 Task: Look for space in Herent, Belgium from 9th July, 2023 to 16th July, 2023 for 2 adults, 1 child in price range Rs.8000 to Rs.16000. Place can be entire place with 2 bedrooms having 2 beds and 1 bathroom. Property type can be house, flat, guest house. Amenities needed are: heating. Booking option can be shelf check-in. Required host language is English.
Action: Key pressed h<Key.caps_lock>ernet,<Key.space><Key.caps_lock>b<Key.caps_lock>elgium<Key.enter>
Screenshot: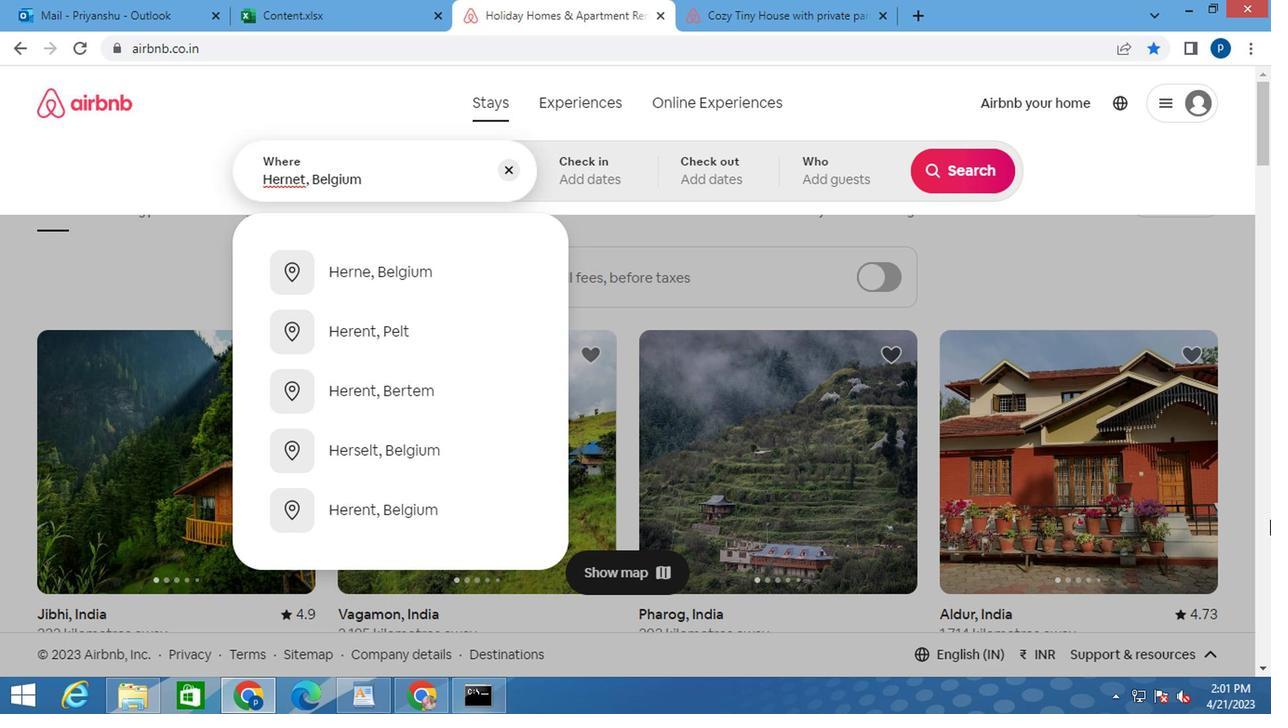 
Action: Mouse moved to (948, 322)
Screenshot: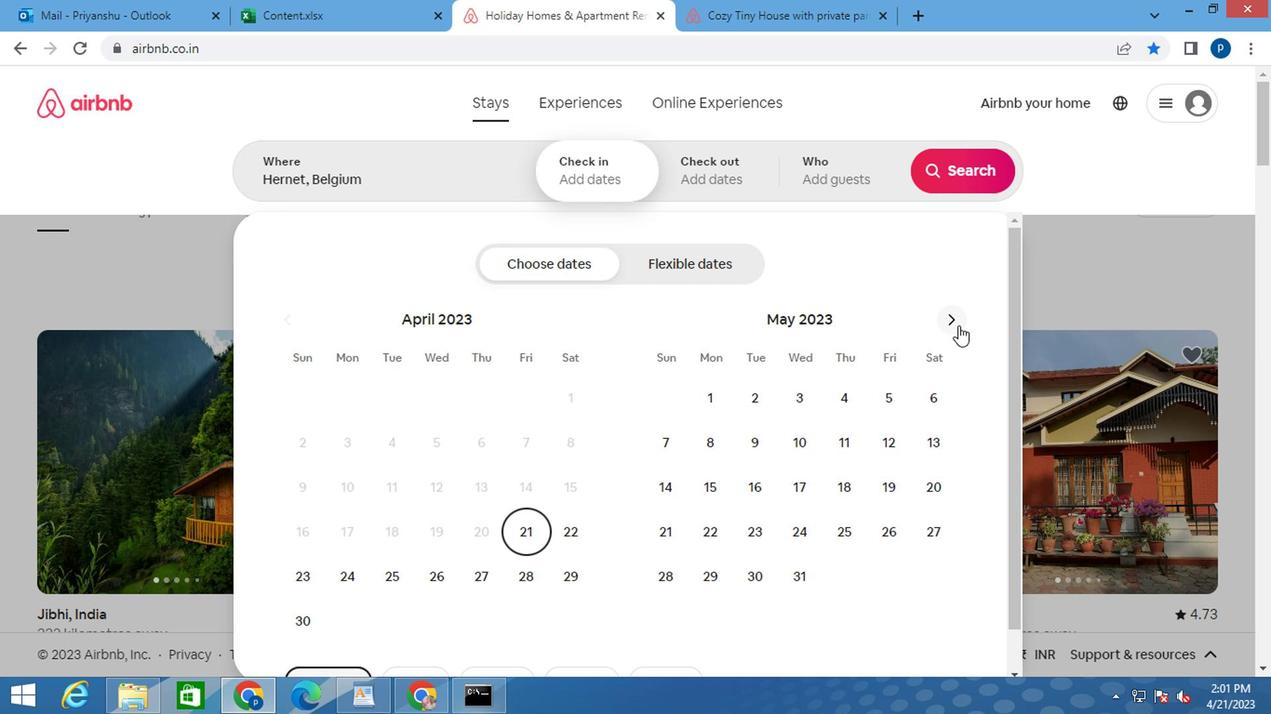 
Action: Mouse pressed left at (948, 322)
Screenshot: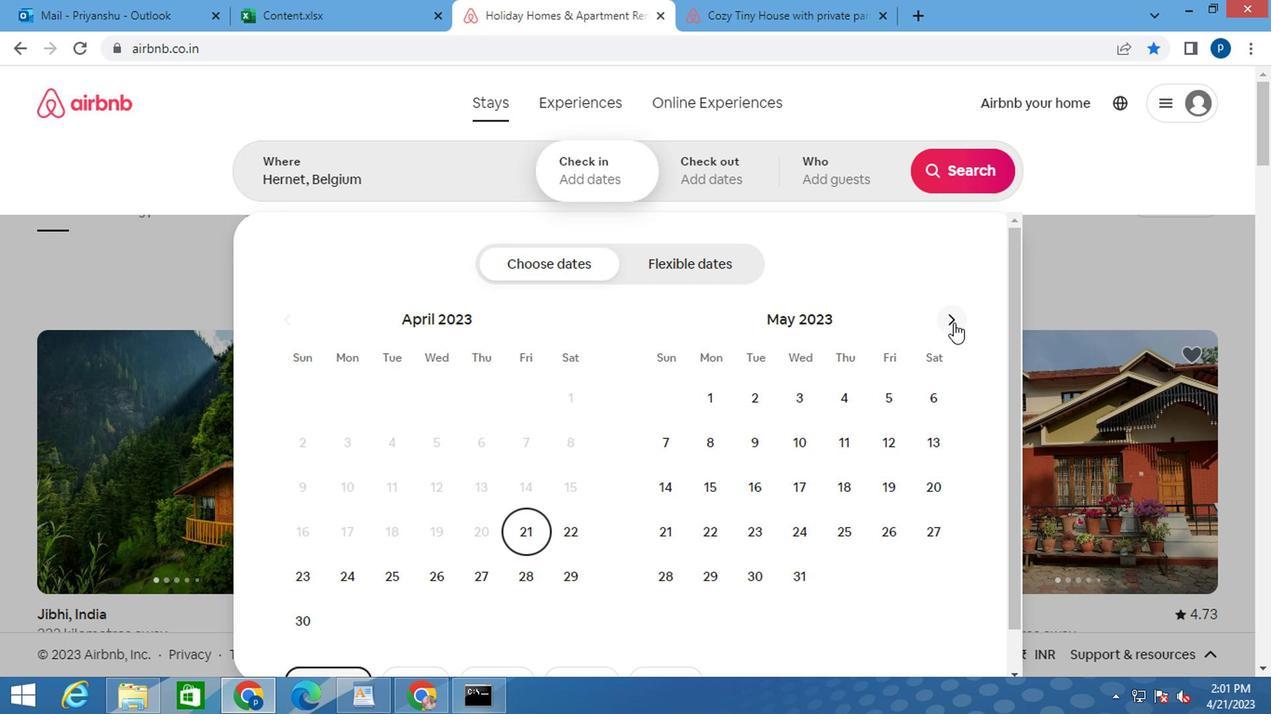 
Action: Mouse pressed left at (948, 322)
Screenshot: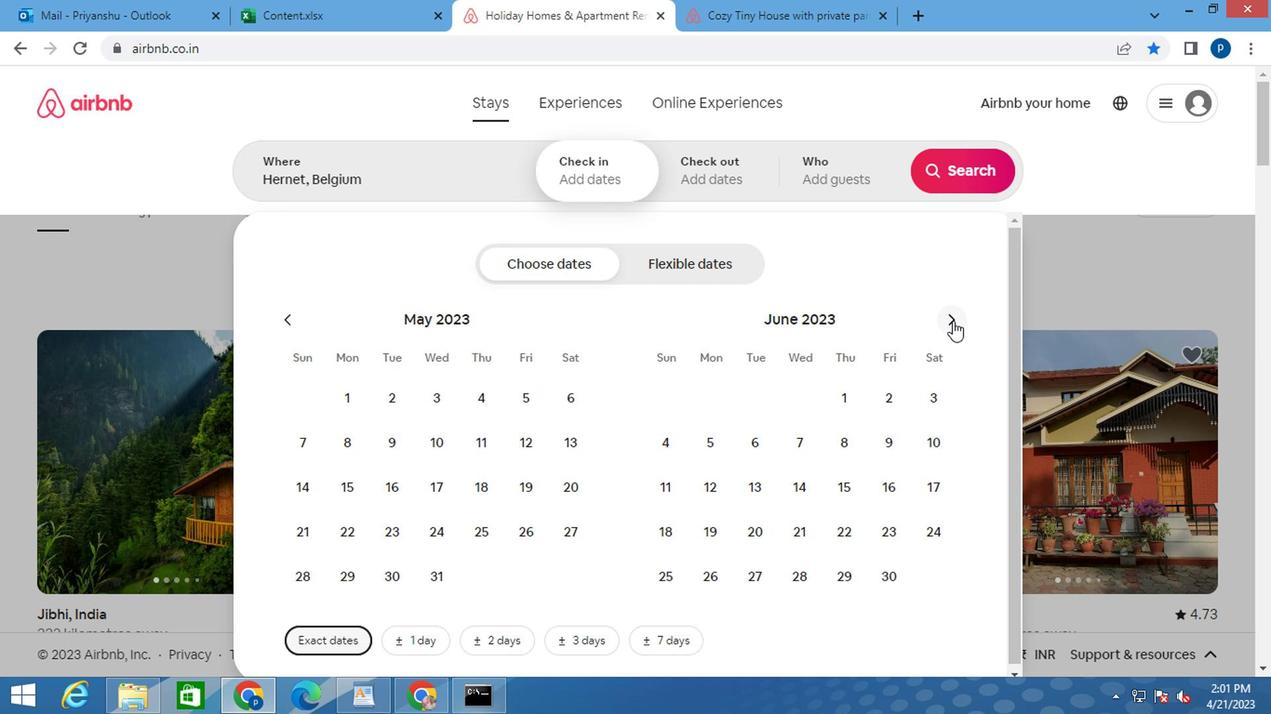 
Action: Mouse moved to (654, 487)
Screenshot: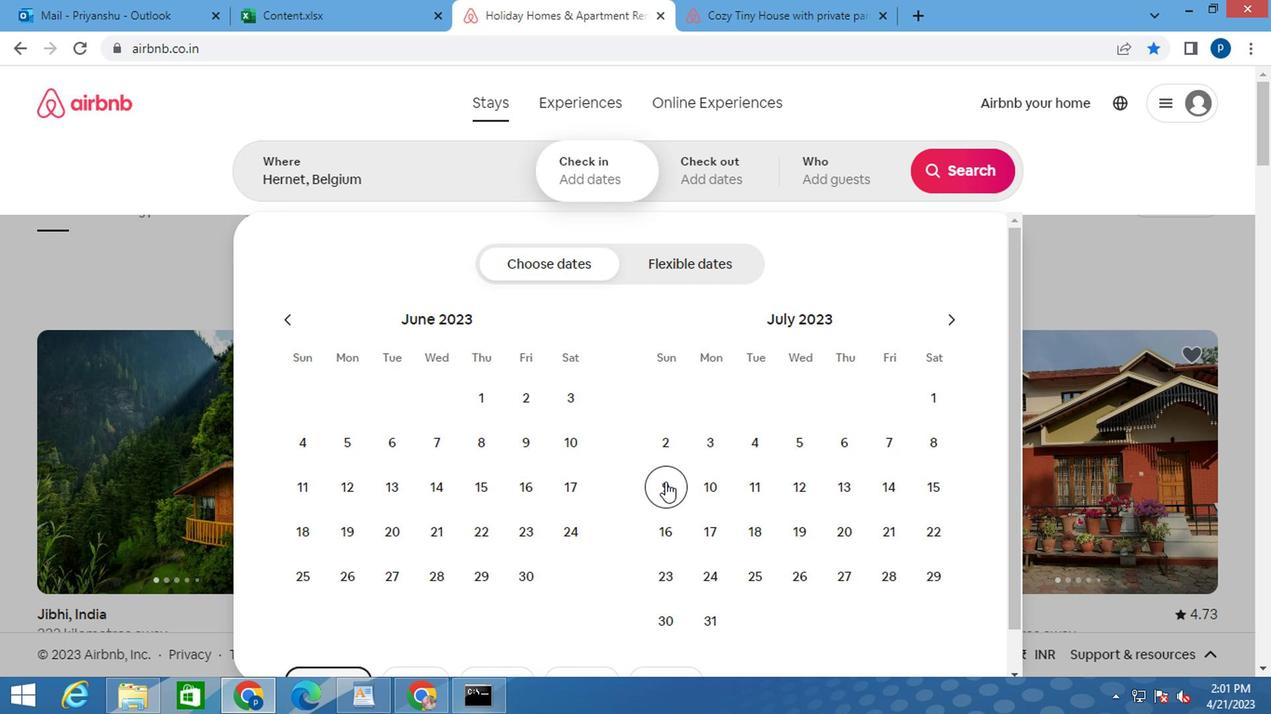 
Action: Mouse pressed left at (654, 487)
Screenshot: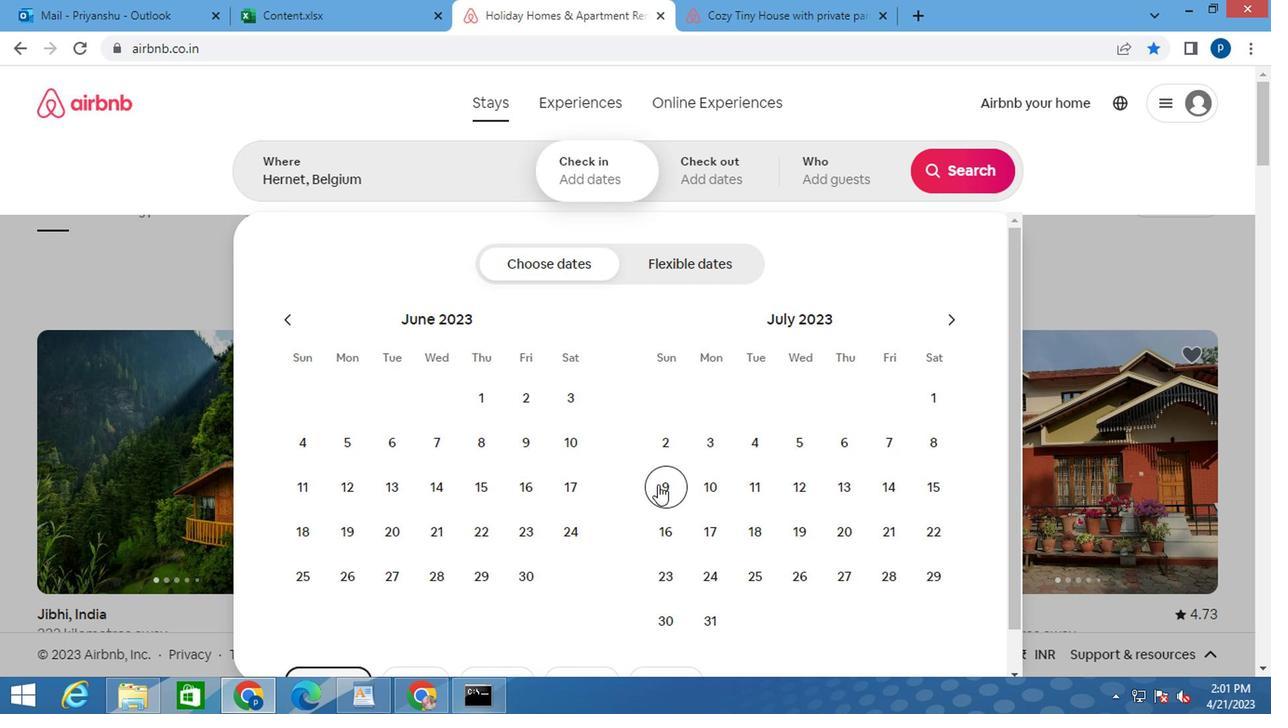 
Action: Mouse moved to (664, 531)
Screenshot: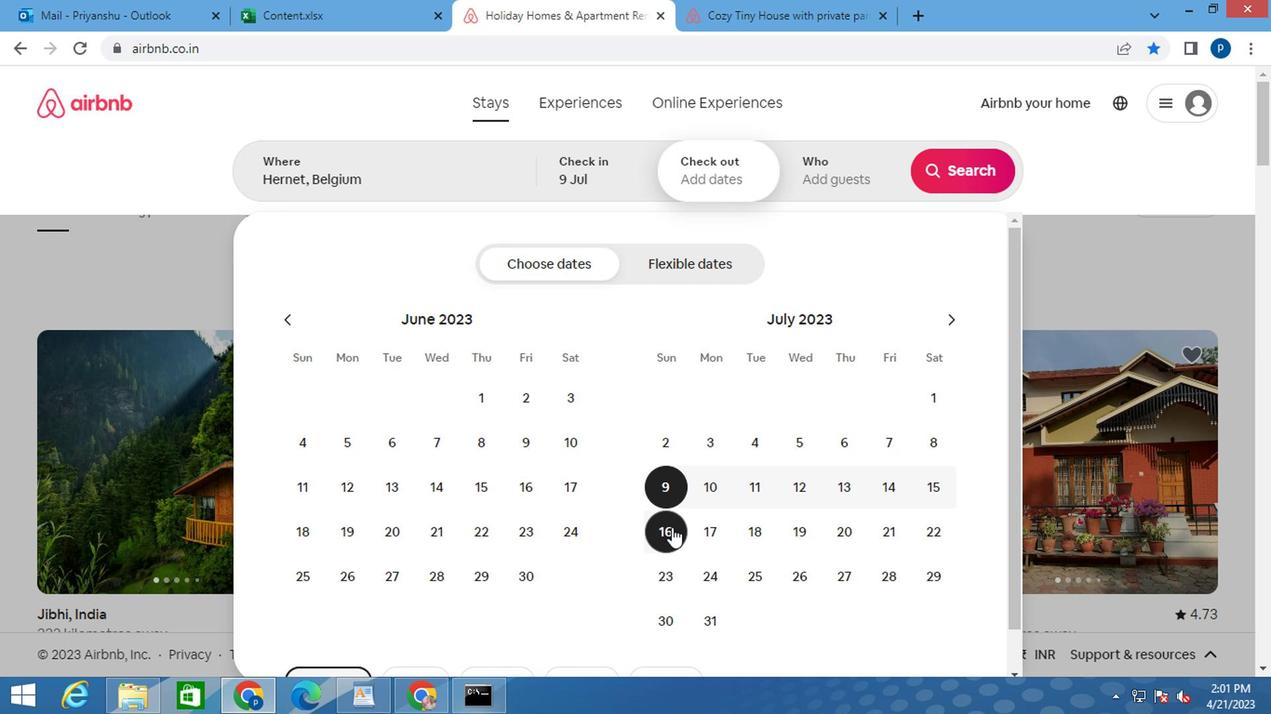 
Action: Mouse pressed left at (664, 531)
Screenshot: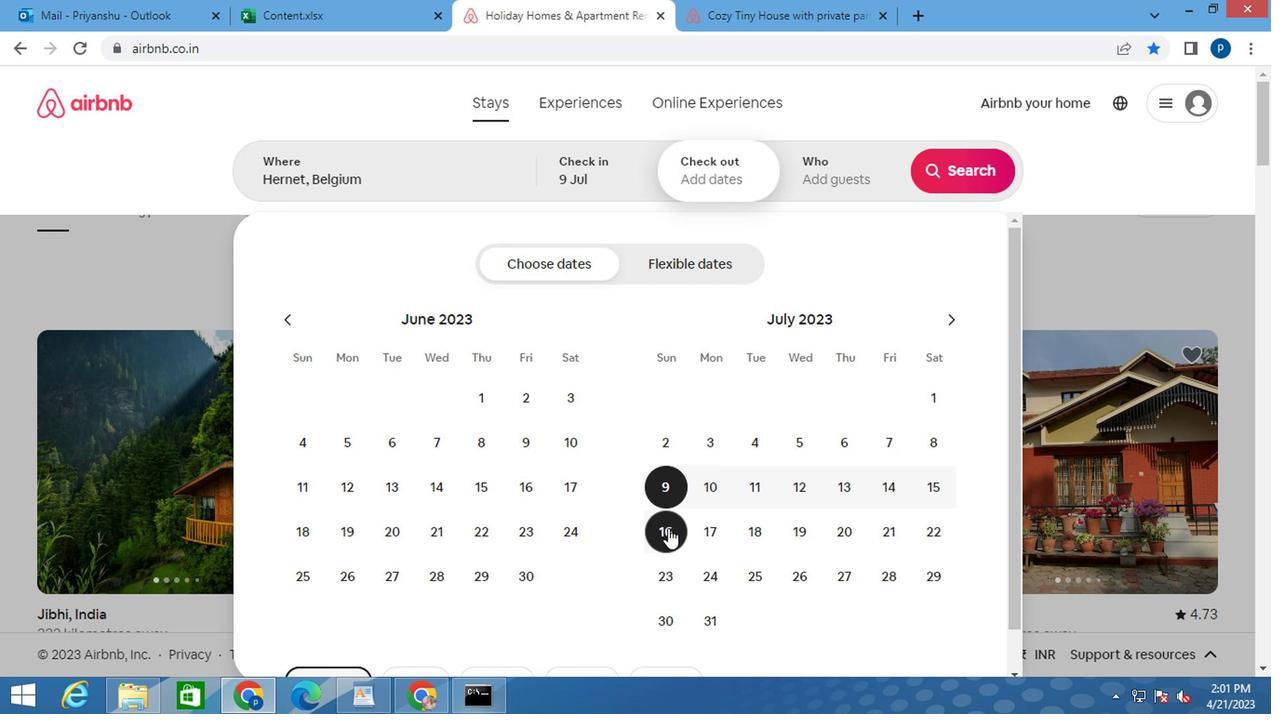 
Action: Mouse moved to (834, 180)
Screenshot: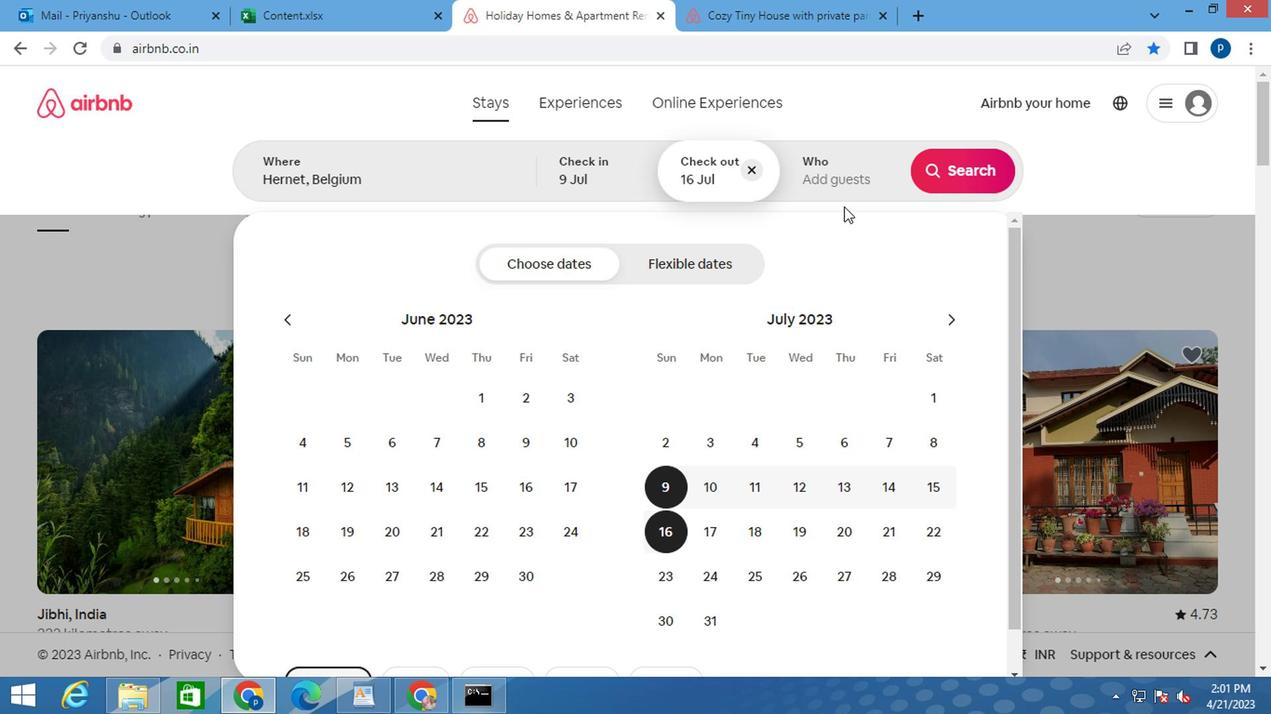 
Action: Mouse pressed left at (834, 180)
Screenshot: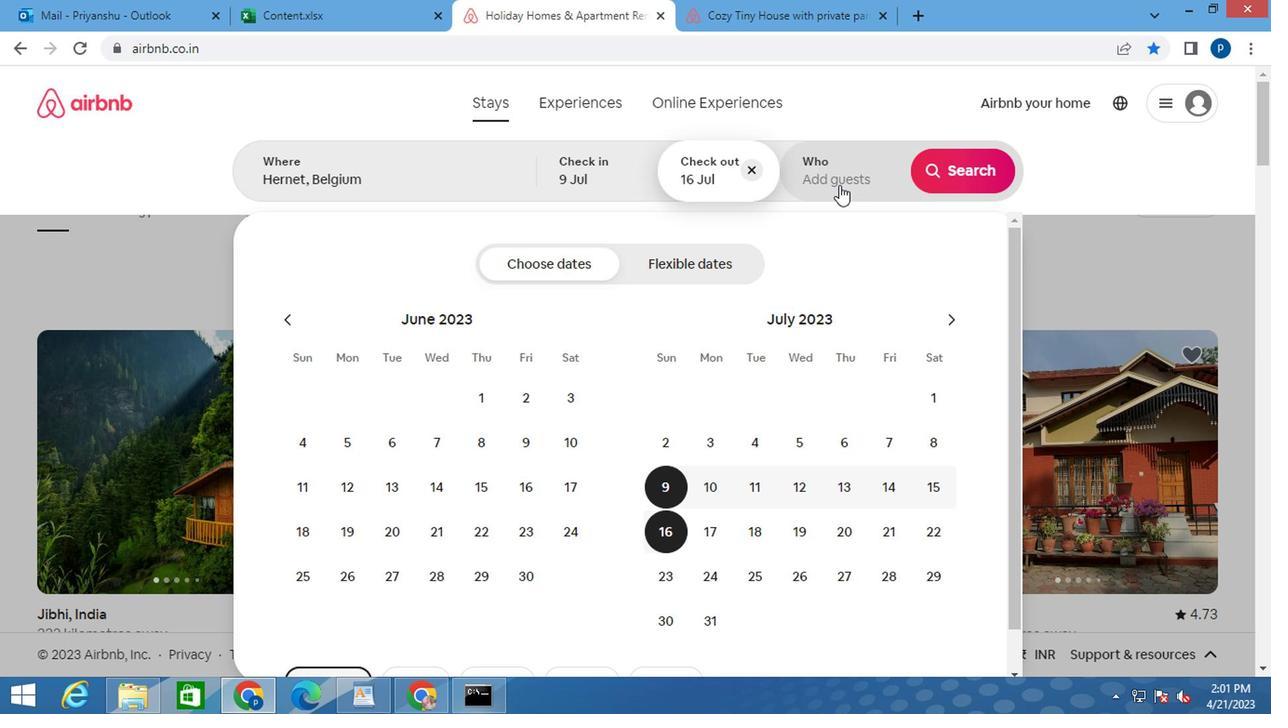 
Action: Mouse moved to (973, 272)
Screenshot: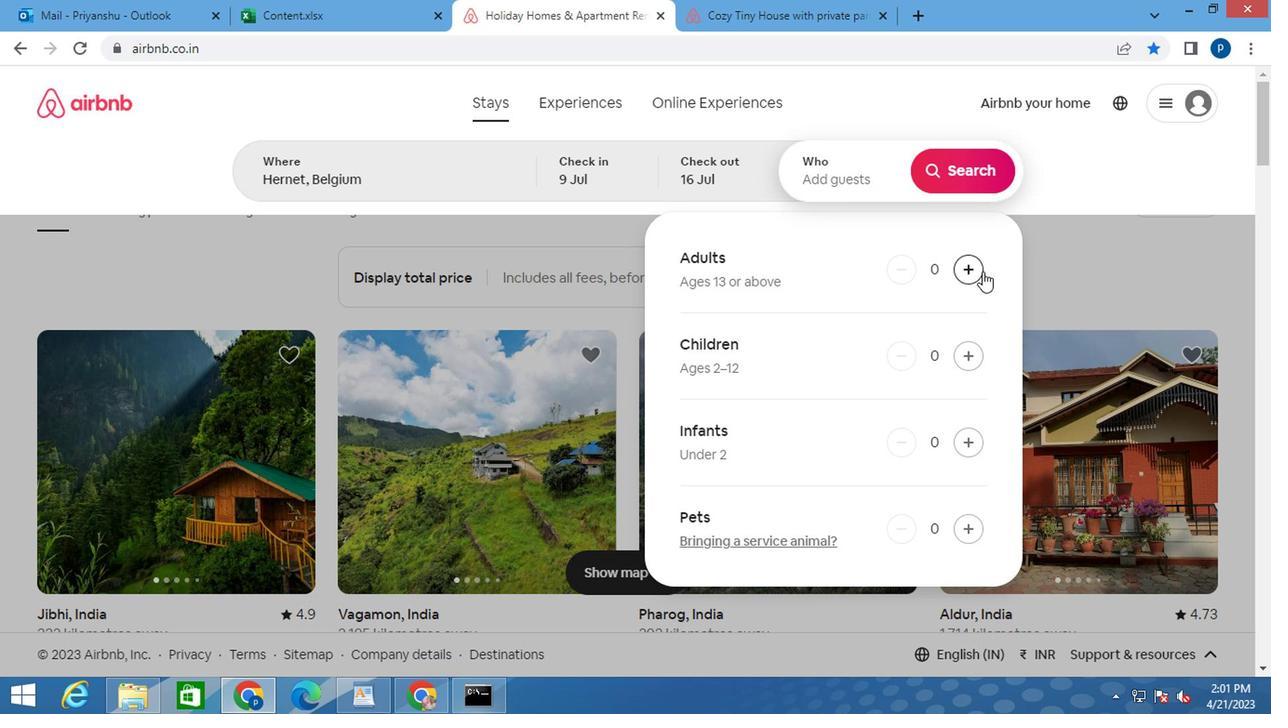 
Action: Mouse pressed left at (973, 272)
Screenshot: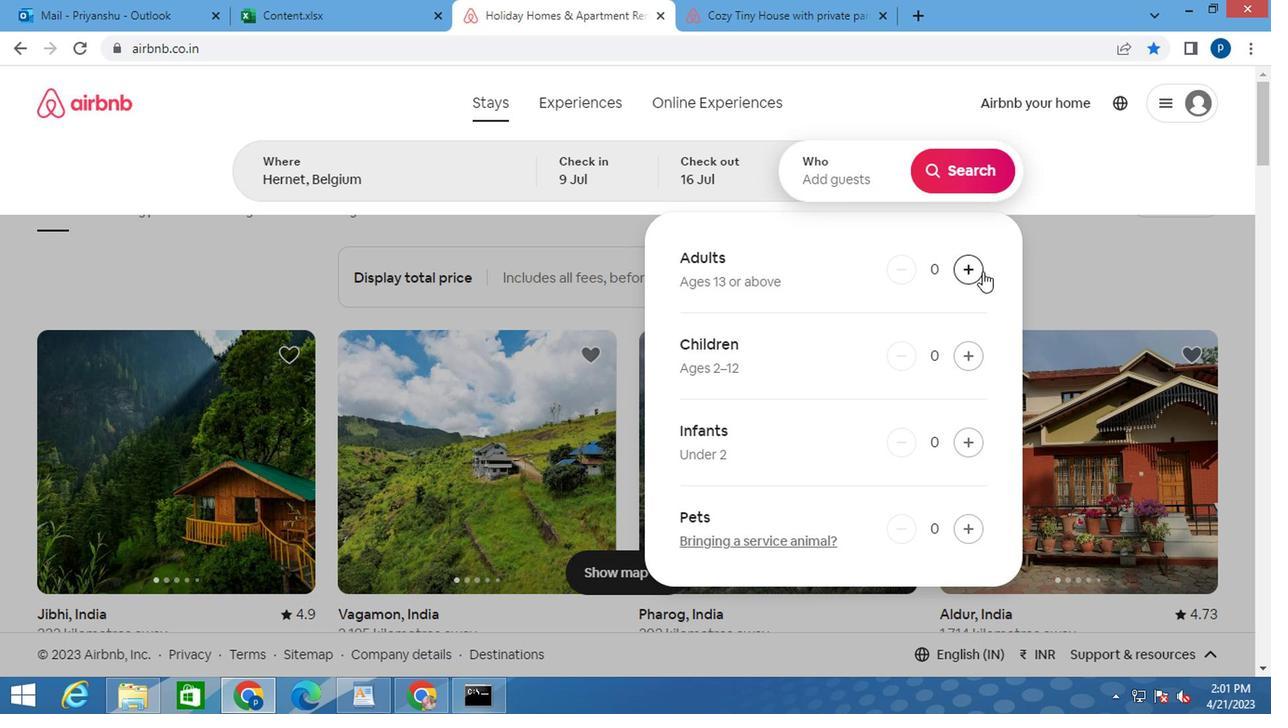 
Action: Mouse pressed left at (973, 272)
Screenshot: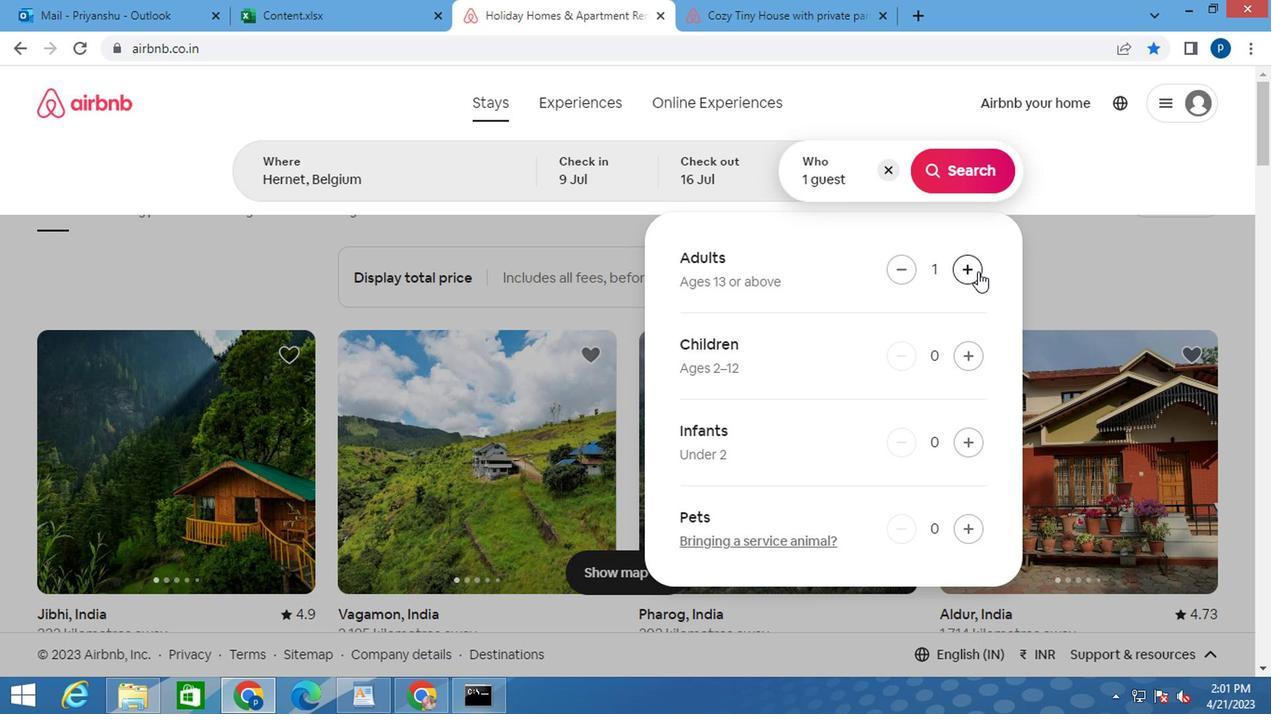 
Action: Mouse moved to (959, 353)
Screenshot: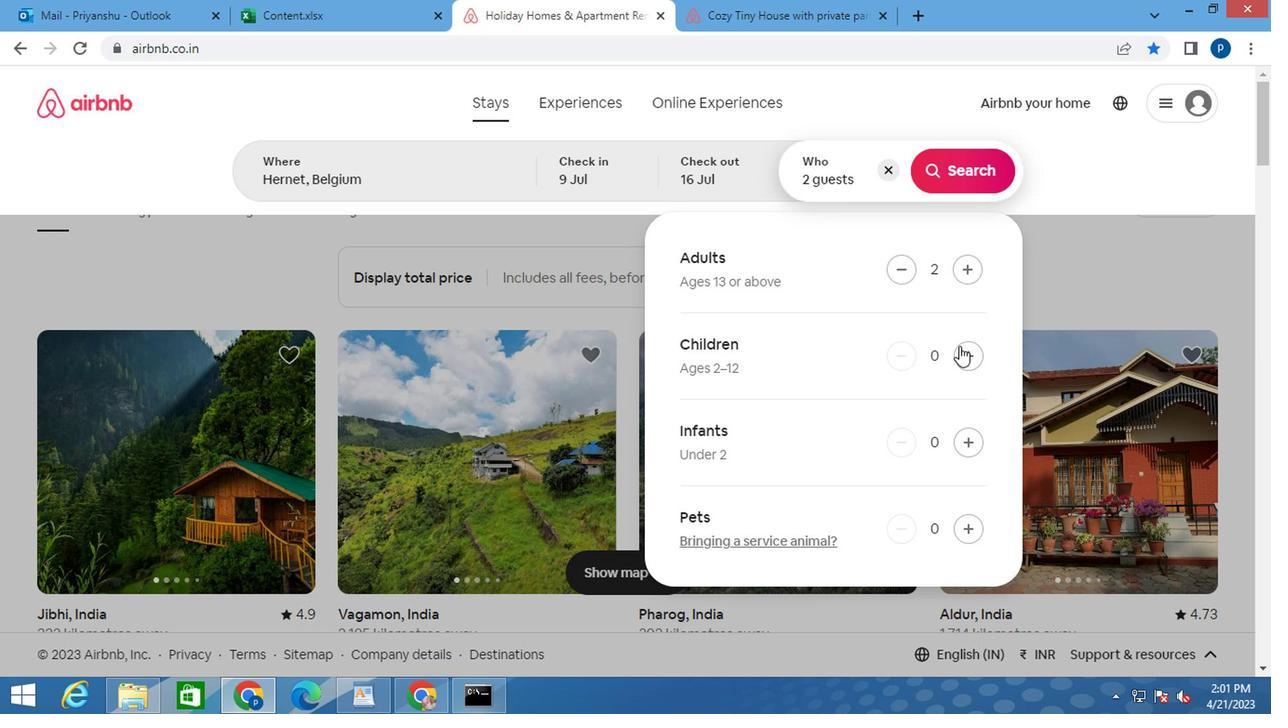 
Action: Mouse pressed left at (959, 353)
Screenshot: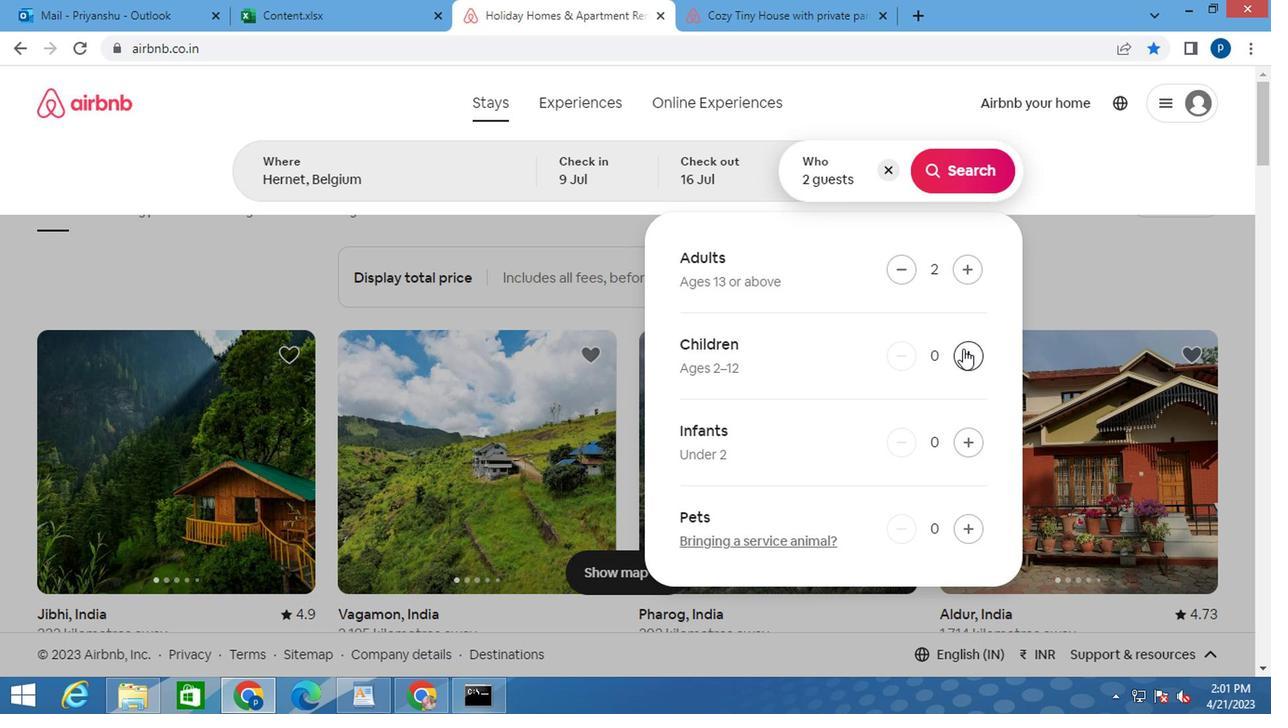 
Action: Mouse moved to (948, 174)
Screenshot: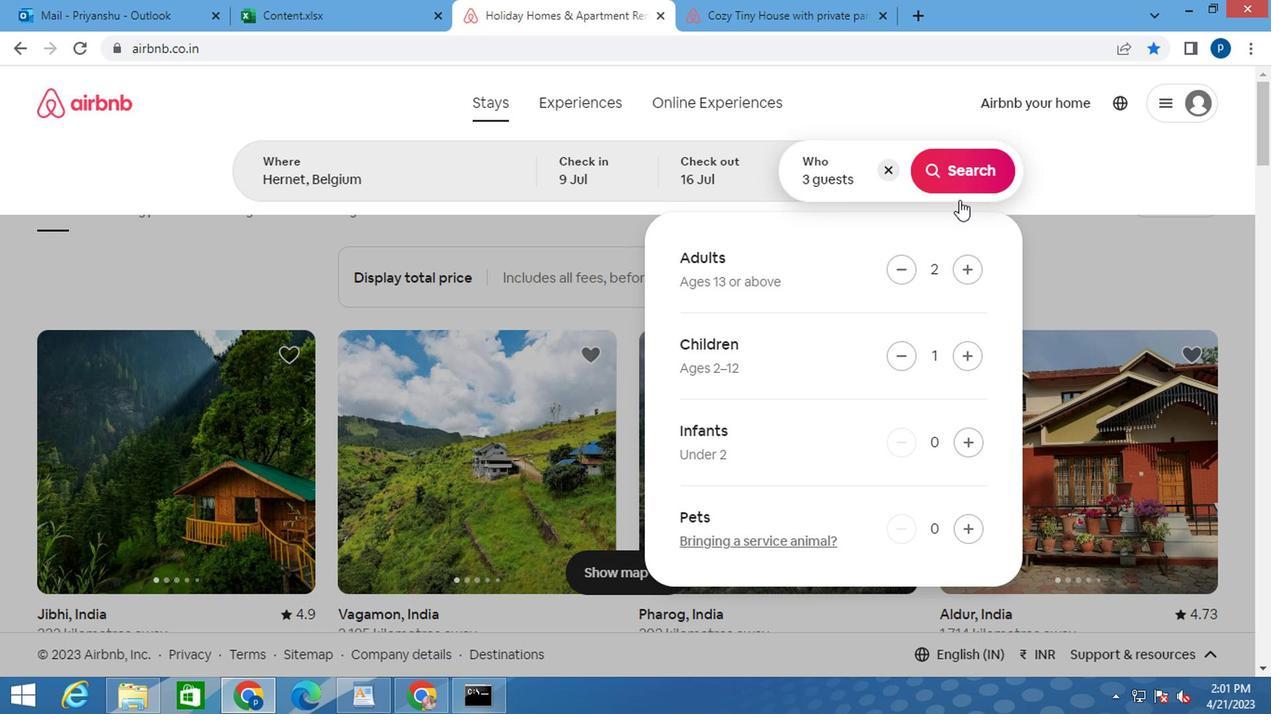 
Action: Mouse pressed left at (948, 174)
Screenshot: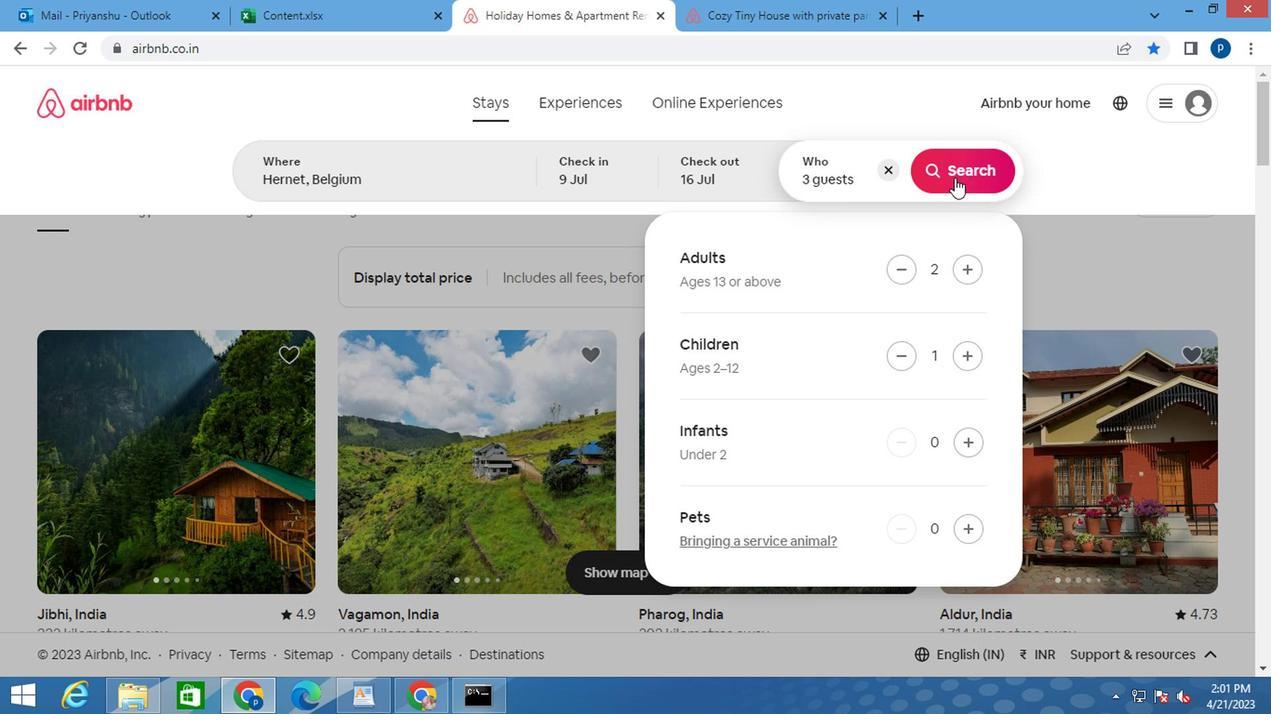 
Action: Mouse moved to (1165, 174)
Screenshot: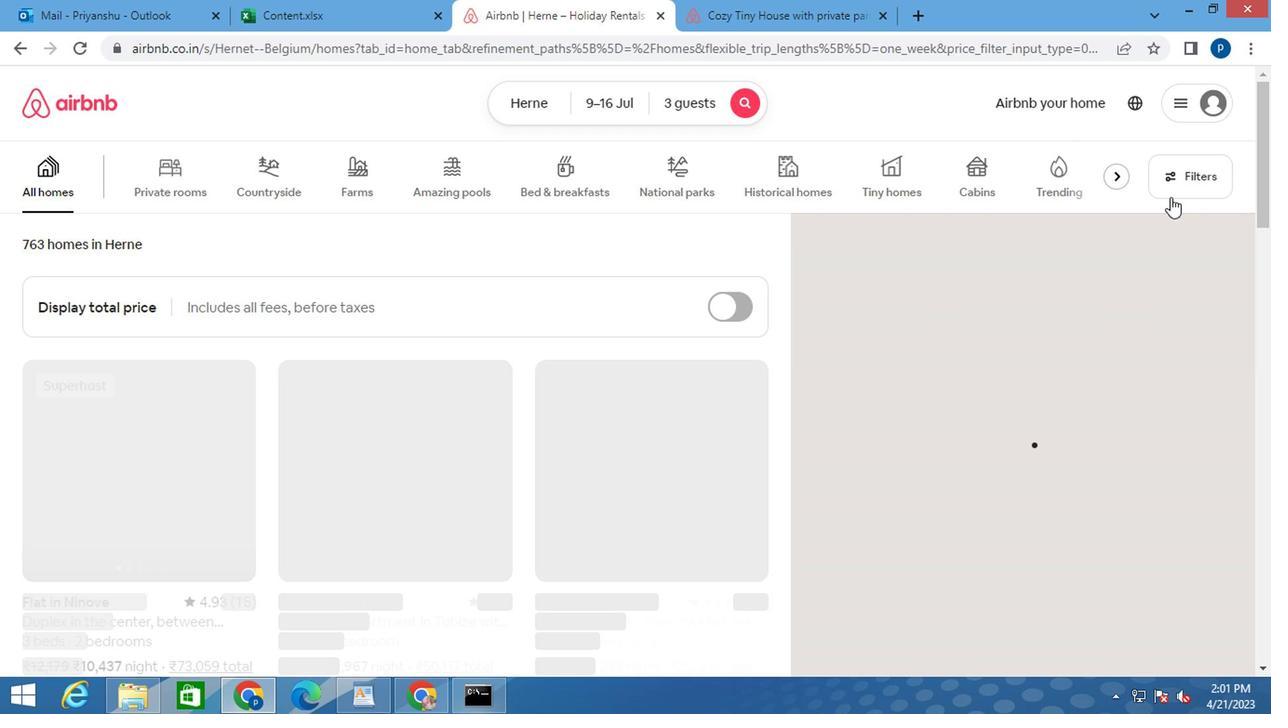 
Action: Mouse pressed left at (1165, 174)
Screenshot: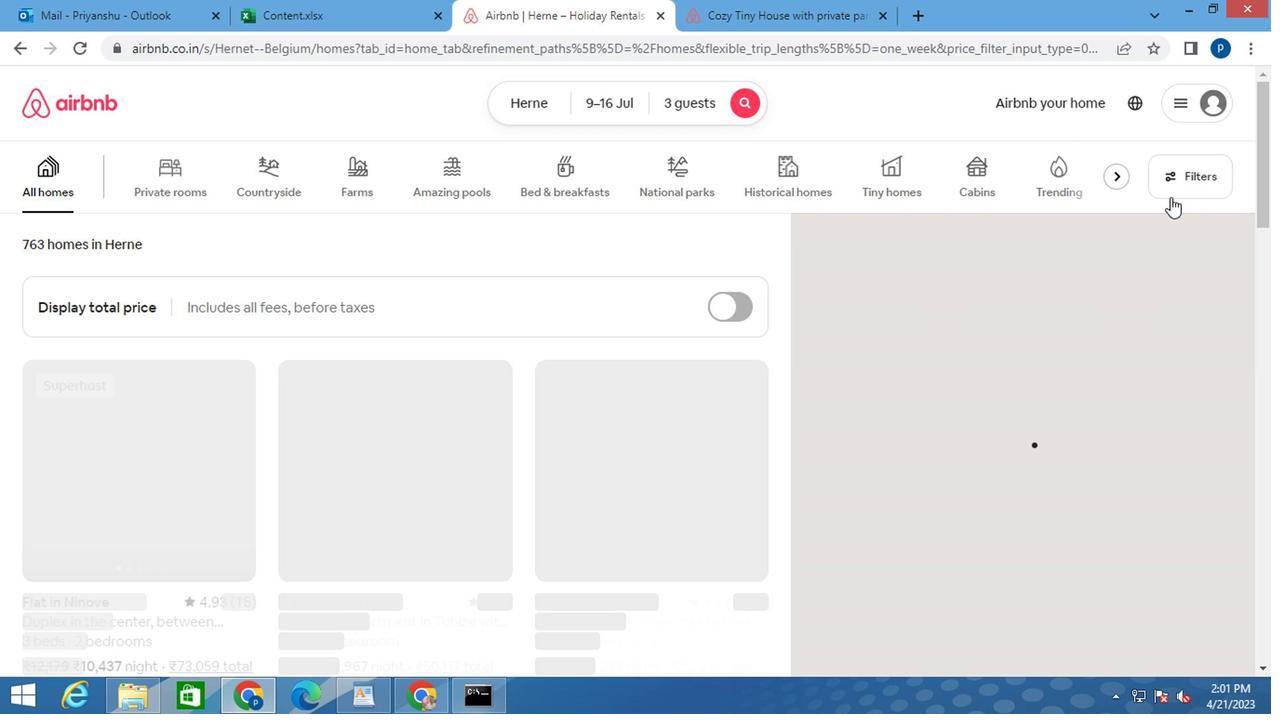 
Action: Mouse moved to (364, 414)
Screenshot: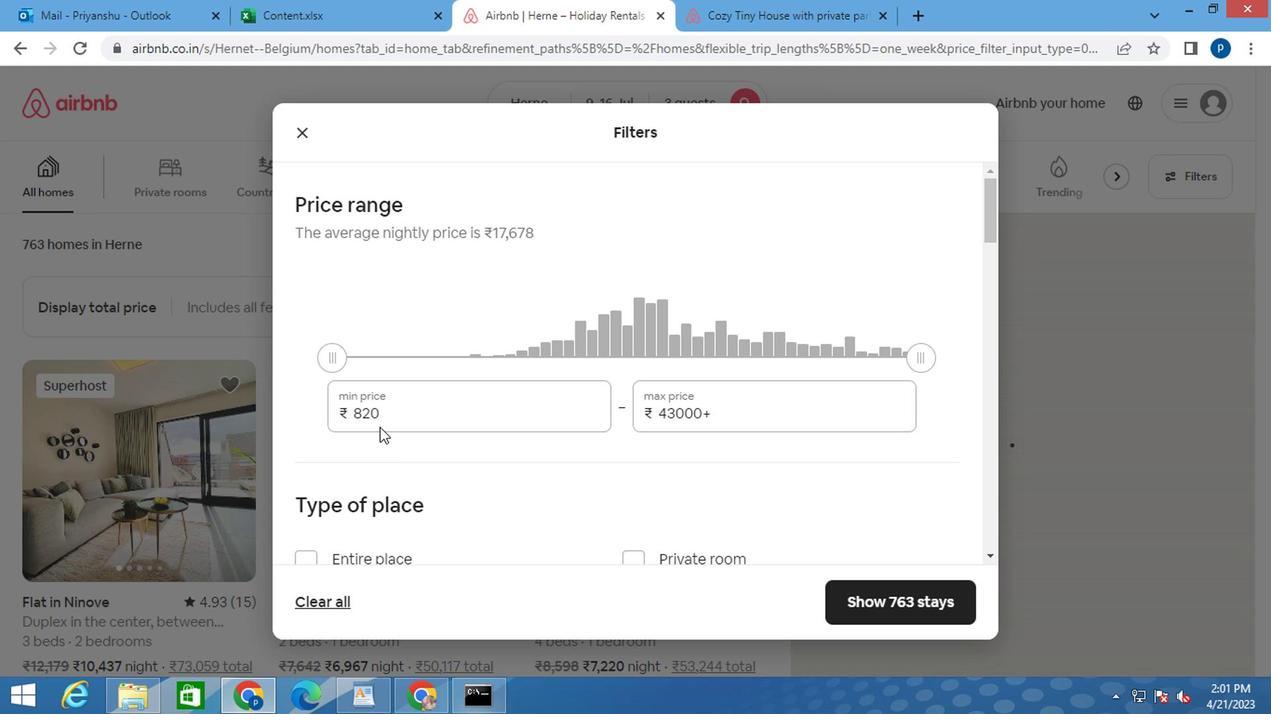 
Action: Mouse pressed left at (364, 414)
Screenshot: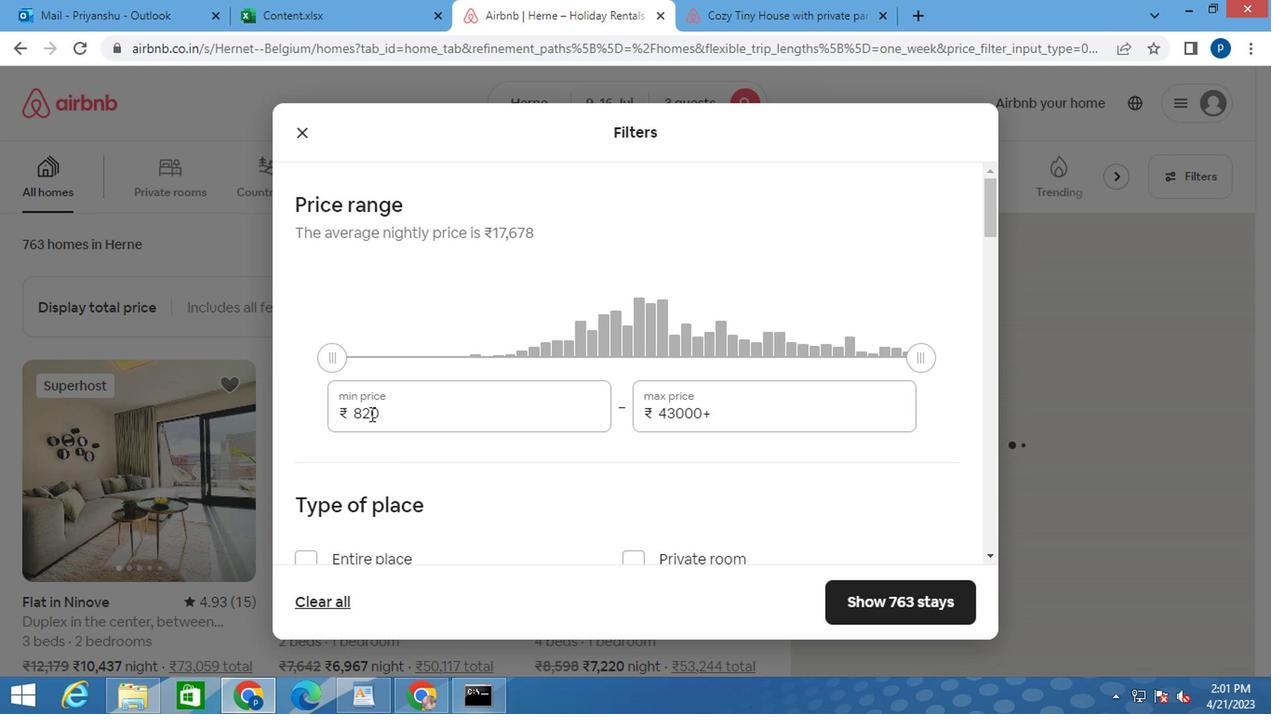 
Action: Mouse pressed left at (364, 414)
Screenshot: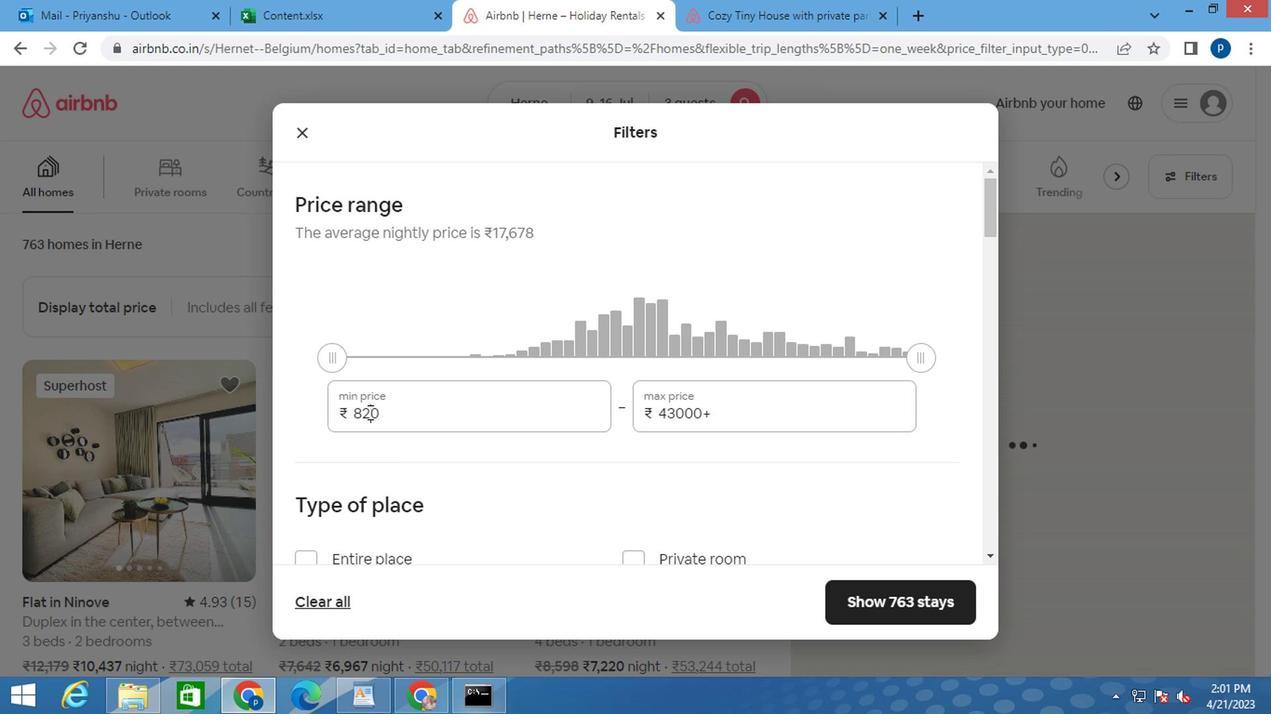 
Action: Key pressed 8000<Key.tab>16000
Screenshot: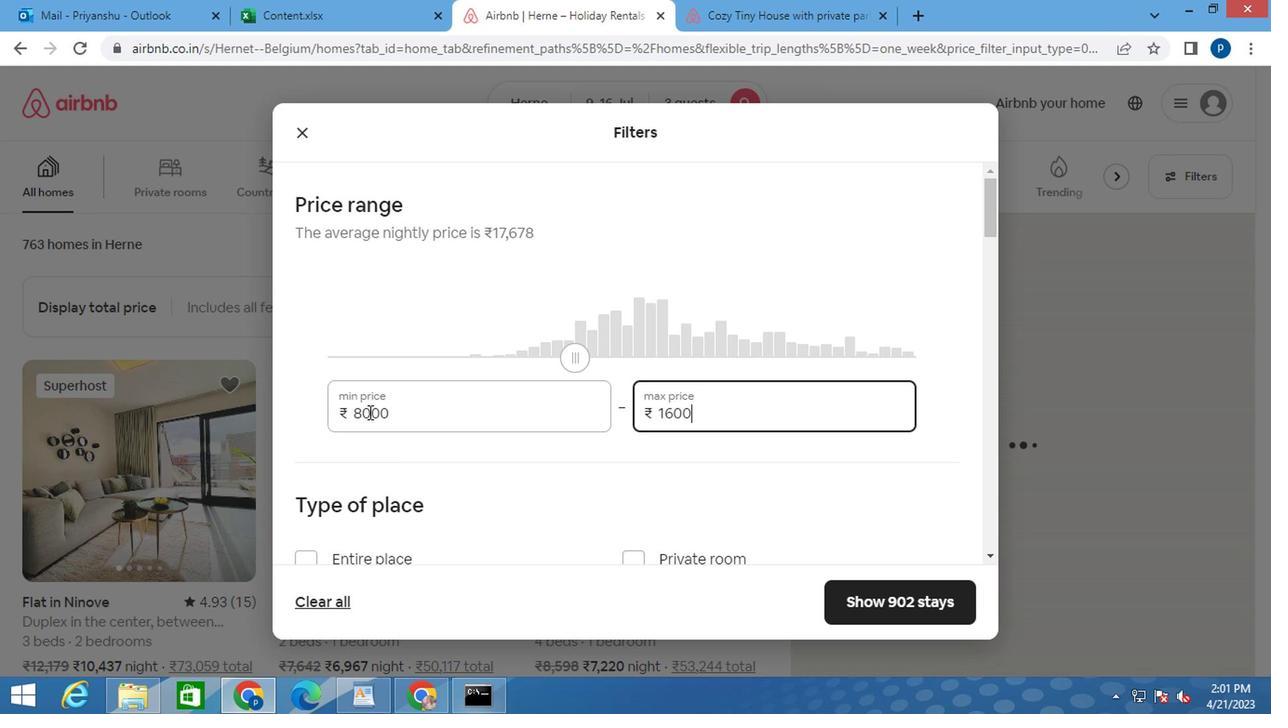 
Action: Mouse moved to (440, 481)
Screenshot: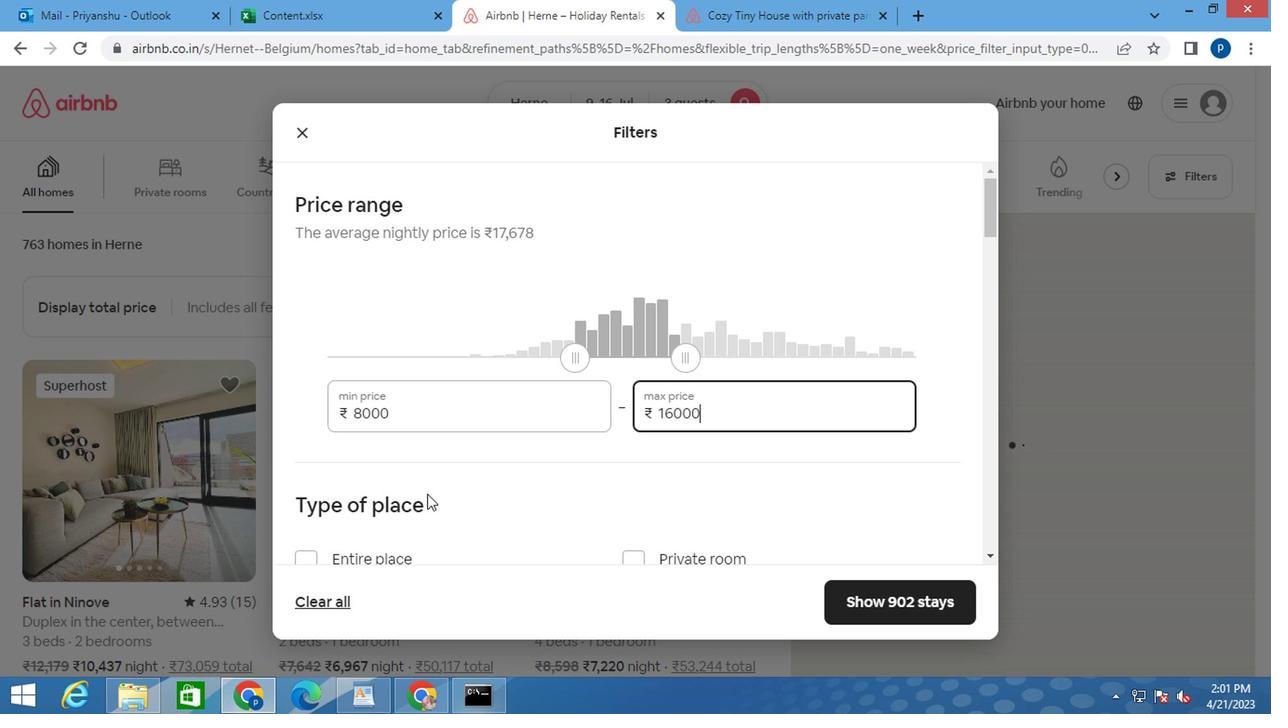 
Action: Mouse scrolled (440, 479) with delta (0, -1)
Screenshot: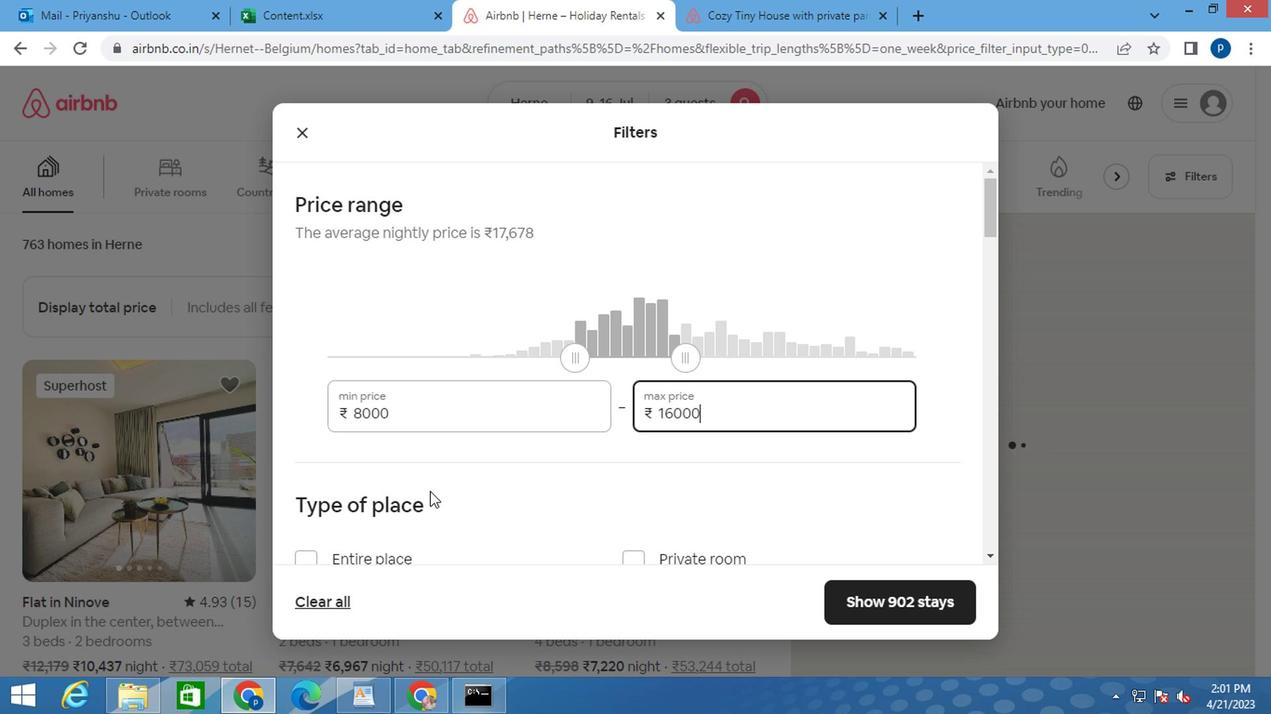 
Action: Mouse moved to (444, 477)
Screenshot: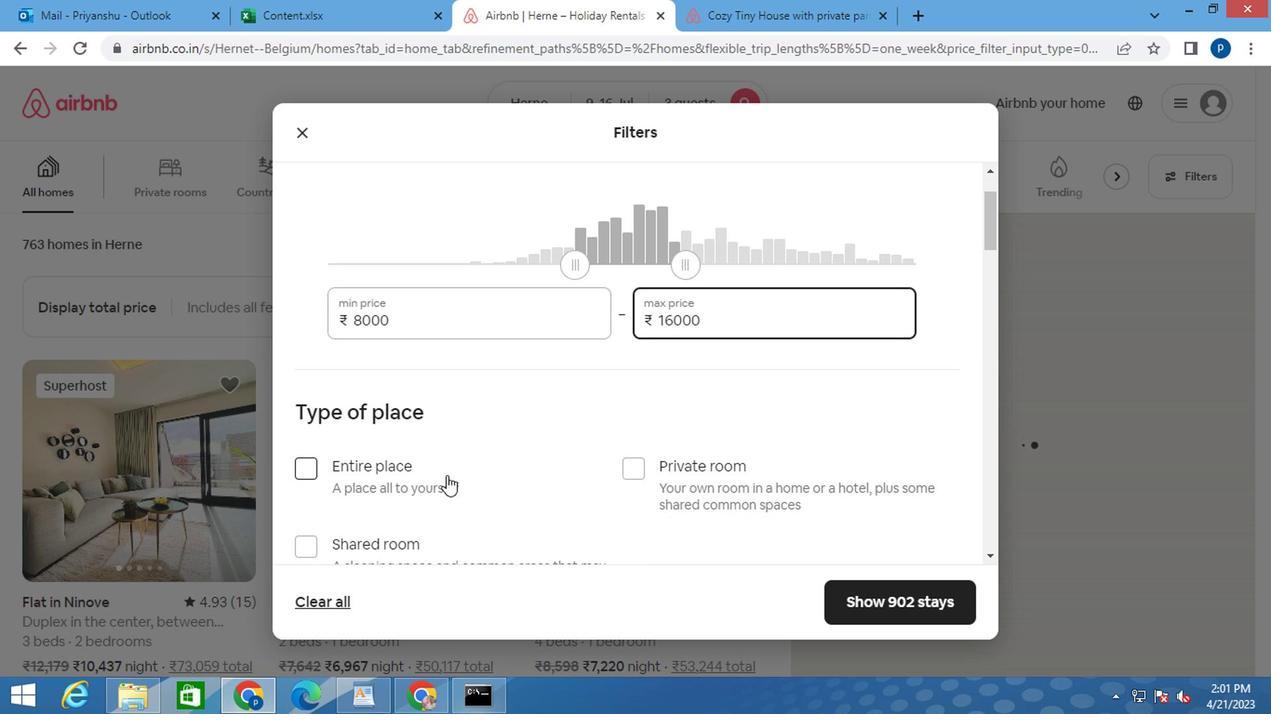
Action: Mouse scrolled (444, 477) with delta (0, 0)
Screenshot: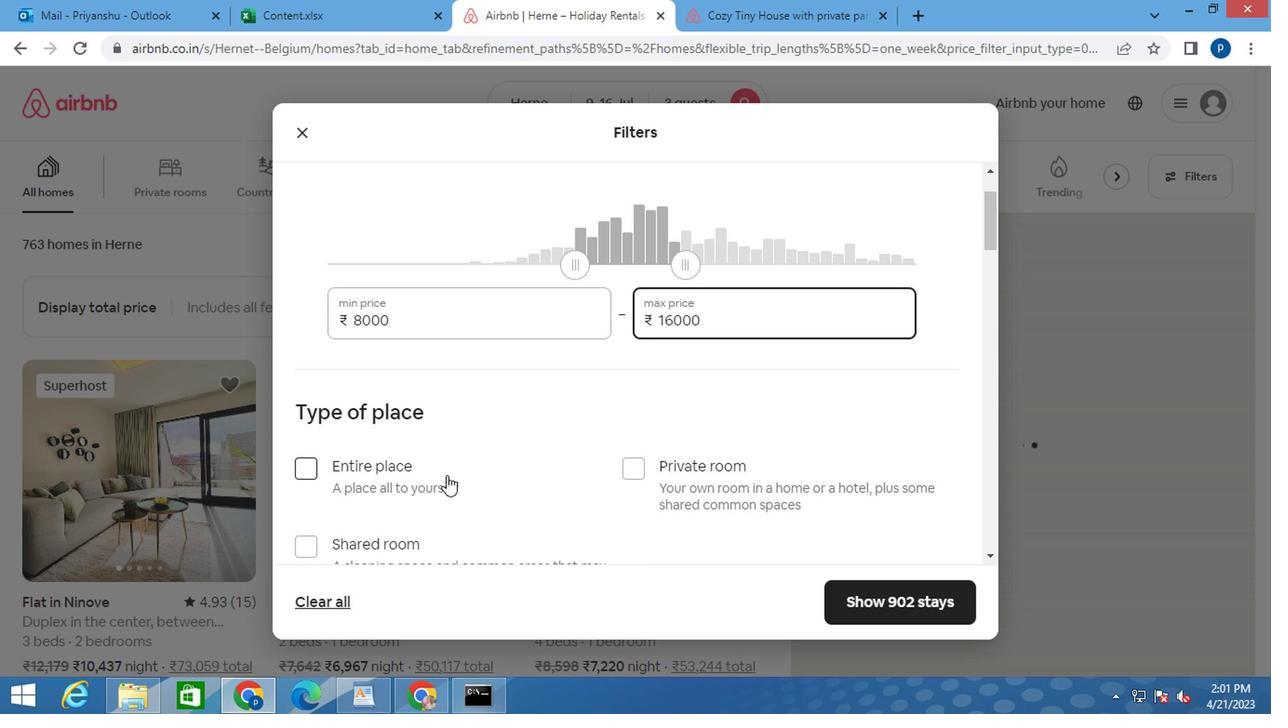 
Action: Mouse moved to (445, 477)
Screenshot: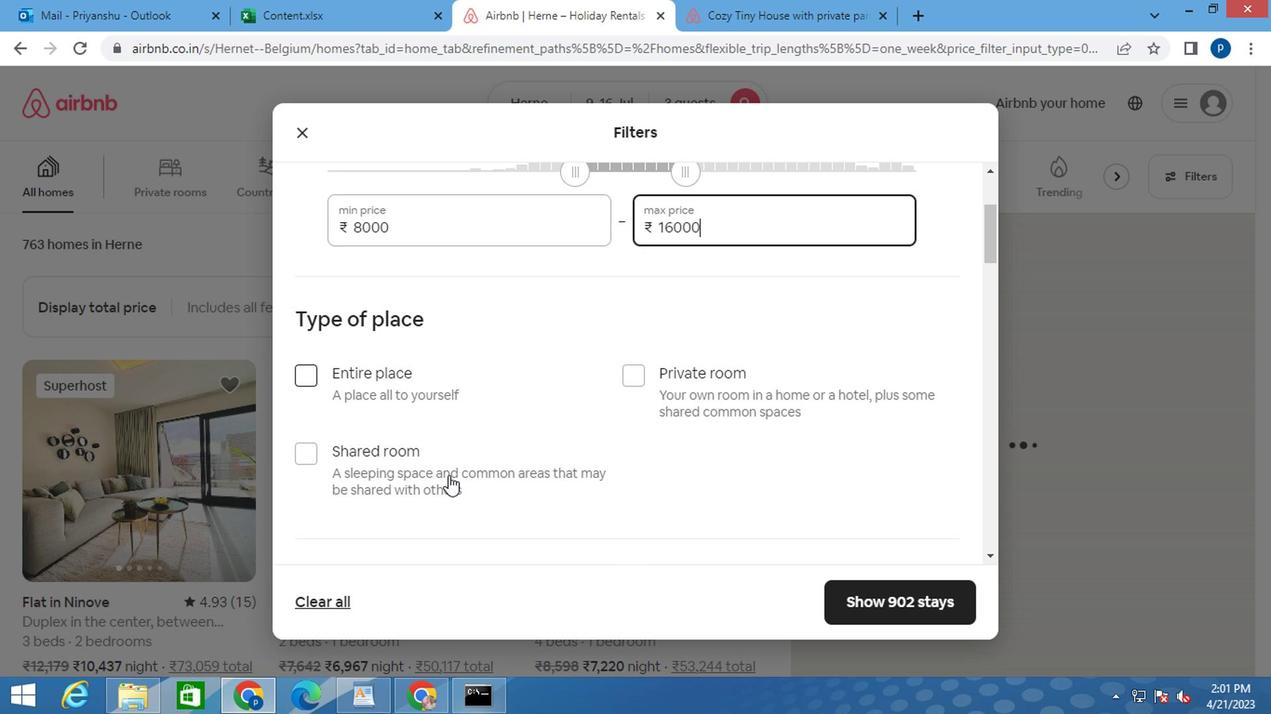 
Action: Mouse scrolled (445, 477) with delta (0, 0)
Screenshot: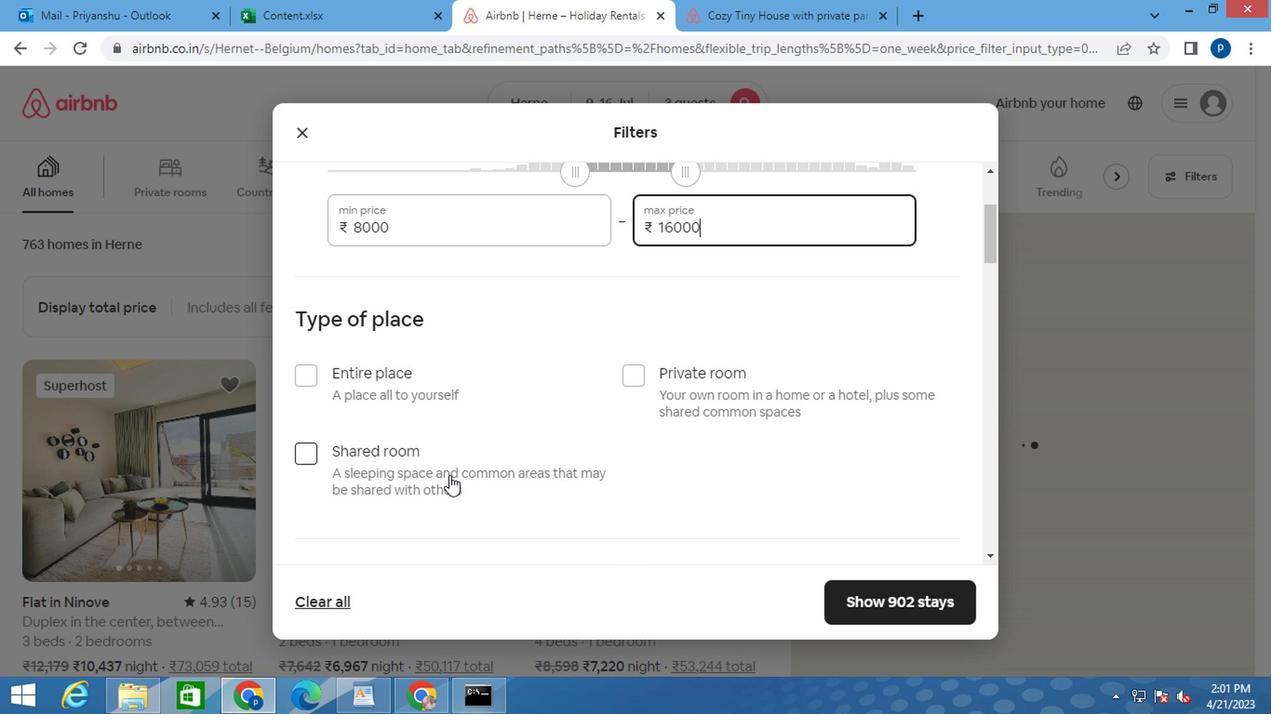 
Action: Mouse moved to (307, 282)
Screenshot: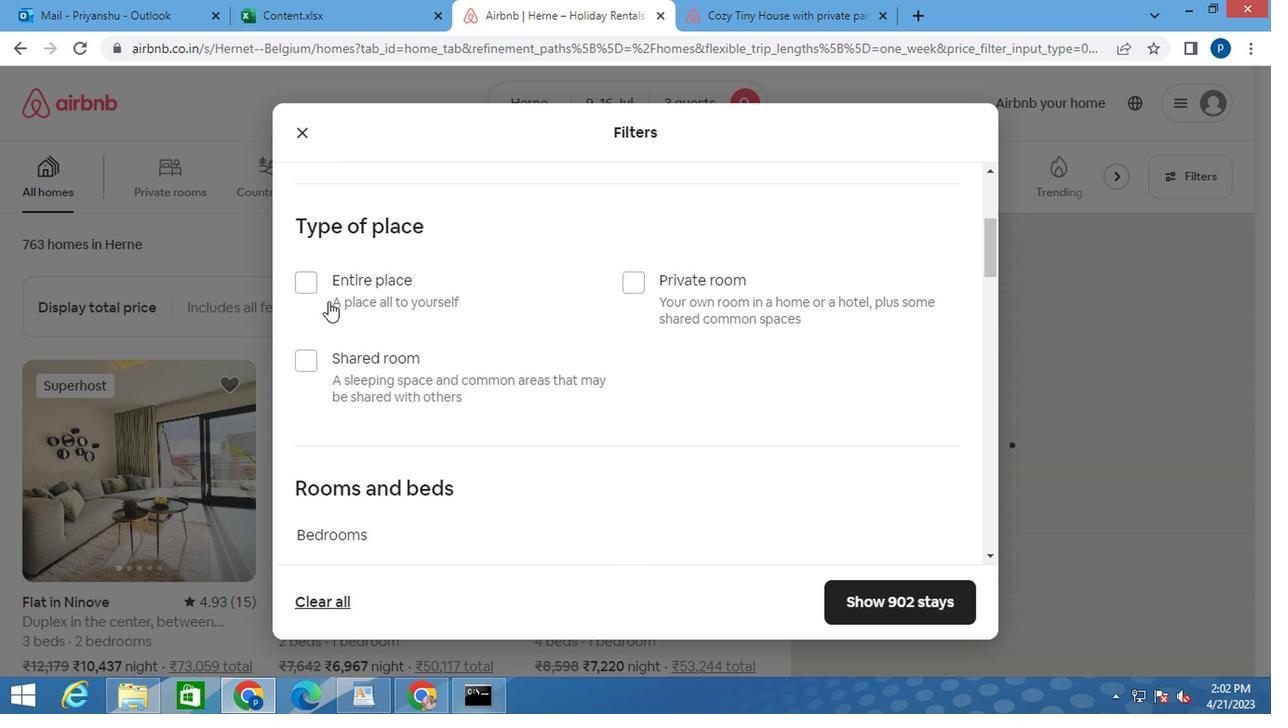 
Action: Mouse pressed left at (307, 282)
Screenshot: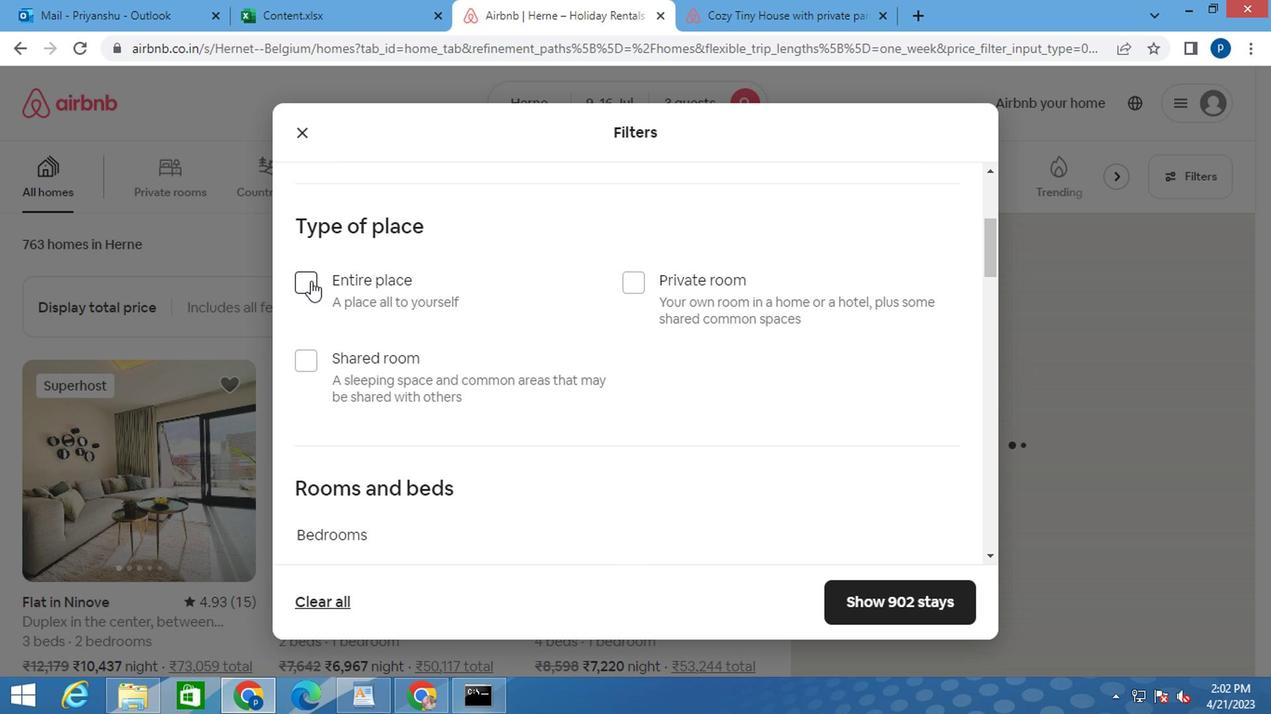 
Action: Mouse moved to (552, 409)
Screenshot: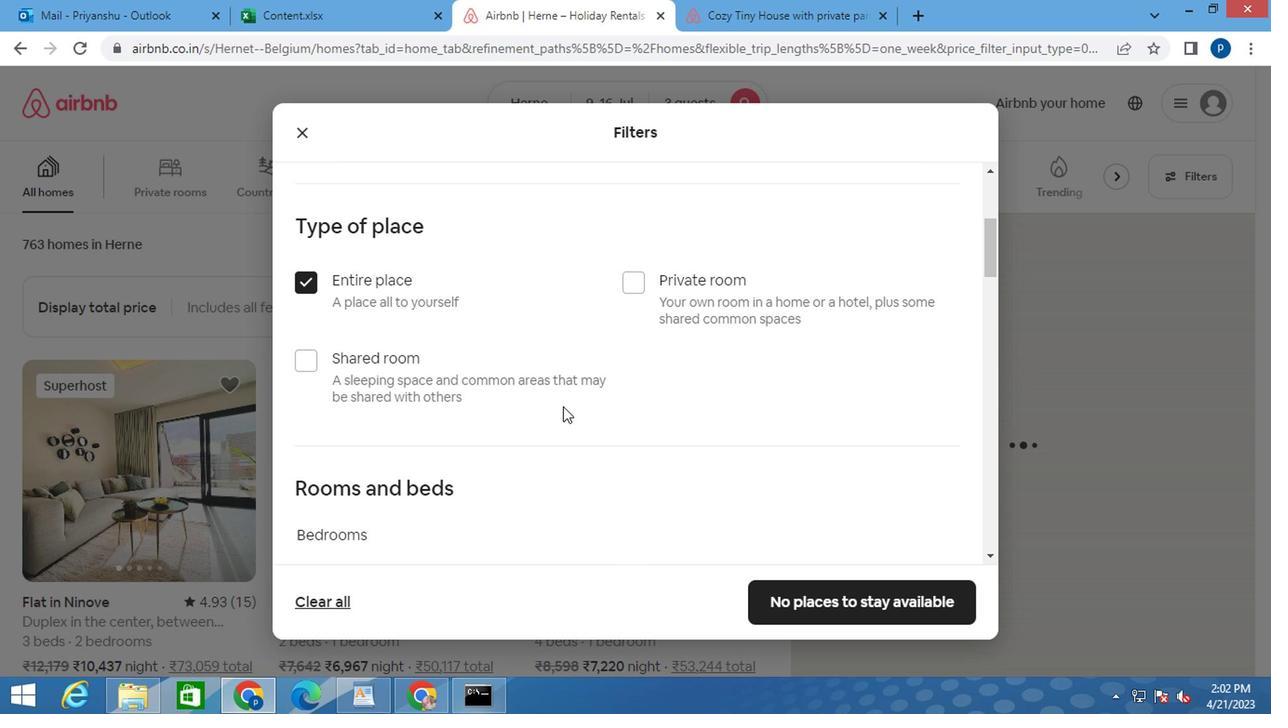 
Action: Mouse scrolled (552, 407) with delta (0, -1)
Screenshot: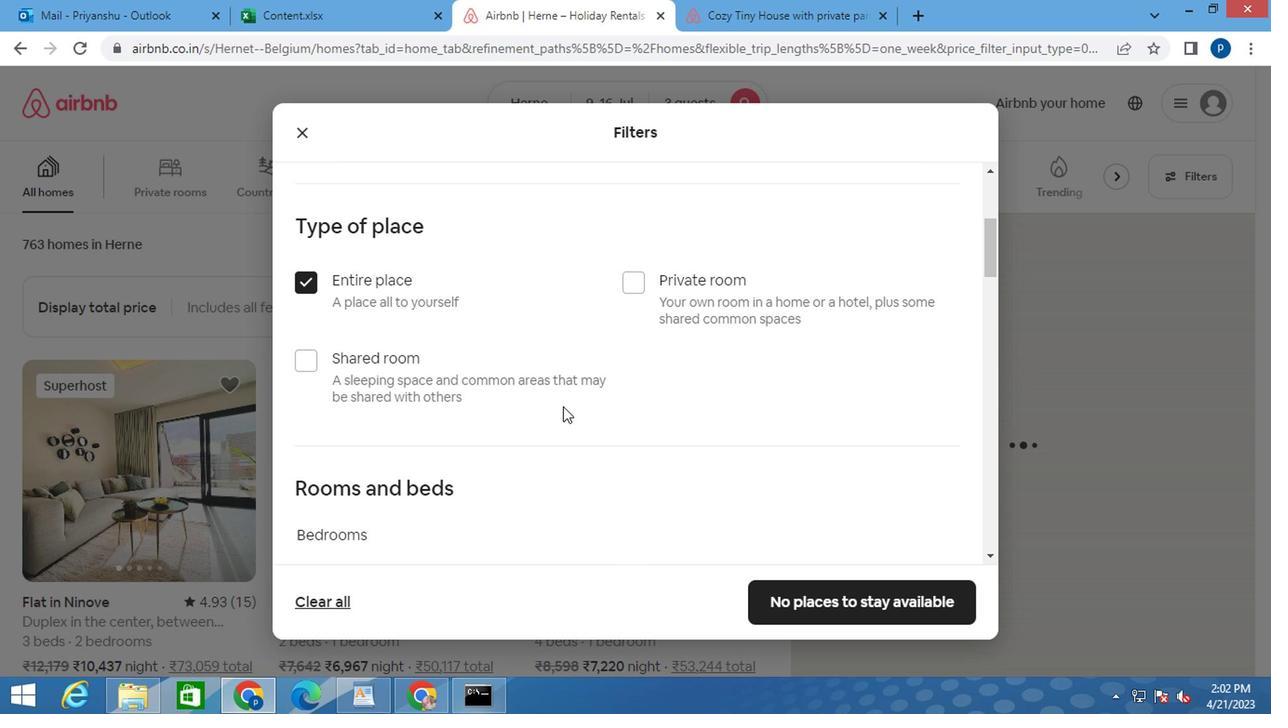 
Action: Mouse moved to (537, 405)
Screenshot: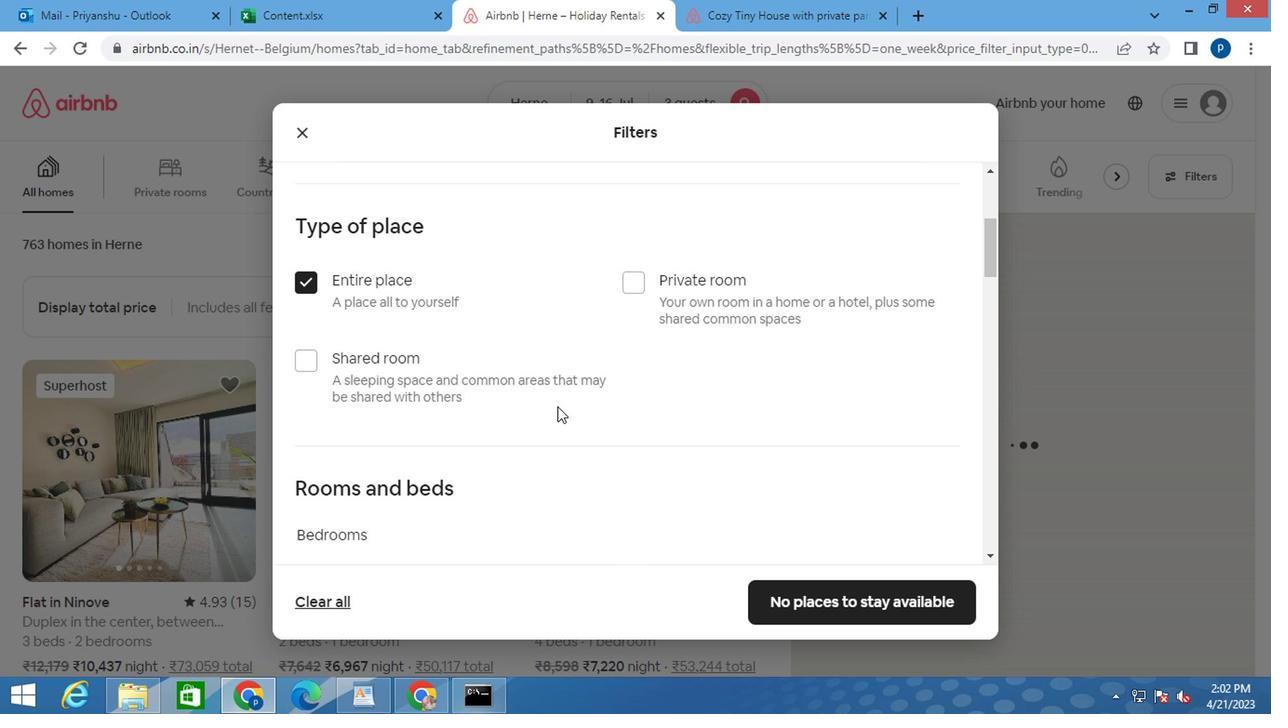 
Action: Mouse scrolled (537, 405) with delta (0, 0)
Screenshot: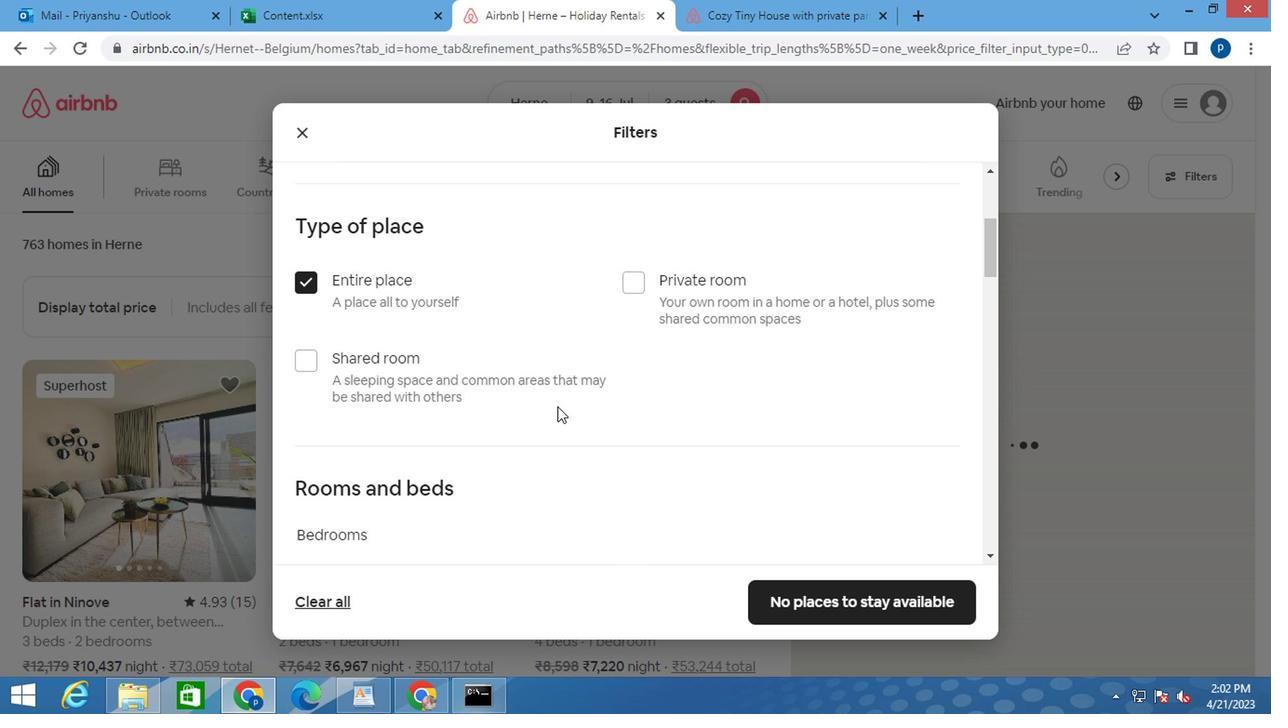 
Action: Mouse moved to (465, 391)
Screenshot: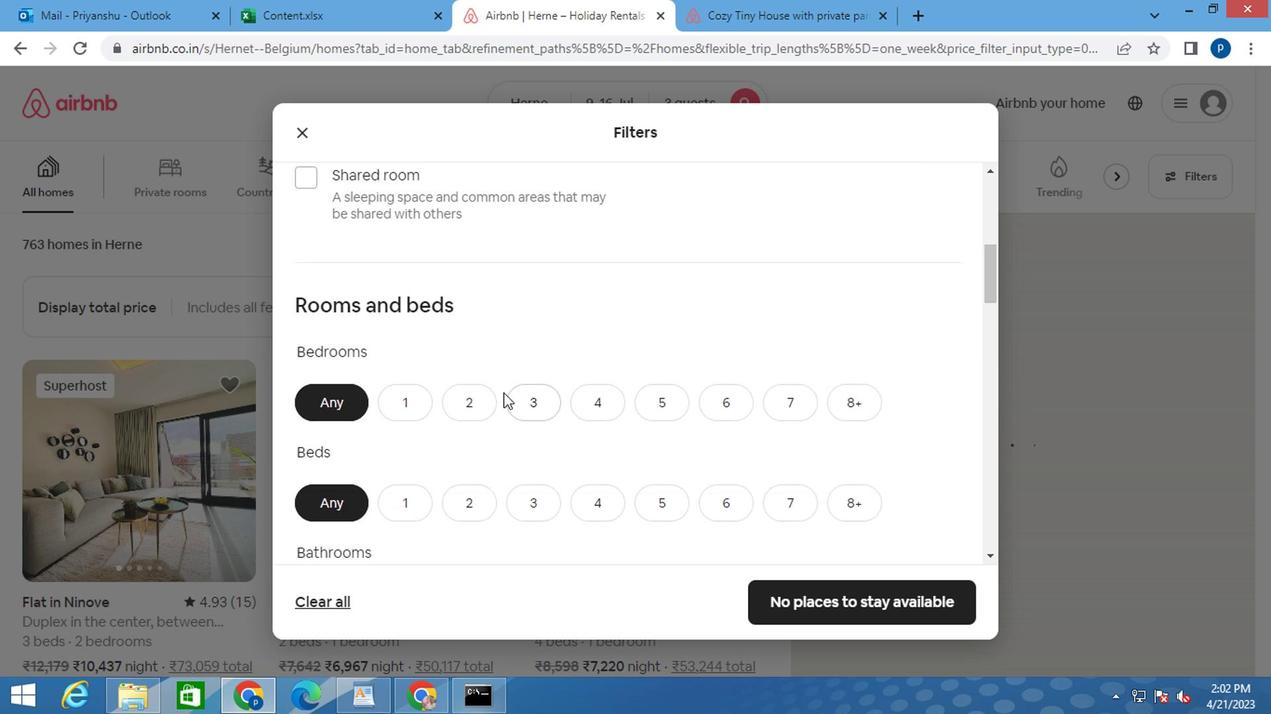 
Action: Mouse scrolled (465, 389) with delta (0, -1)
Screenshot: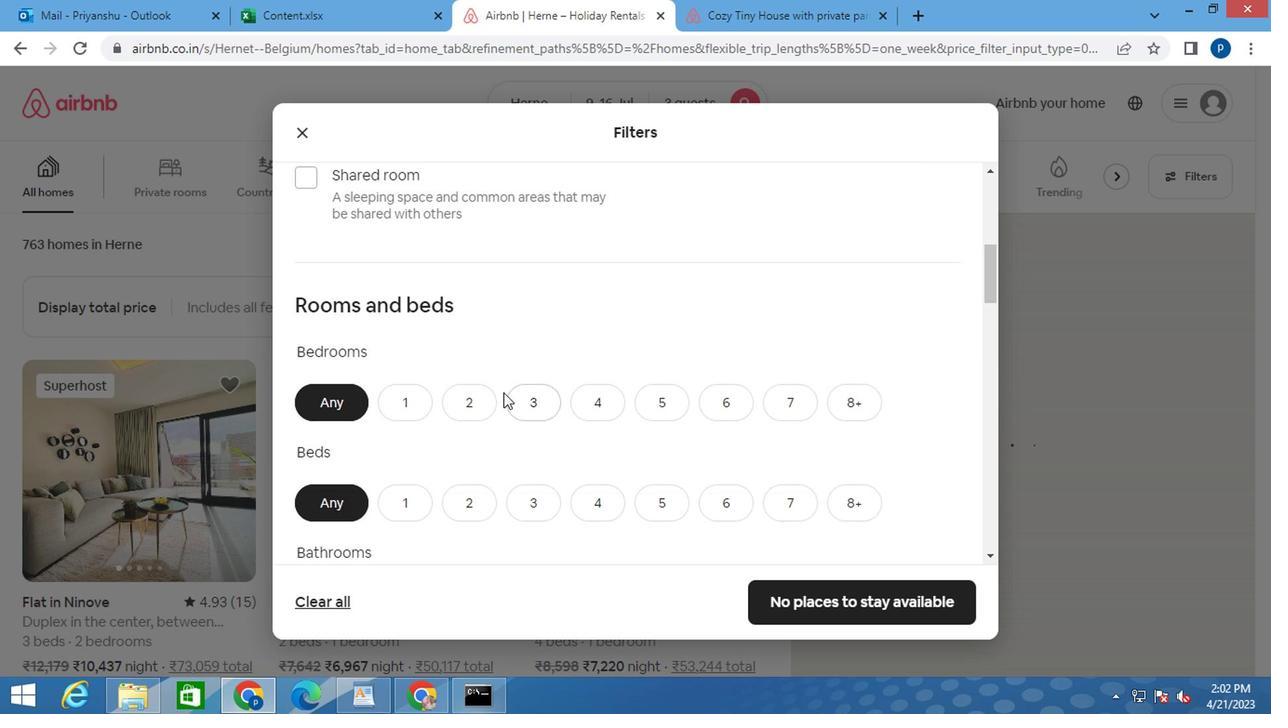 
Action: Mouse moved to (464, 391)
Screenshot: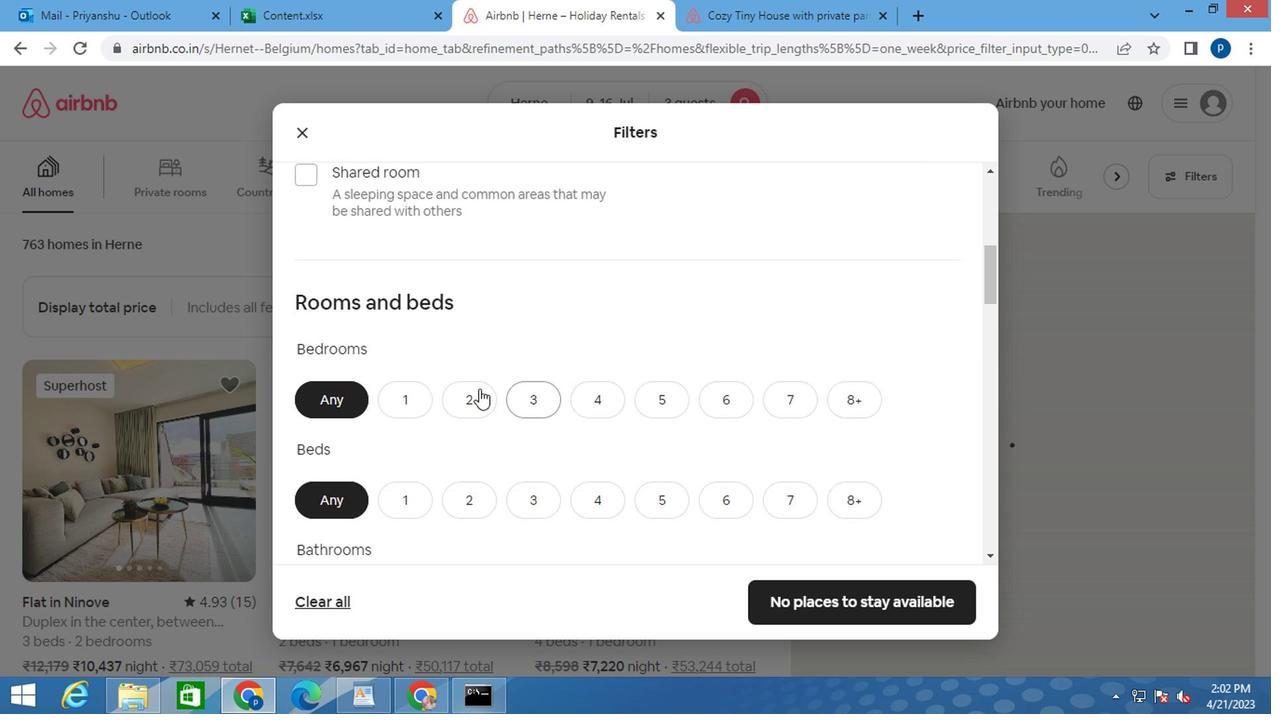 
Action: Mouse scrolled (464, 391) with delta (0, 0)
Screenshot: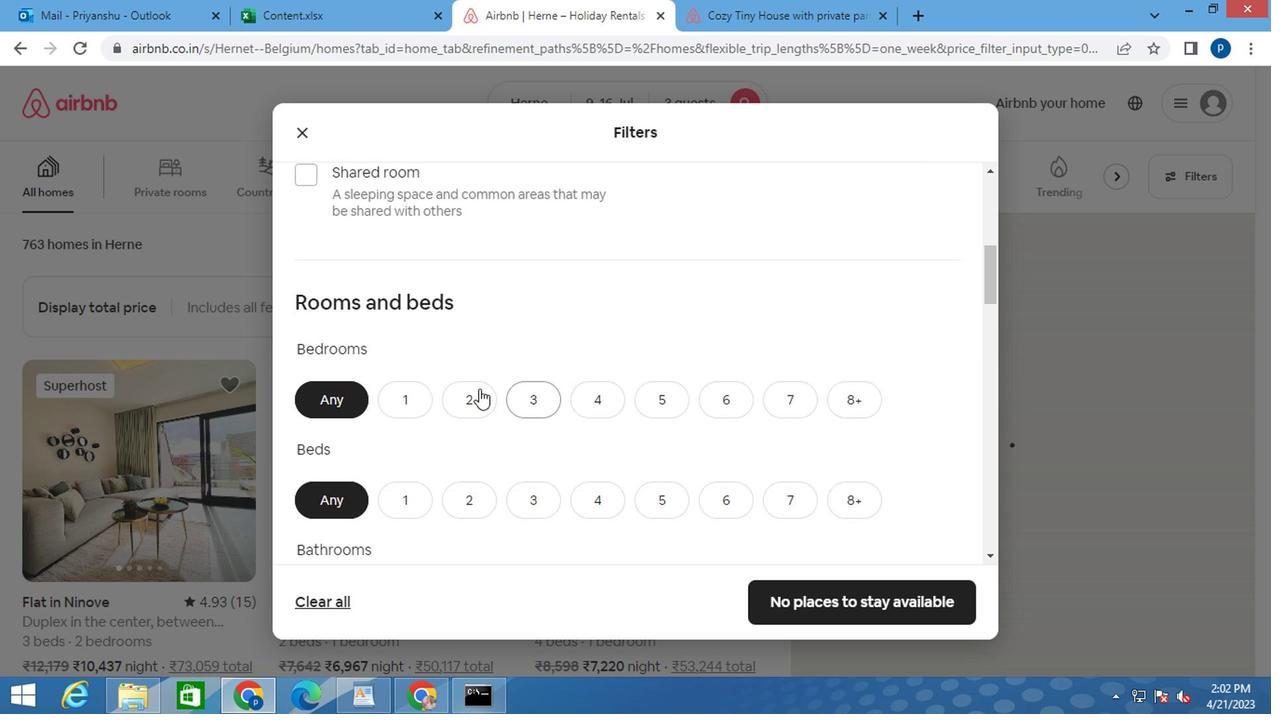 
Action: Mouse moved to (453, 220)
Screenshot: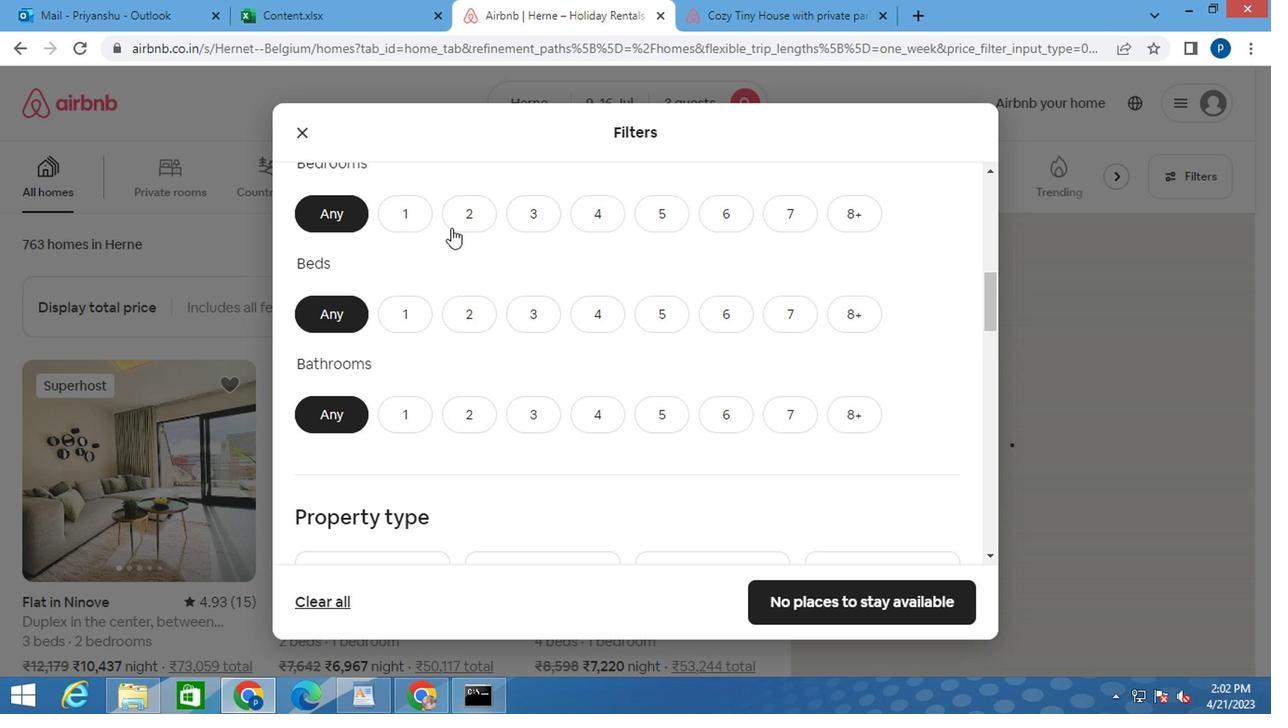 
Action: Mouse pressed left at (453, 220)
Screenshot: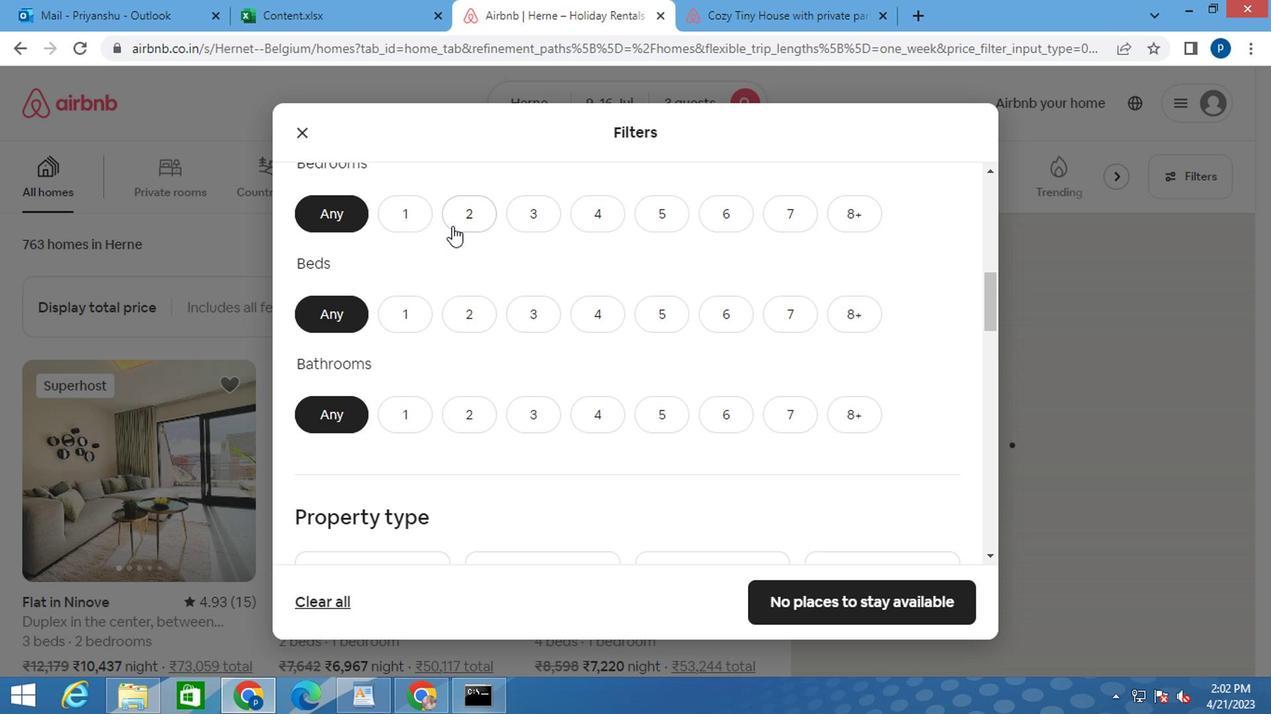 
Action: Mouse moved to (467, 317)
Screenshot: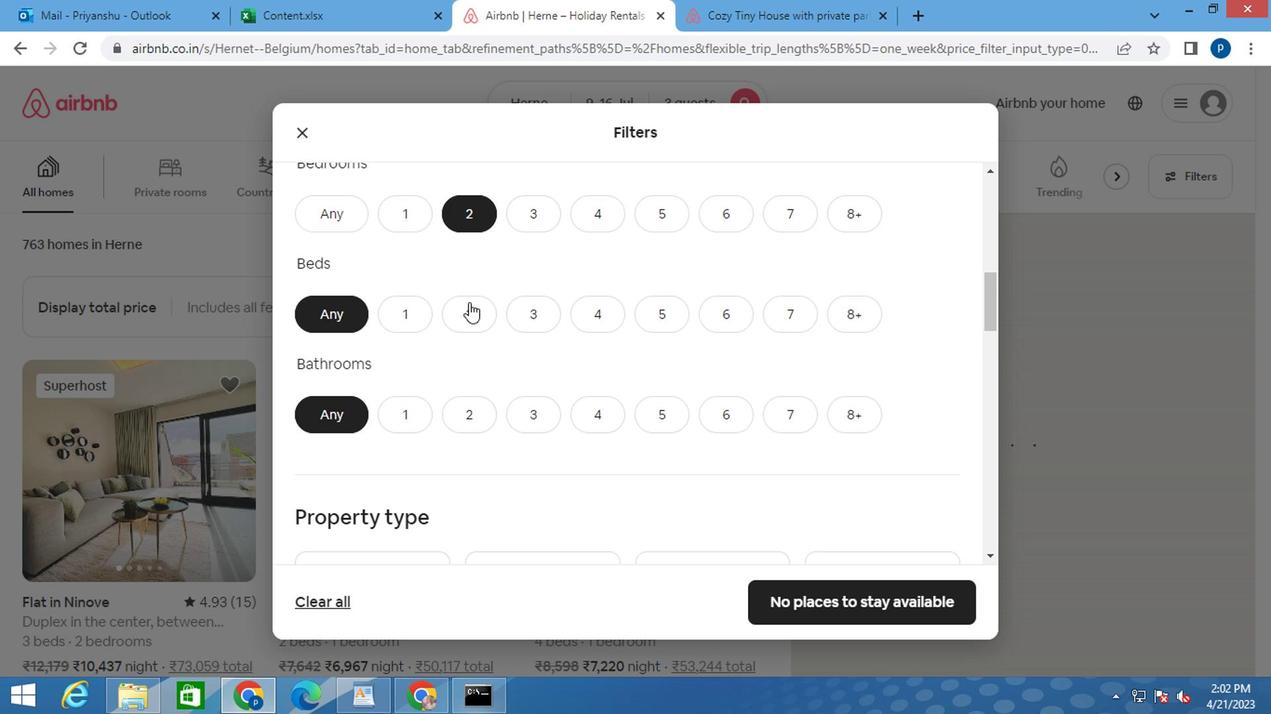 
Action: Mouse pressed left at (467, 317)
Screenshot: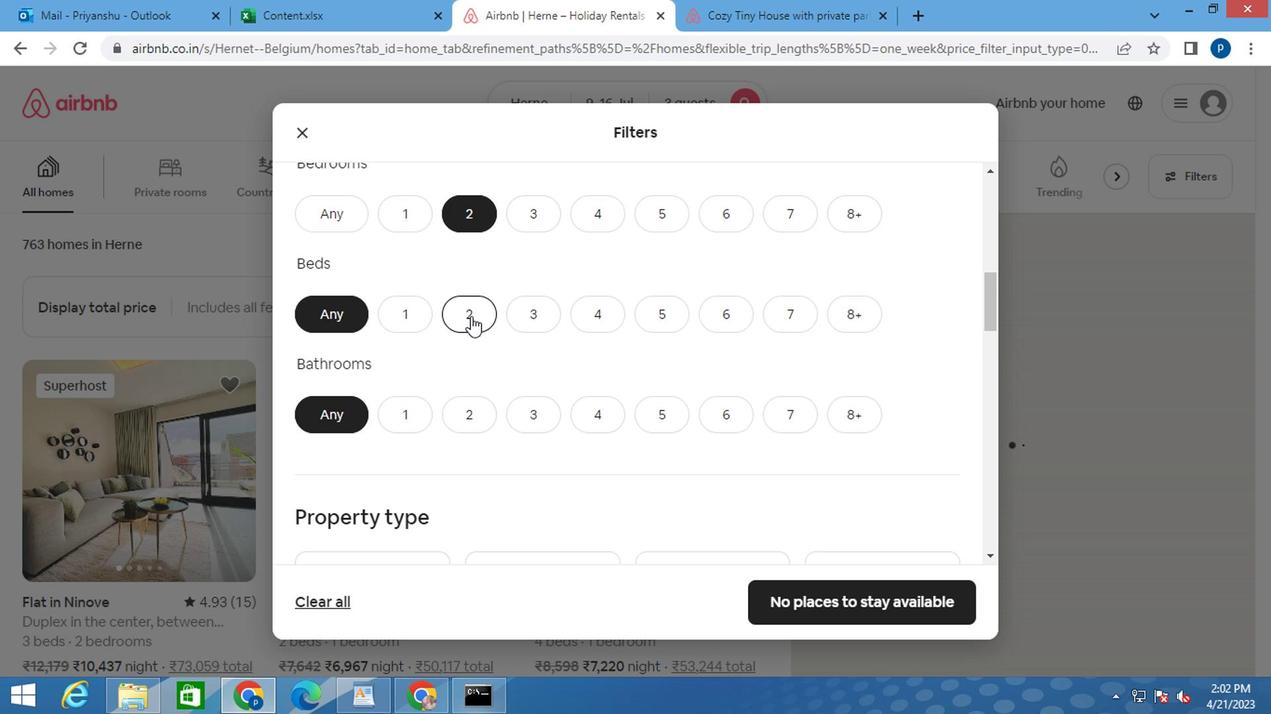 
Action: Mouse moved to (402, 410)
Screenshot: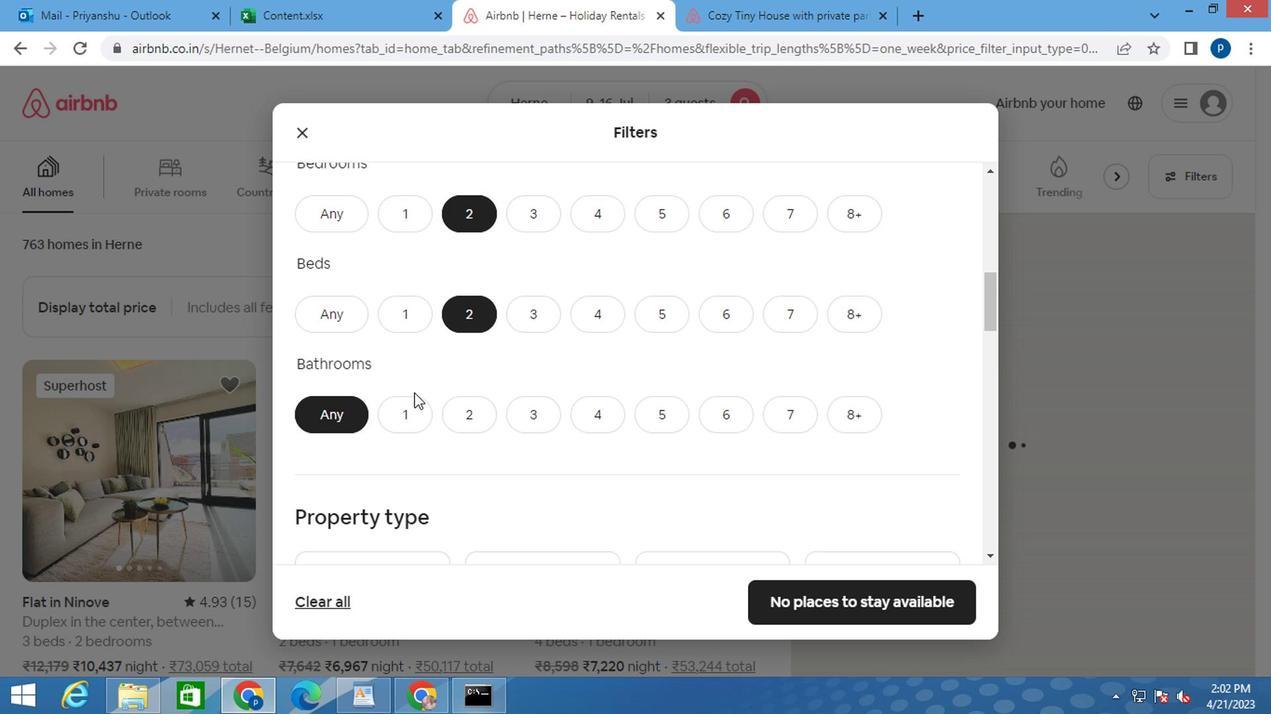
Action: Mouse pressed left at (402, 410)
Screenshot: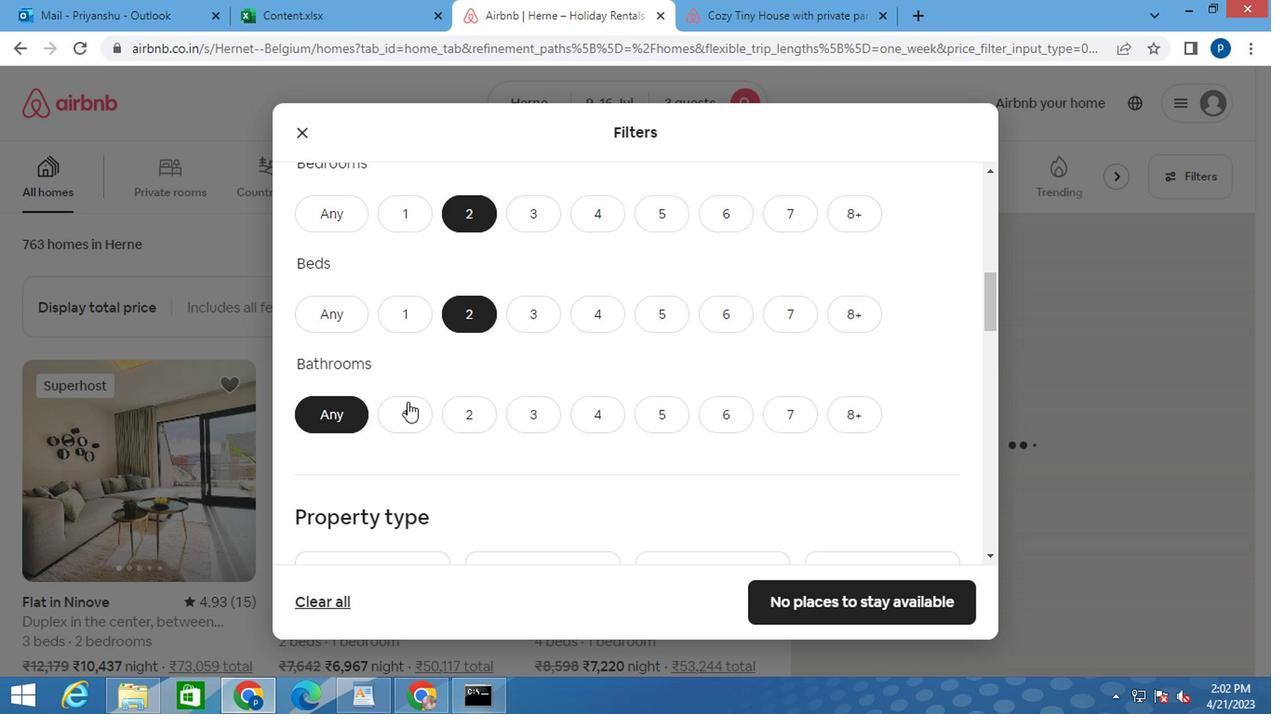 
Action: Mouse moved to (508, 409)
Screenshot: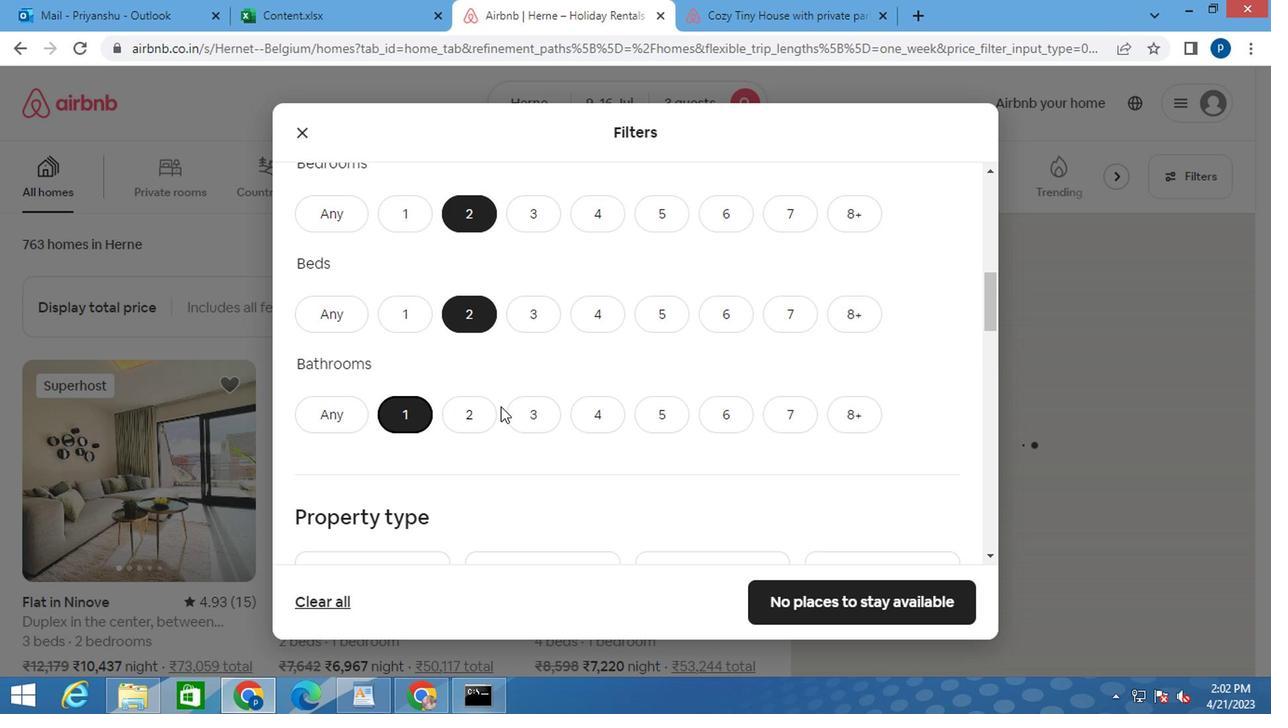 
Action: Mouse scrolled (508, 409) with delta (0, 0)
Screenshot: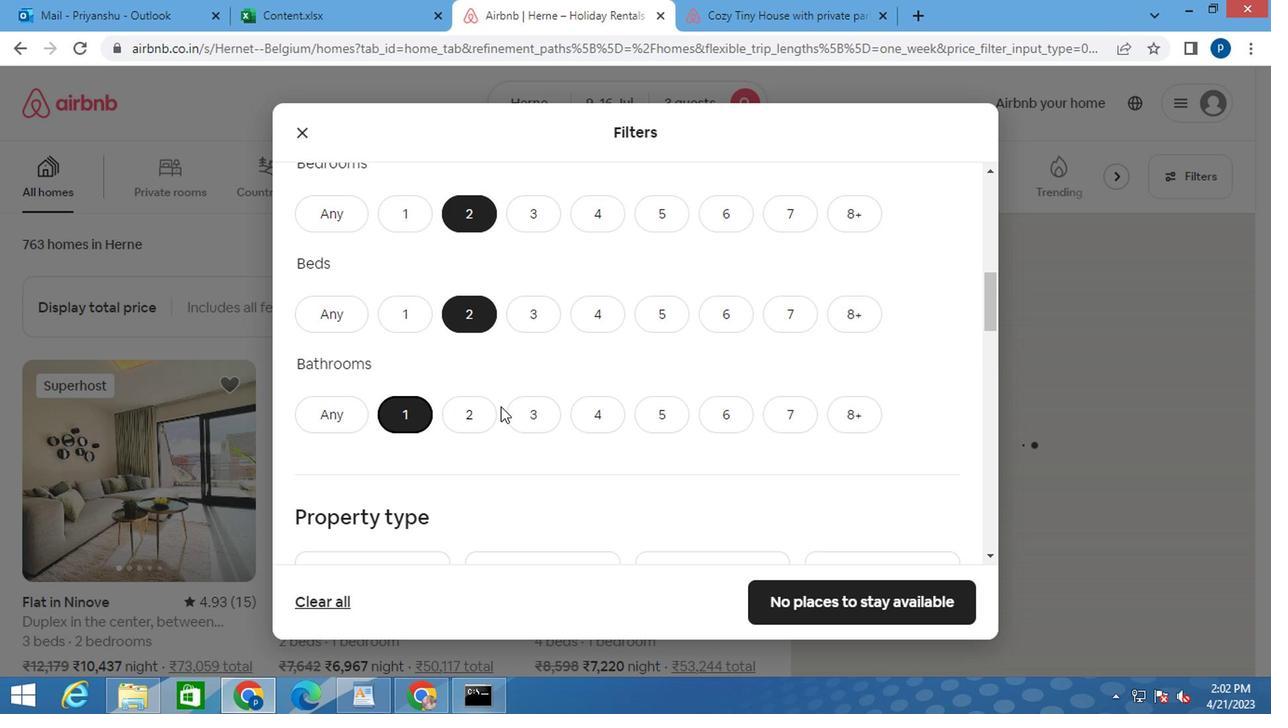 
Action: Mouse moved to (550, 401)
Screenshot: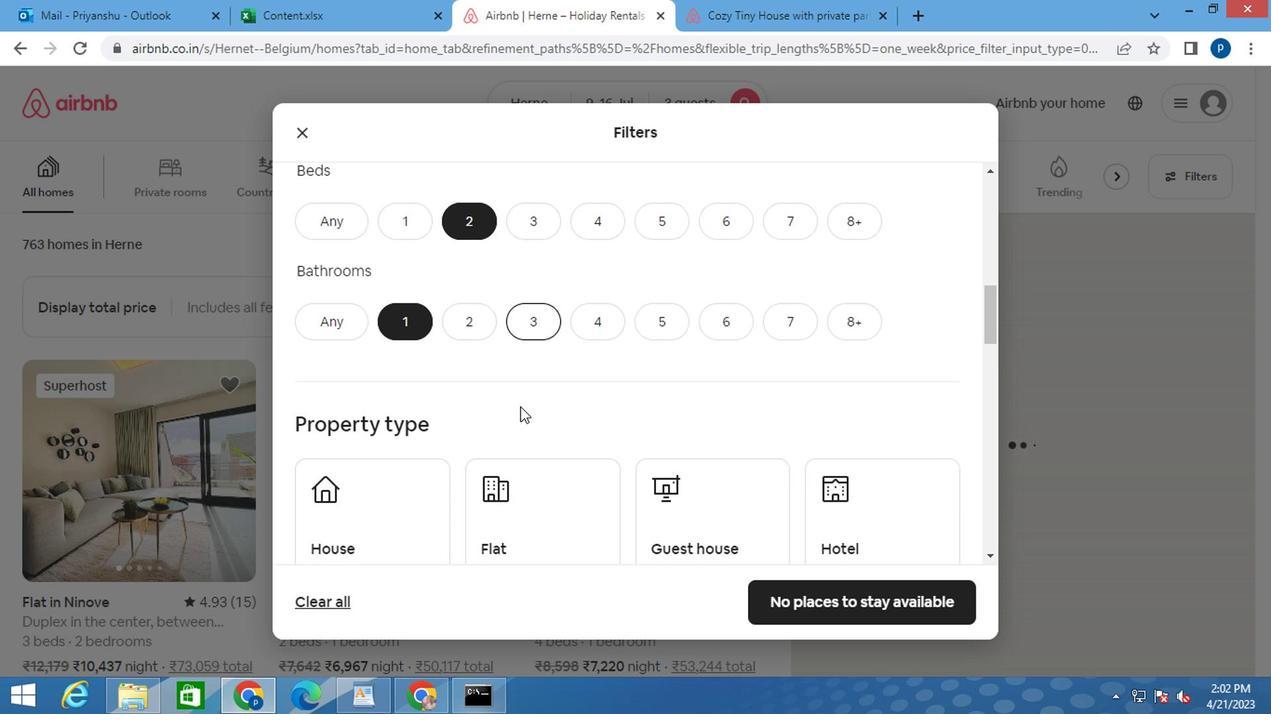 
Action: Mouse scrolled (550, 400) with delta (0, 0)
Screenshot: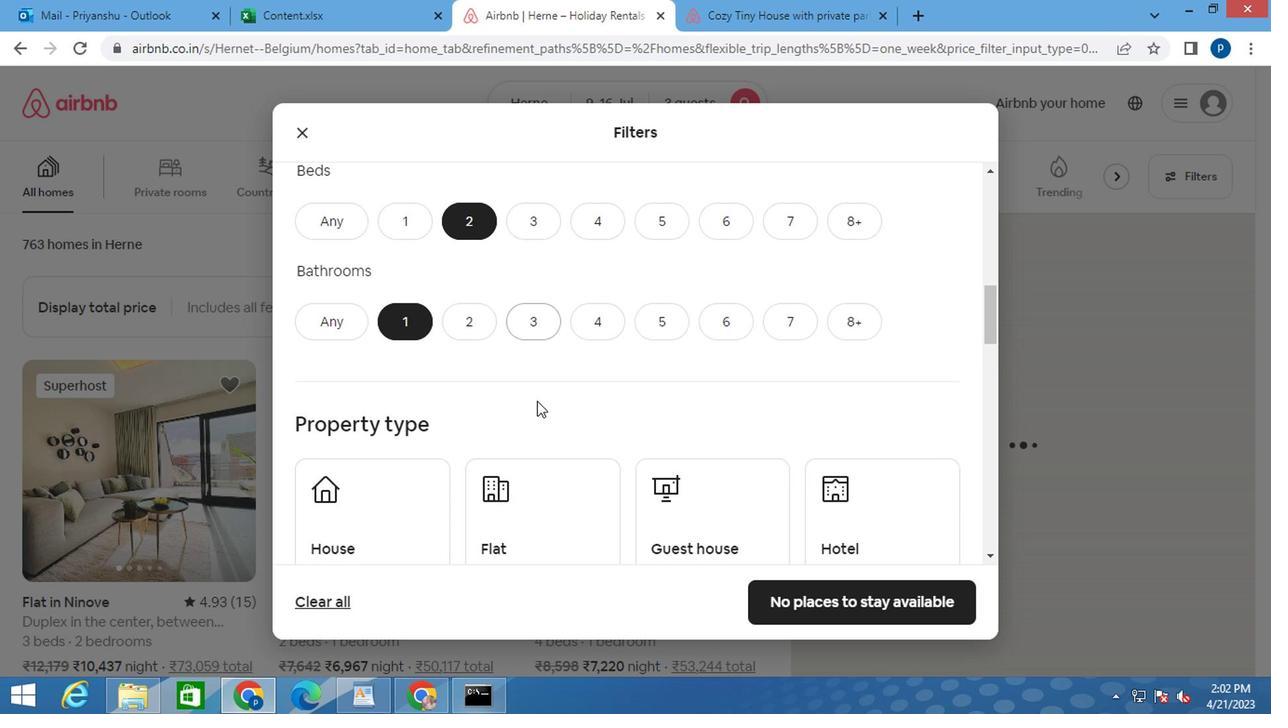
Action: Mouse moved to (399, 414)
Screenshot: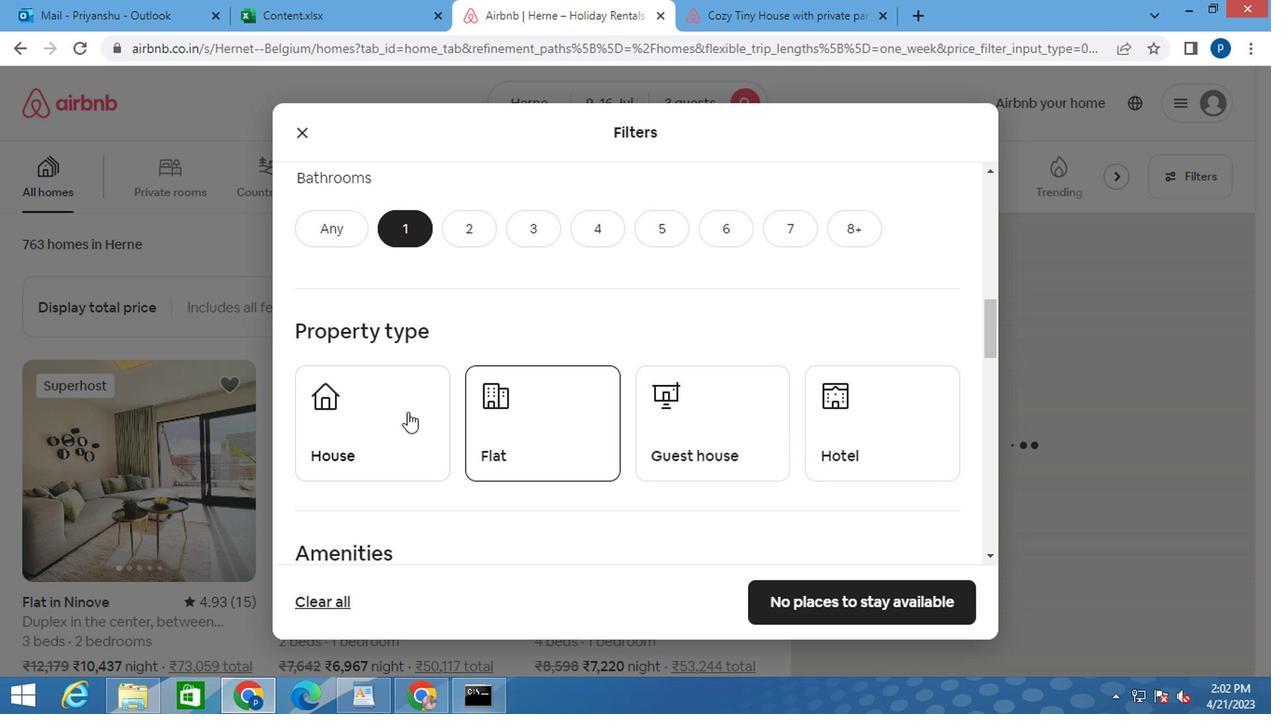 
Action: Mouse pressed left at (399, 414)
Screenshot: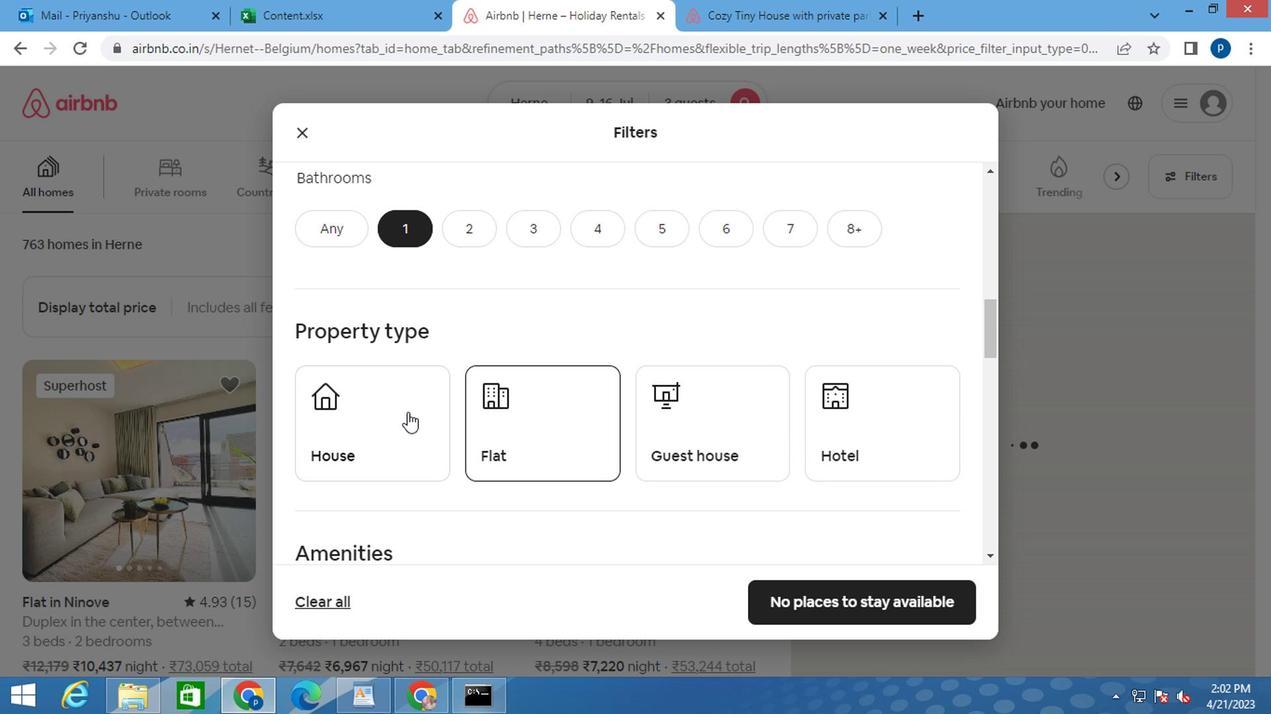 
Action: Mouse moved to (550, 427)
Screenshot: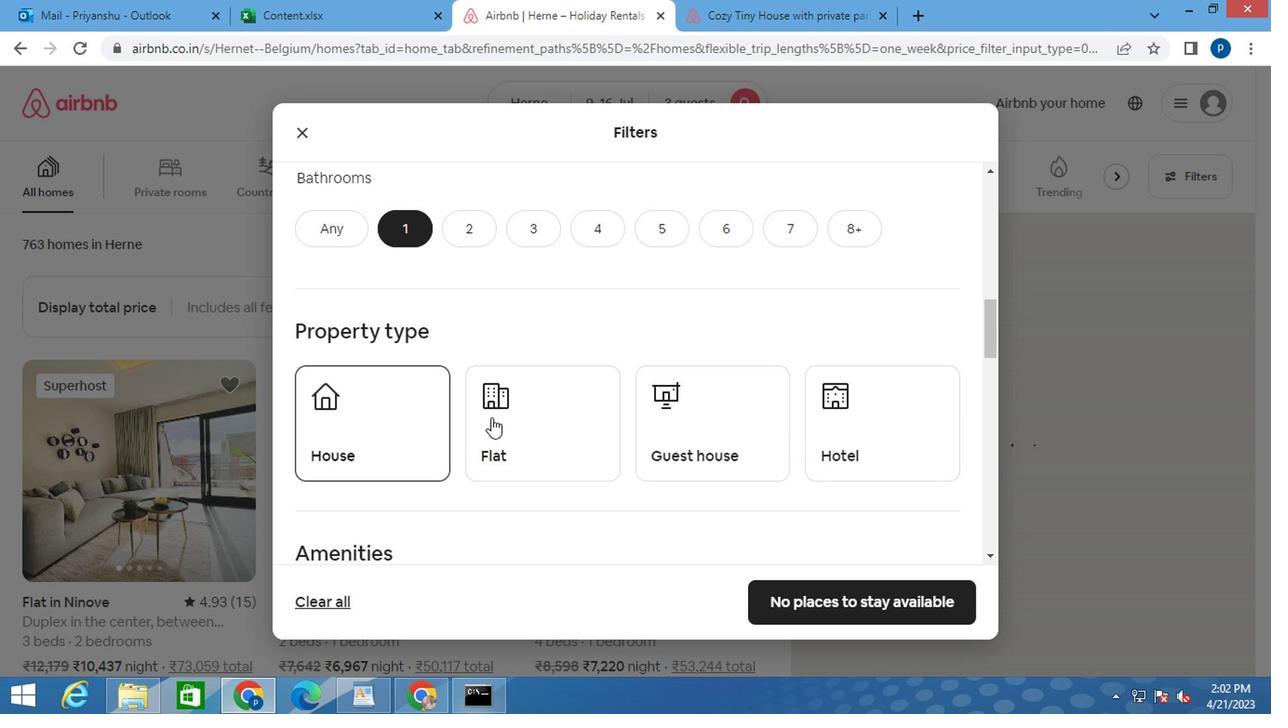 
Action: Mouse pressed left at (550, 427)
Screenshot: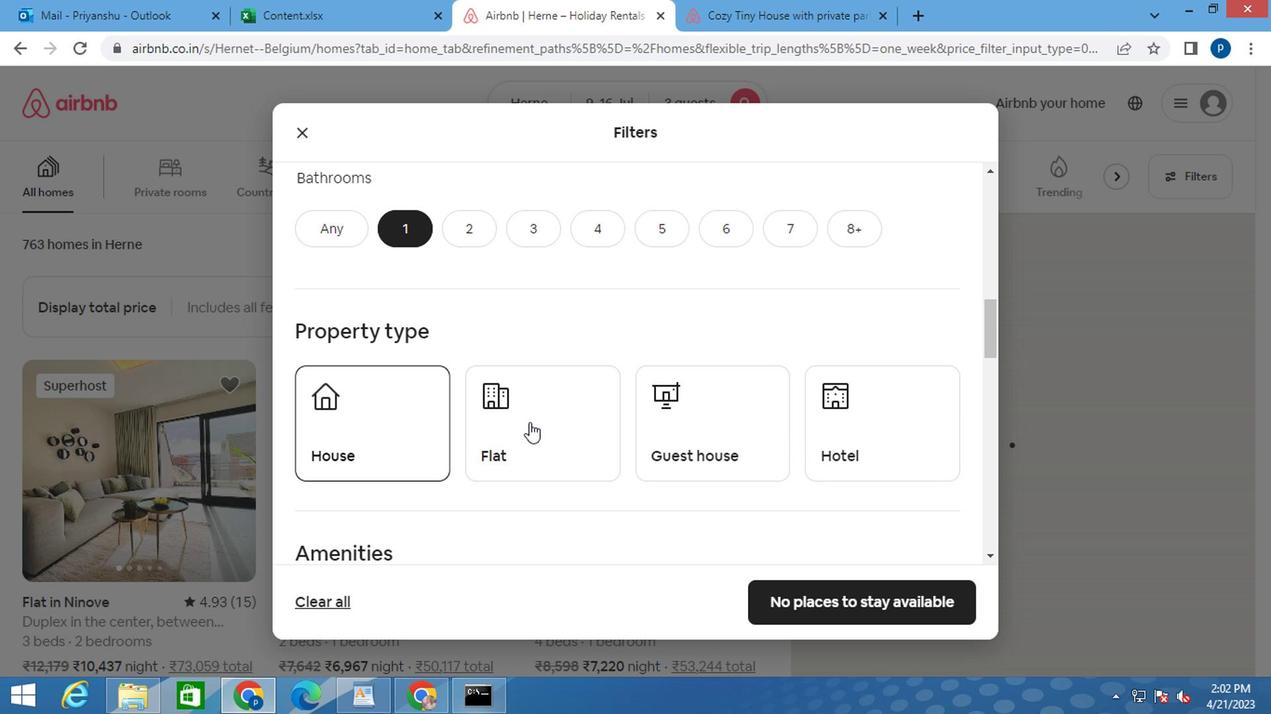 
Action: Mouse moved to (702, 432)
Screenshot: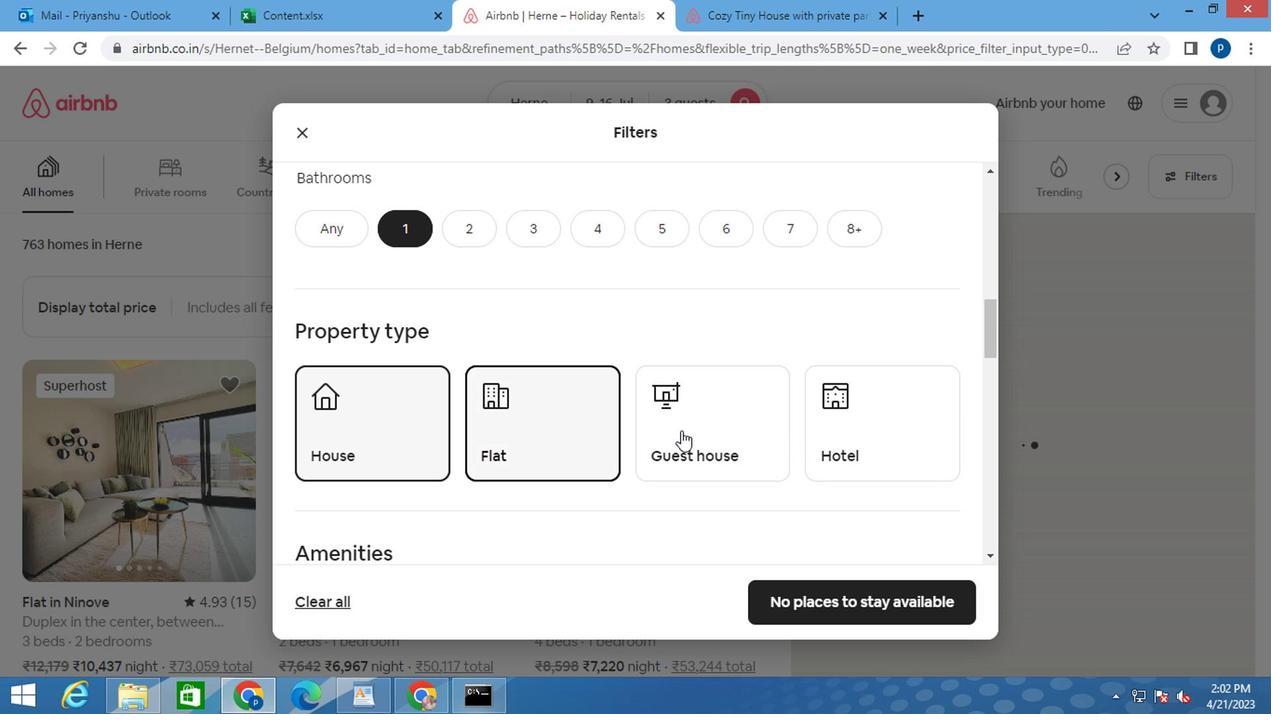 
Action: Mouse pressed left at (702, 432)
Screenshot: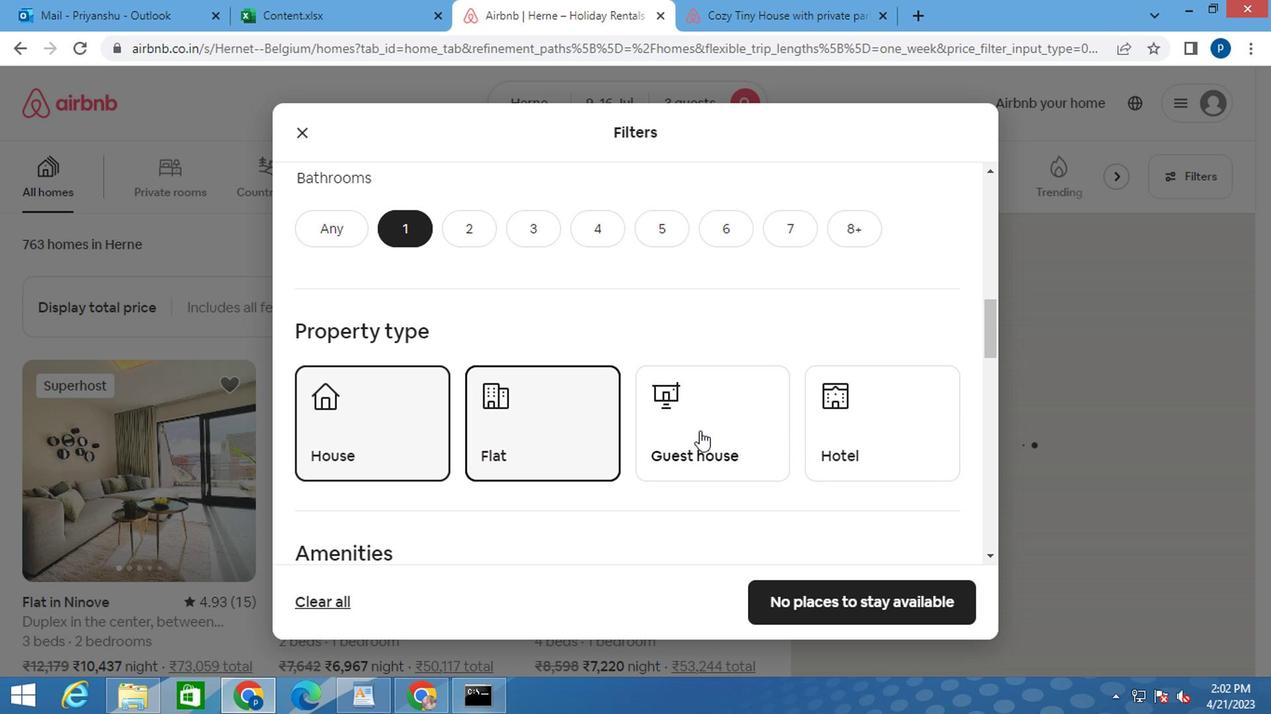 
Action: Mouse moved to (673, 428)
Screenshot: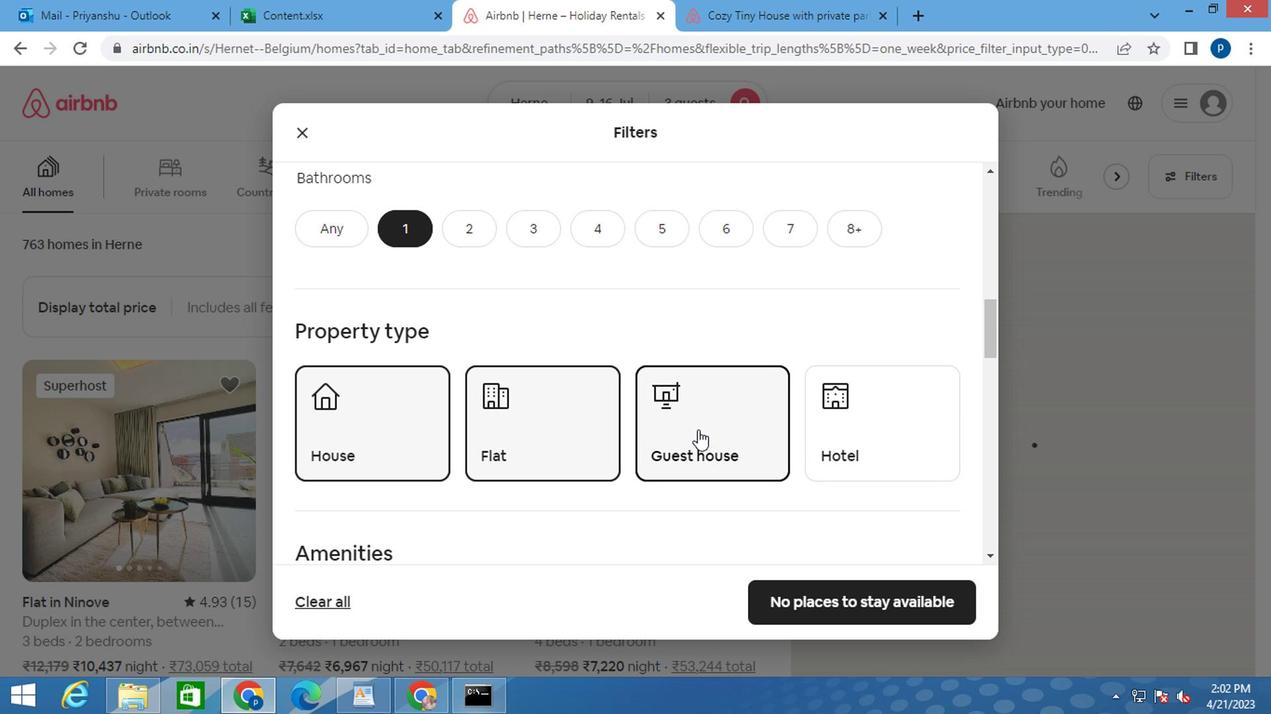 
Action: Mouse scrolled (675, 428) with delta (0, -1)
Screenshot: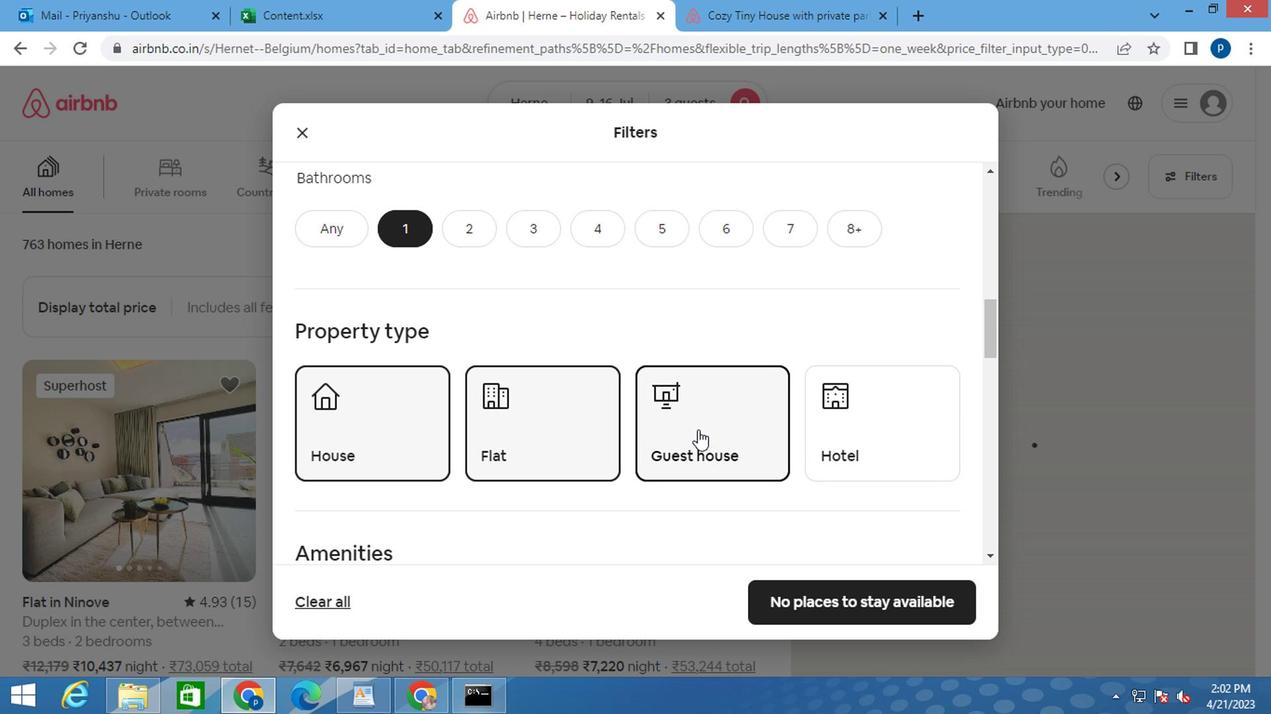 
Action: Mouse moved to (667, 427)
Screenshot: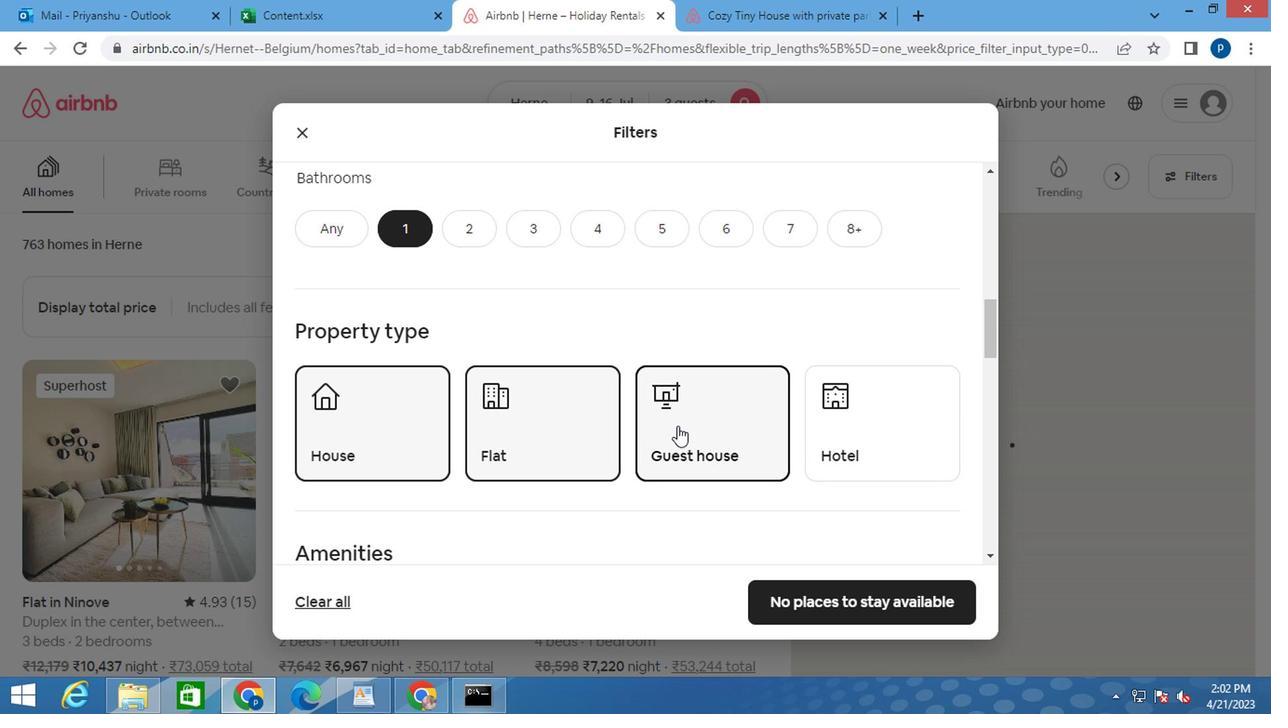 
Action: Mouse scrolled (667, 427) with delta (0, 0)
Screenshot: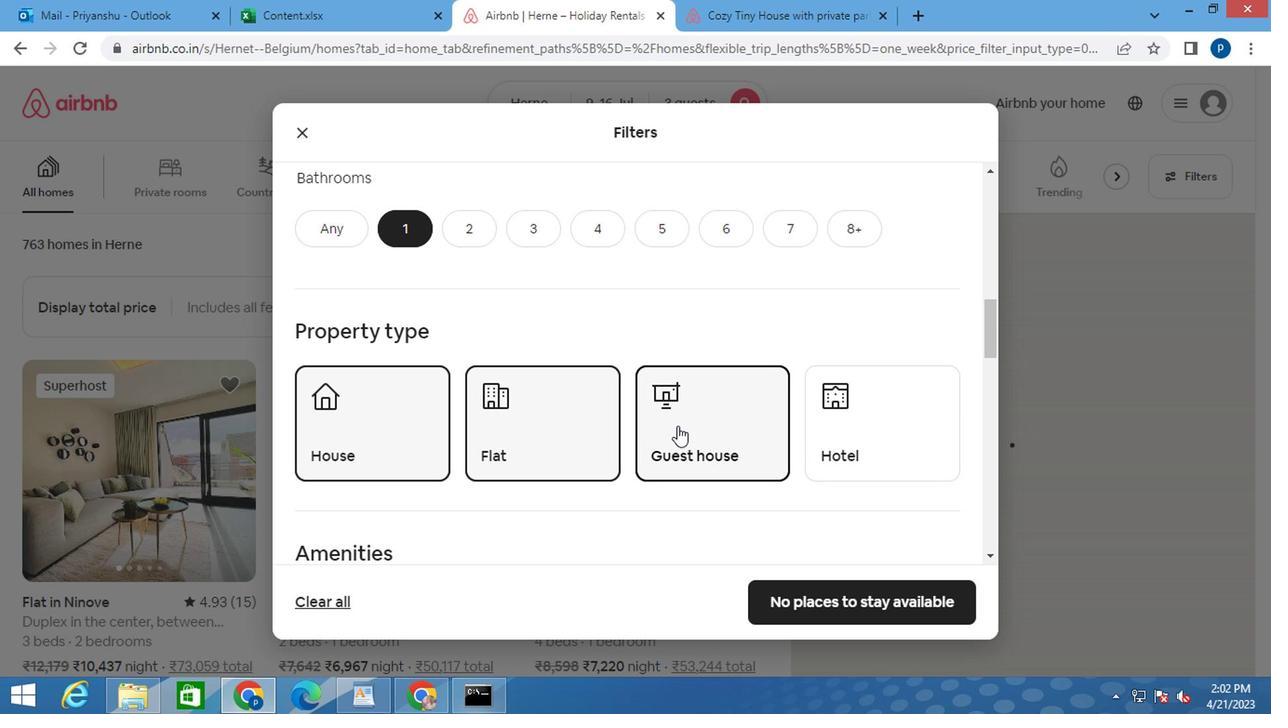 
Action: Mouse moved to (634, 412)
Screenshot: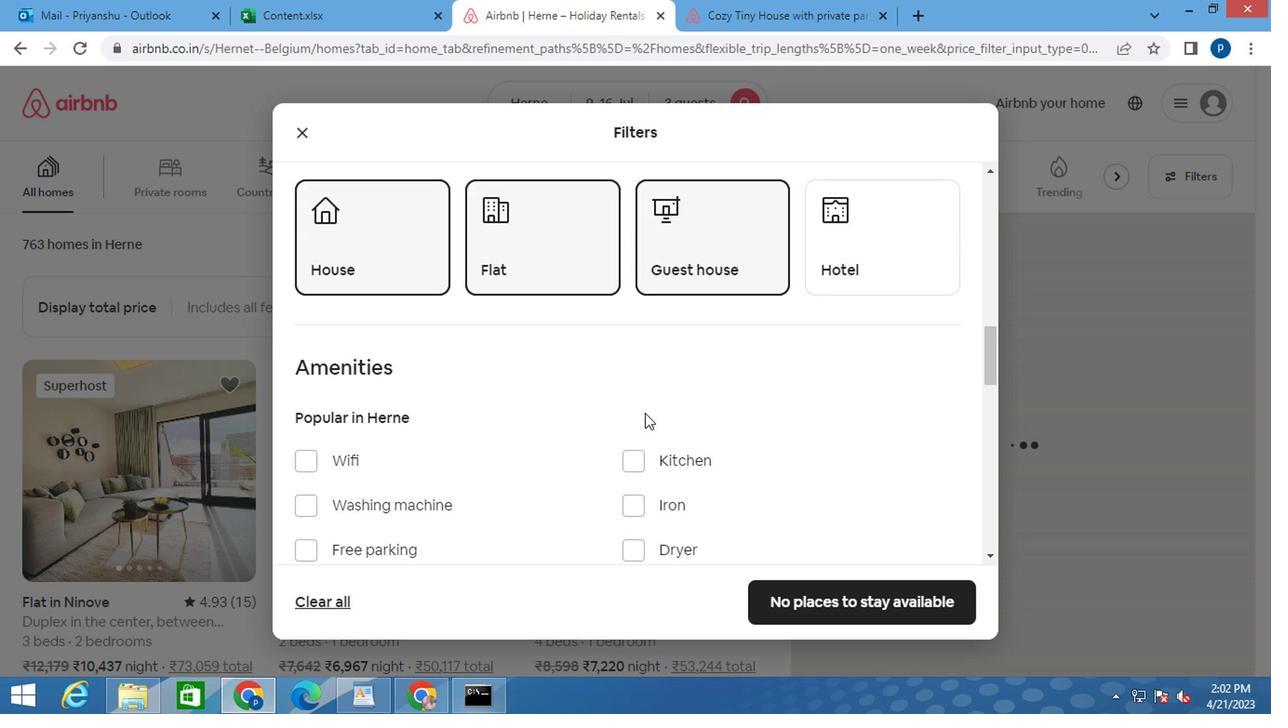 
Action: Mouse scrolled (634, 411) with delta (0, 0)
Screenshot: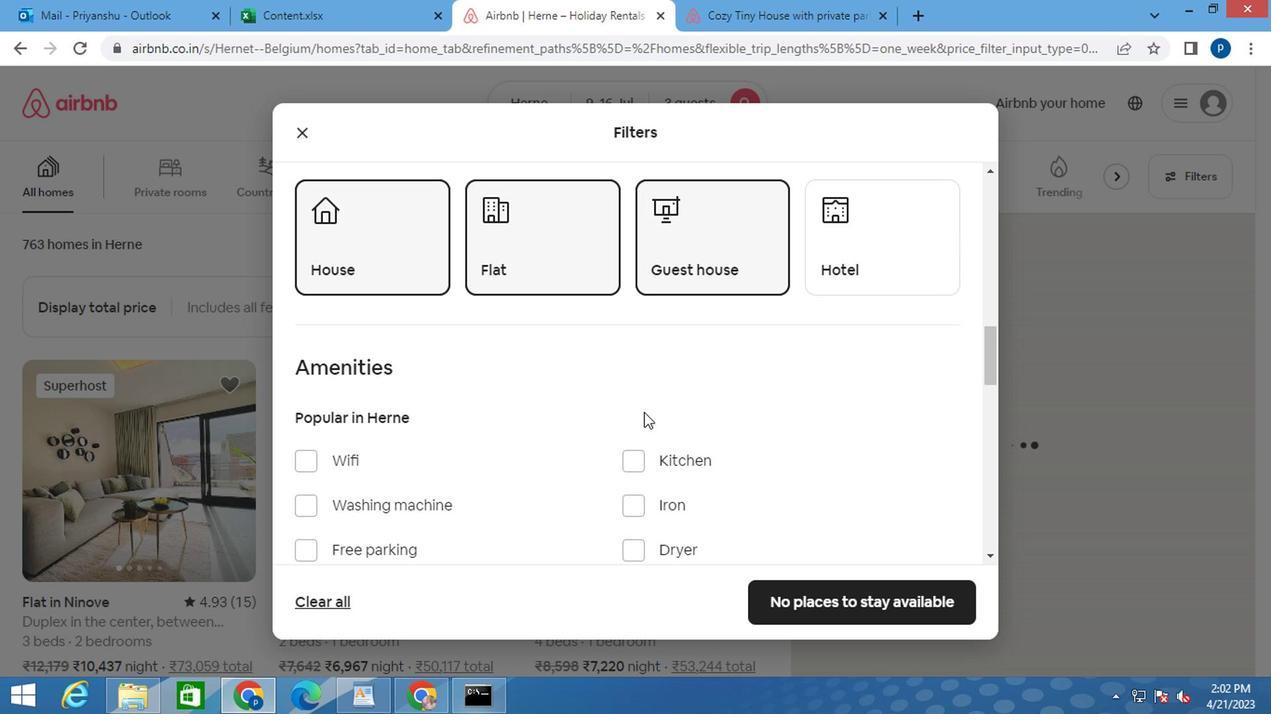 
Action: Mouse scrolled (634, 411) with delta (0, 0)
Screenshot: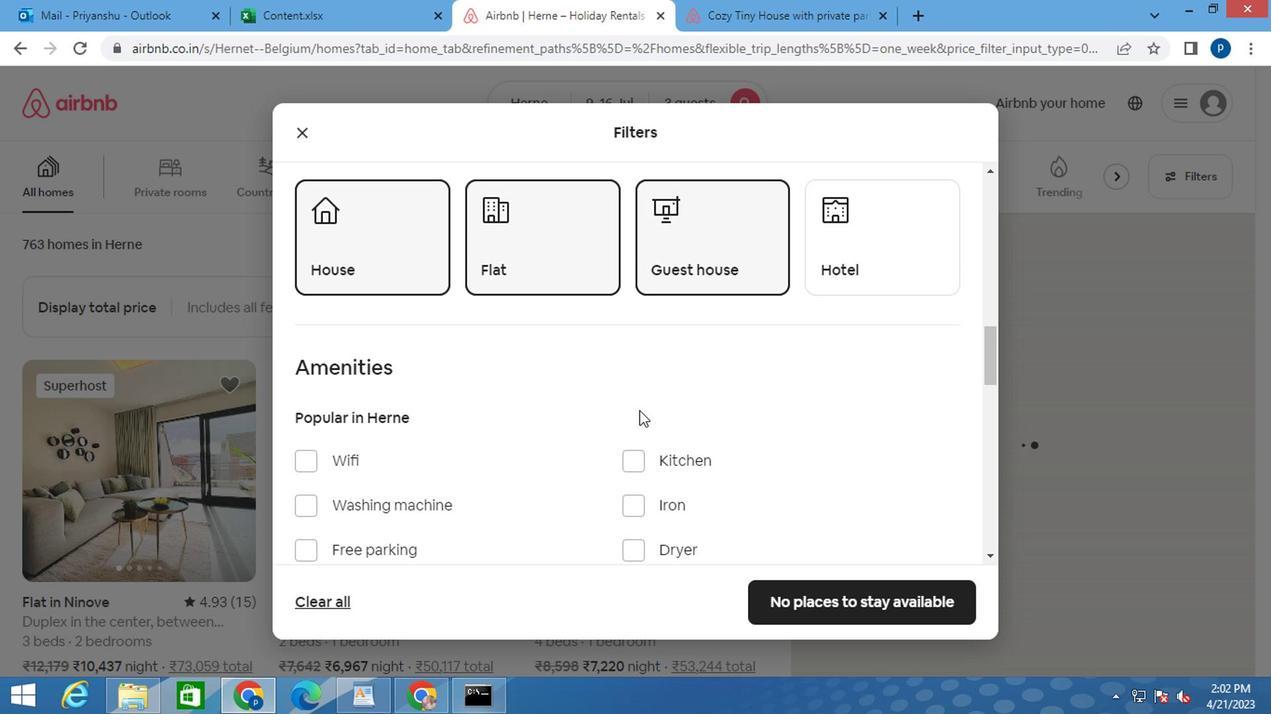 
Action: Mouse moved to (532, 407)
Screenshot: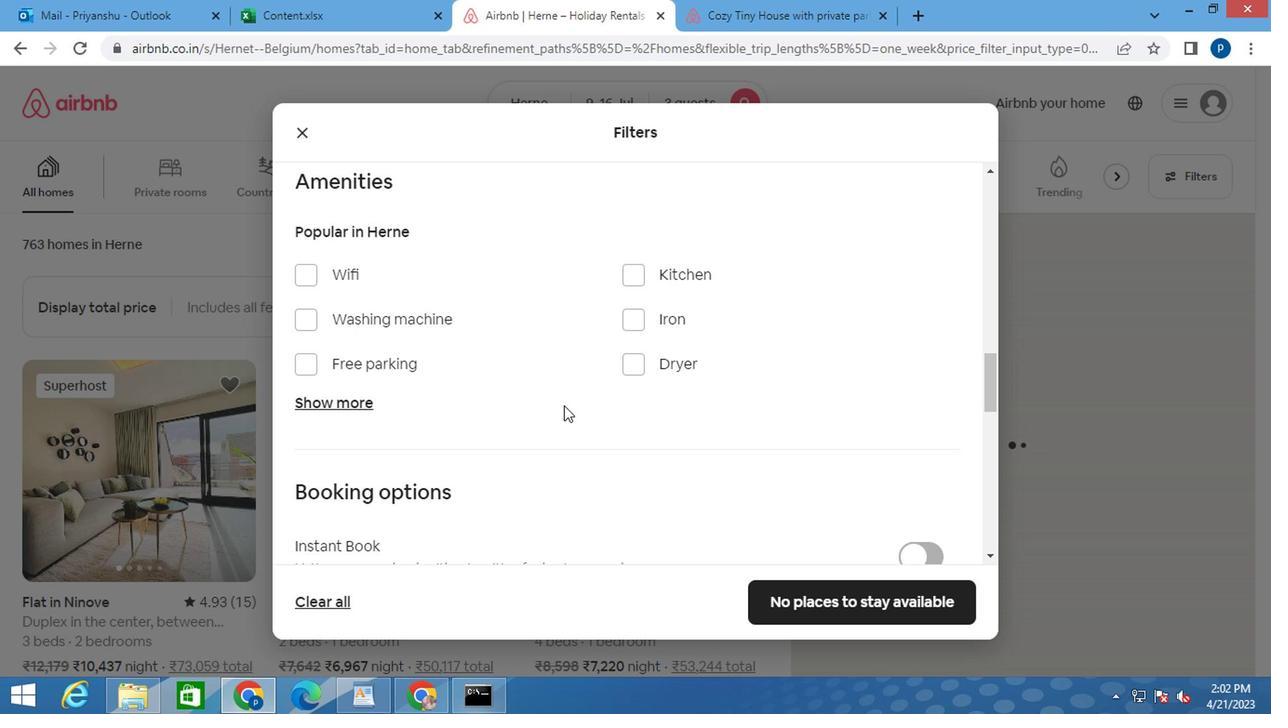 
Action: Mouse scrolled (532, 407) with delta (0, 0)
Screenshot: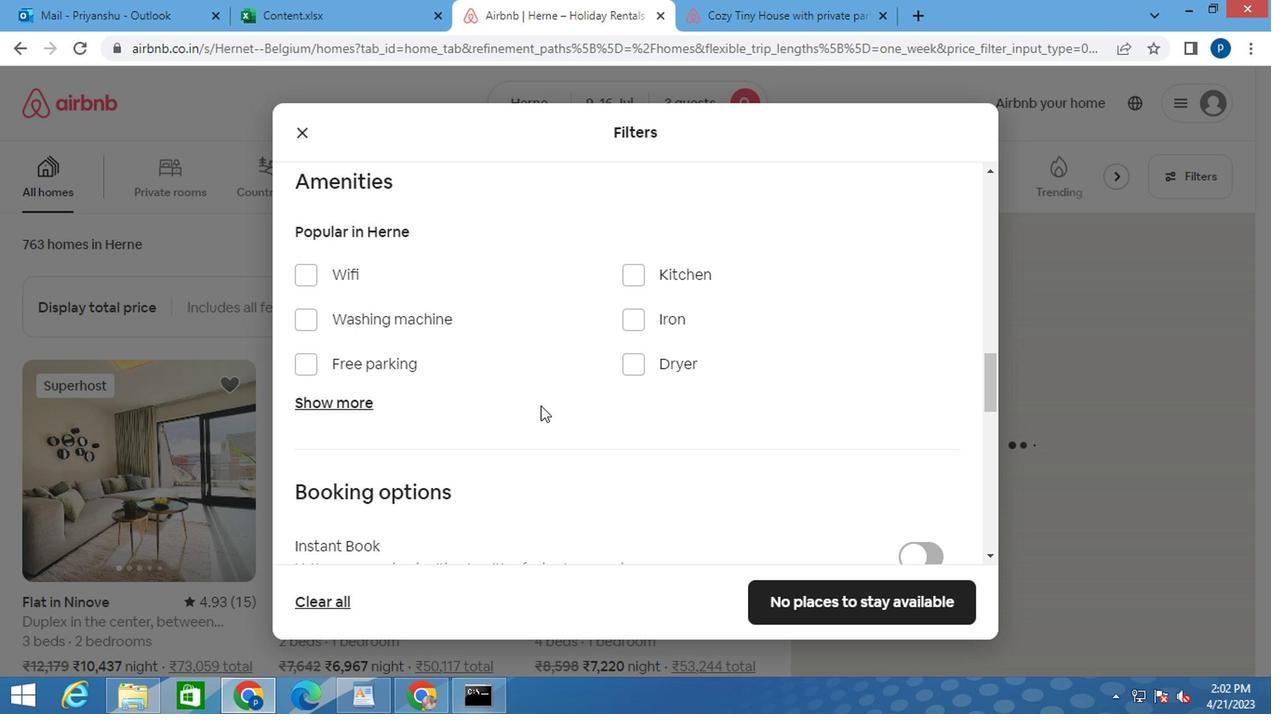 
Action: Mouse moved to (320, 307)
Screenshot: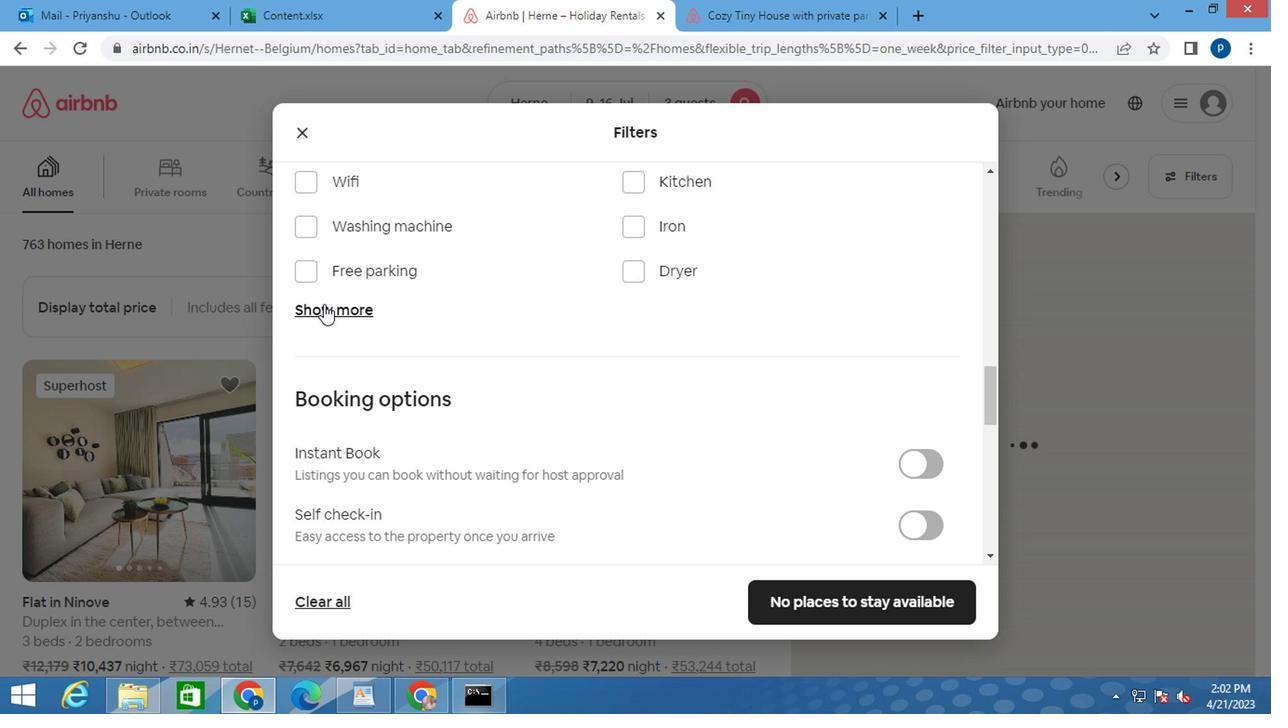 
Action: Mouse pressed left at (320, 307)
Screenshot: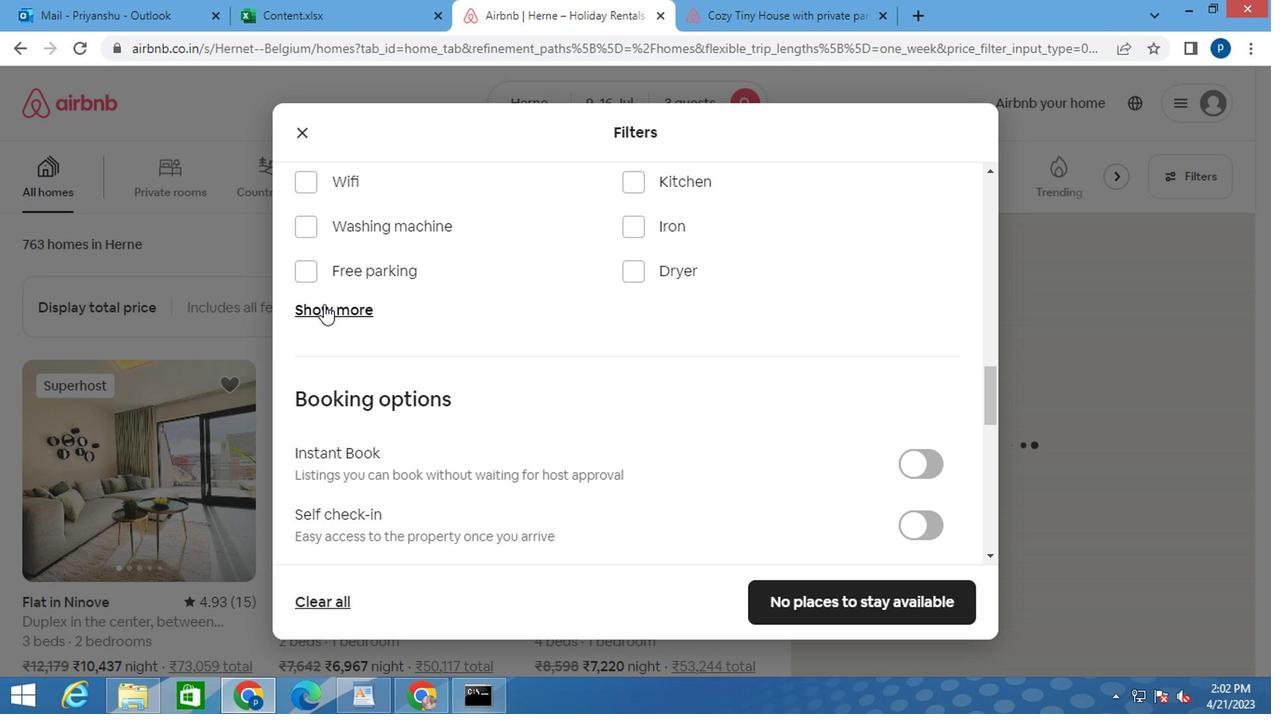 
Action: Mouse moved to (624, 384)
Screenshot: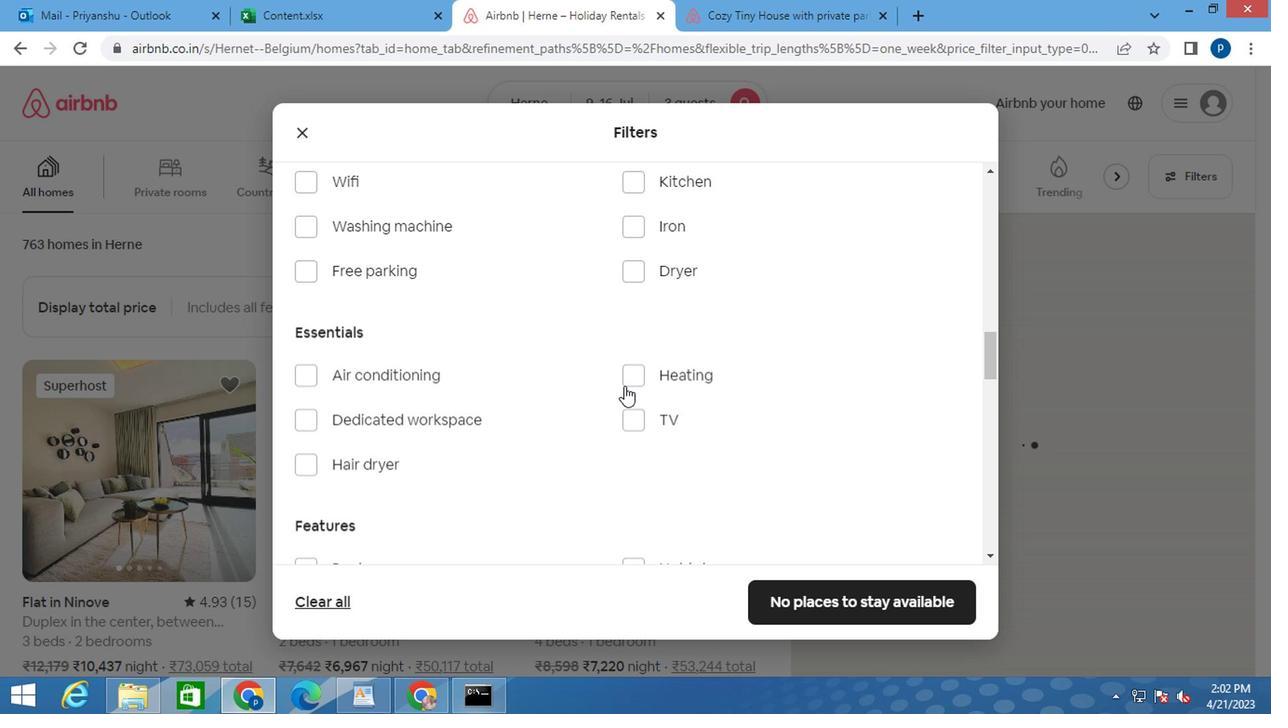 
Action: Mouse pressed left at (624, 384)
Screenshot: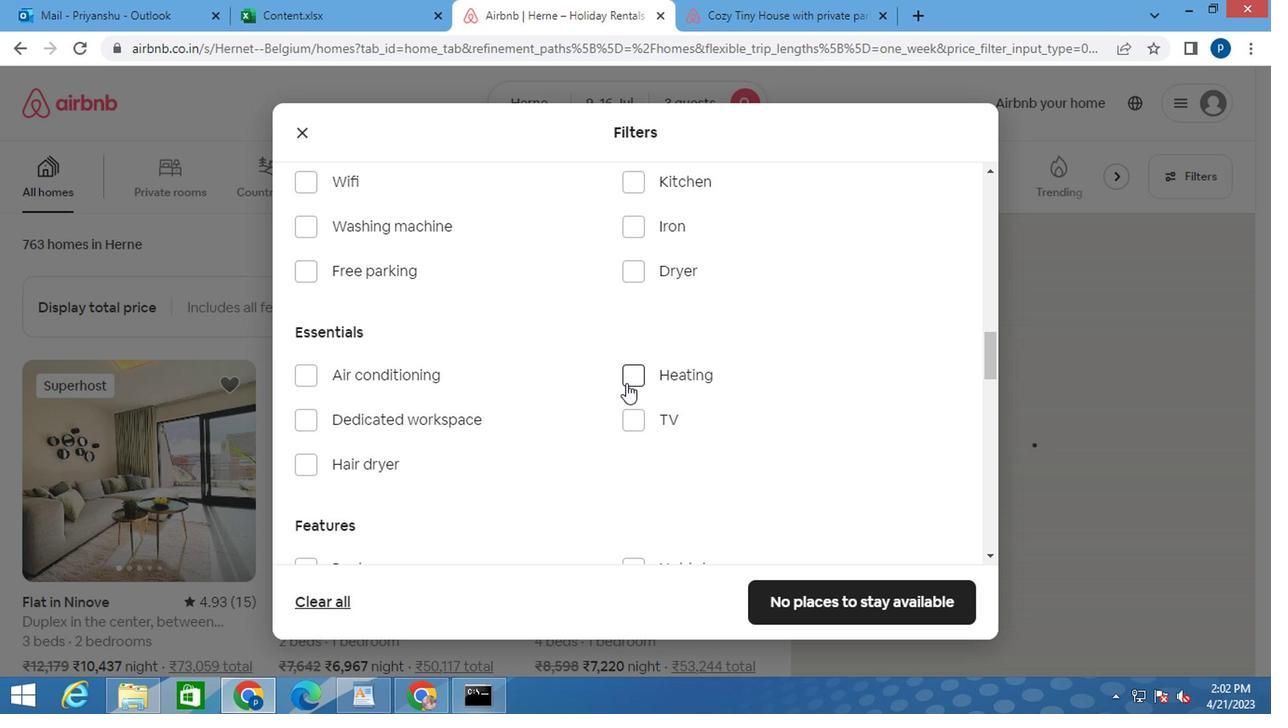
Action: Mouse moved to (624, 385)
Screenshot: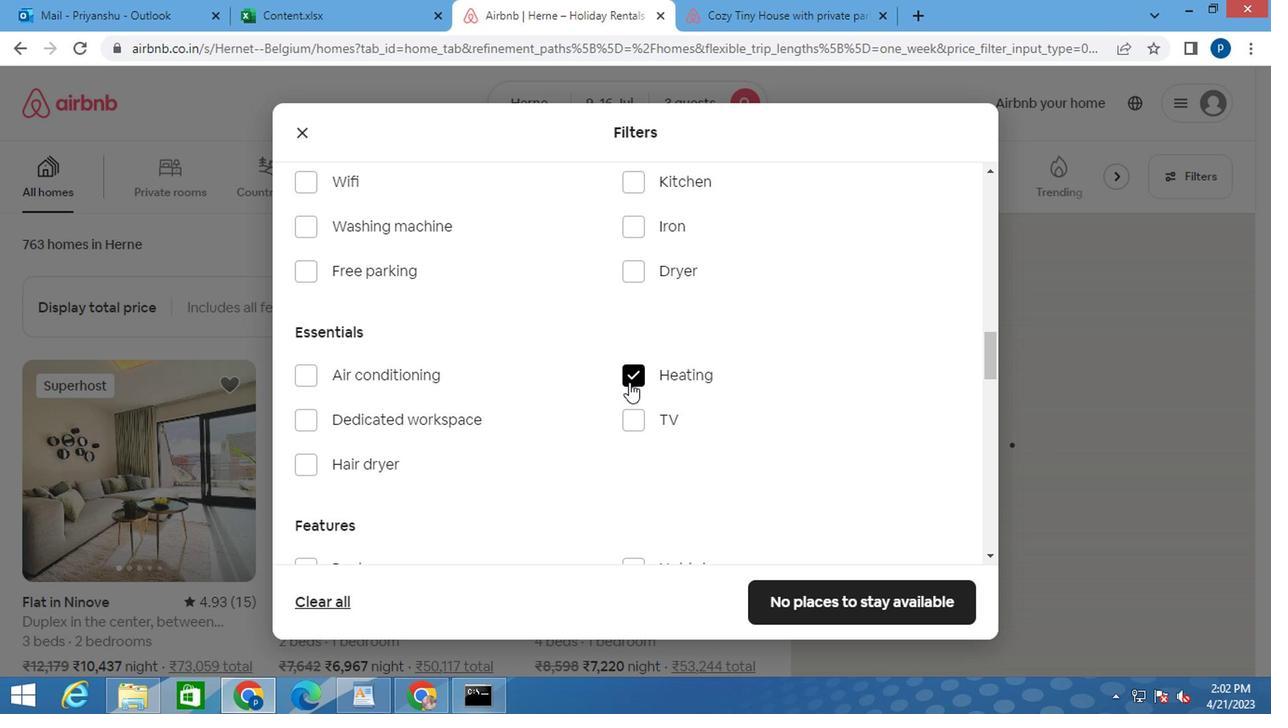 
Action: Mouse scrolled (624, 384) with delta (0, 0)
Screenshot: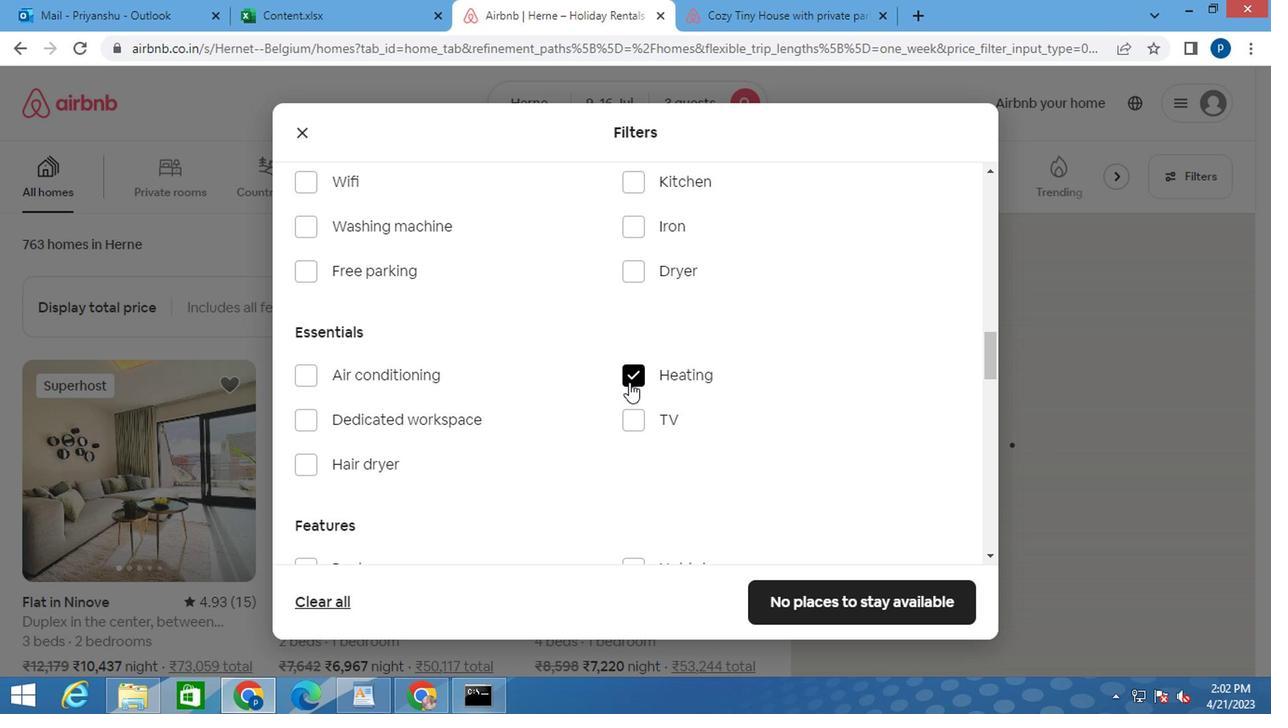 
Action: Mouse moved to (624, 385)
Screenshot: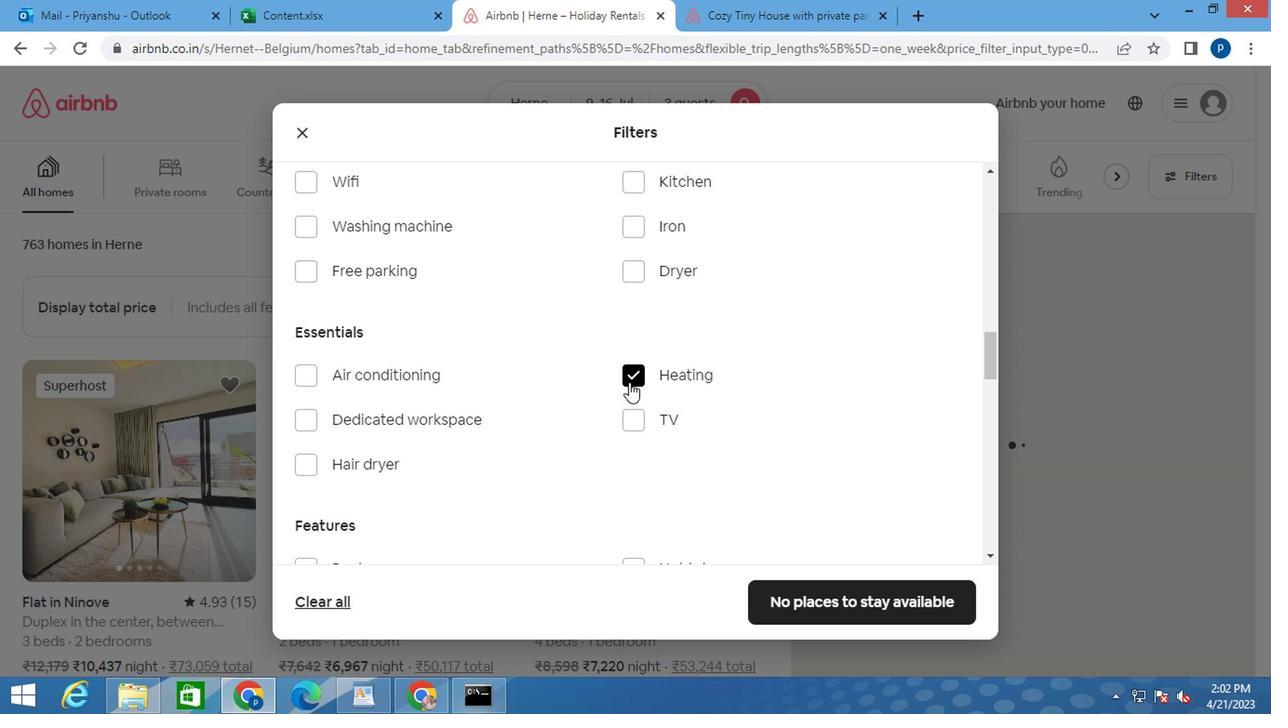 
Action: Mouse scrolled (624, 384) with delta (0, 0)
Screenshot: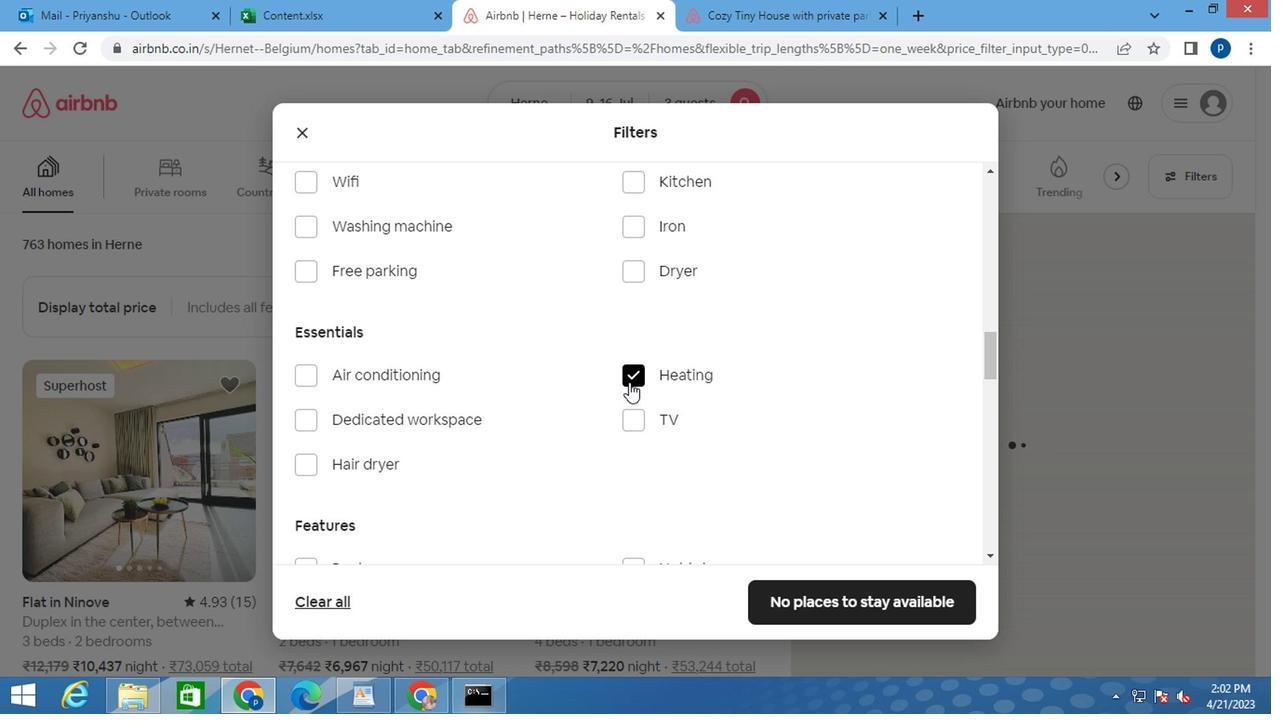 
Action: Mouse moved to (624, 386)
Screenshot: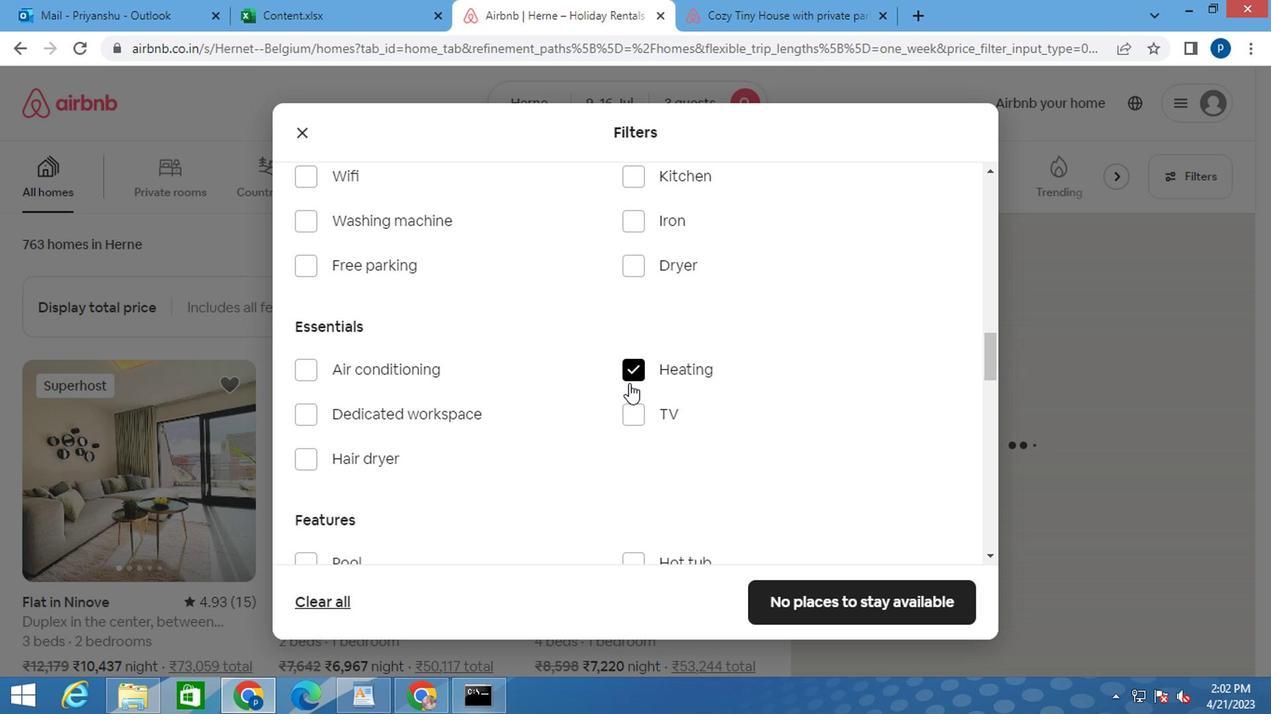 
Action: Mouse scrolled (624, 385) with delta (0, -1)
Screenshot: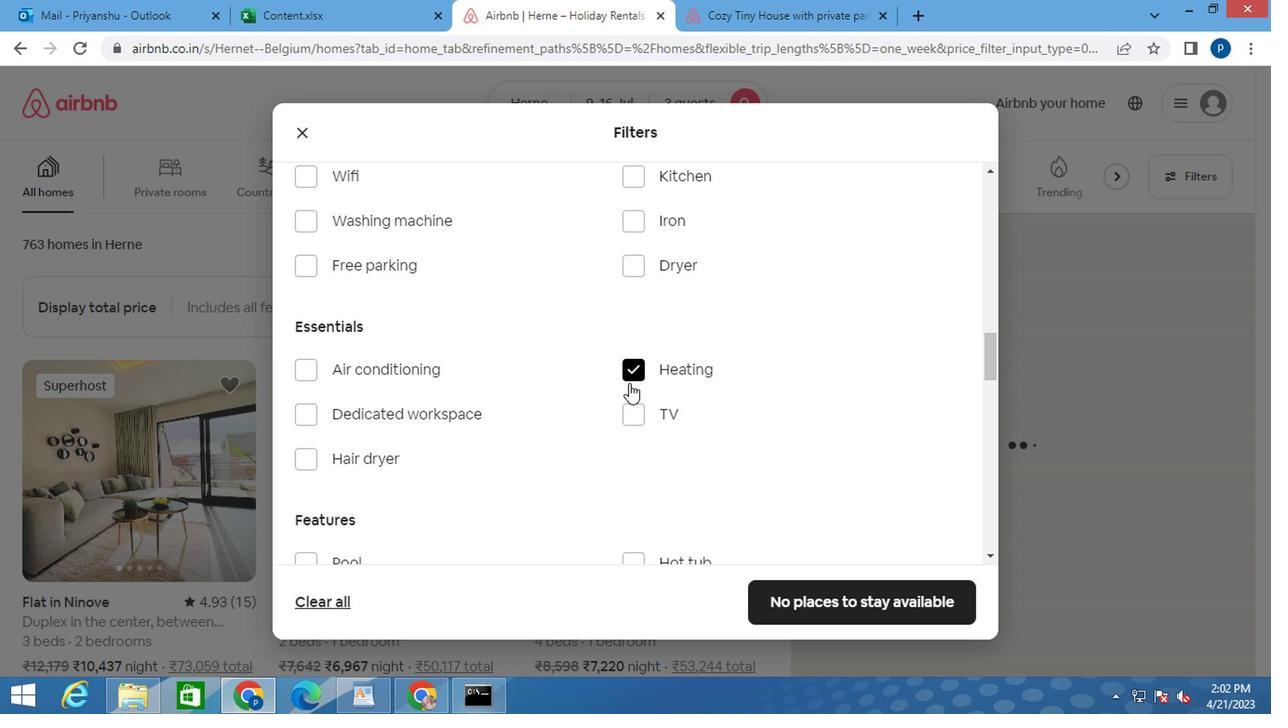 
Action: Mouse scrolled (624, 385) with delta (0, -1)
Screenshot: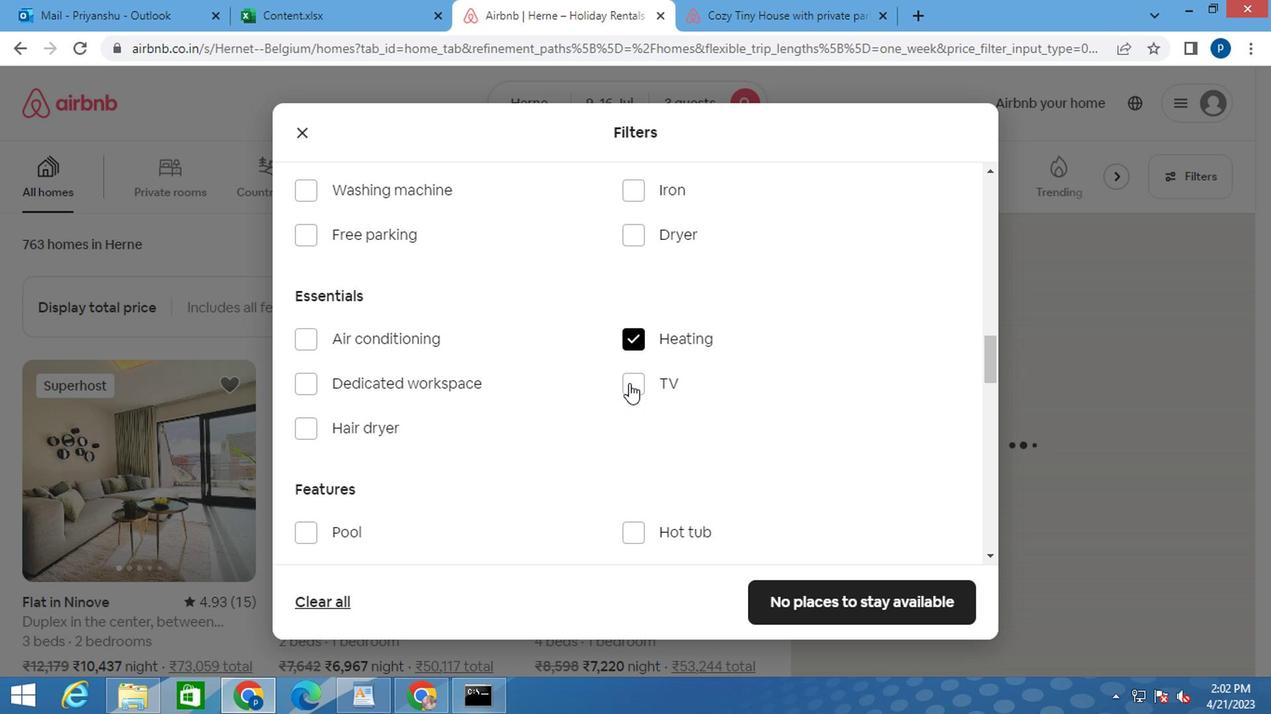 
Action: Mouse moved to (663, 394)
Screenshot: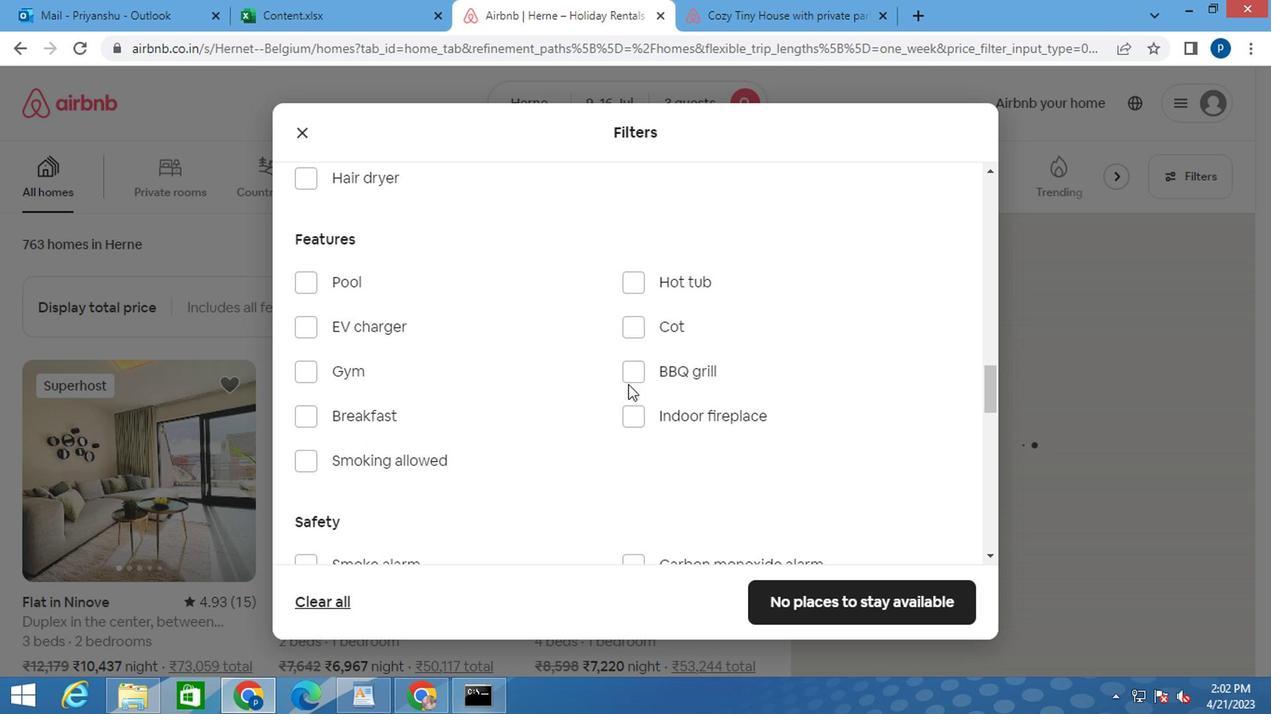 
Action: Mouse scrolled (663, 393) with delta (0, 0)
Screenshot: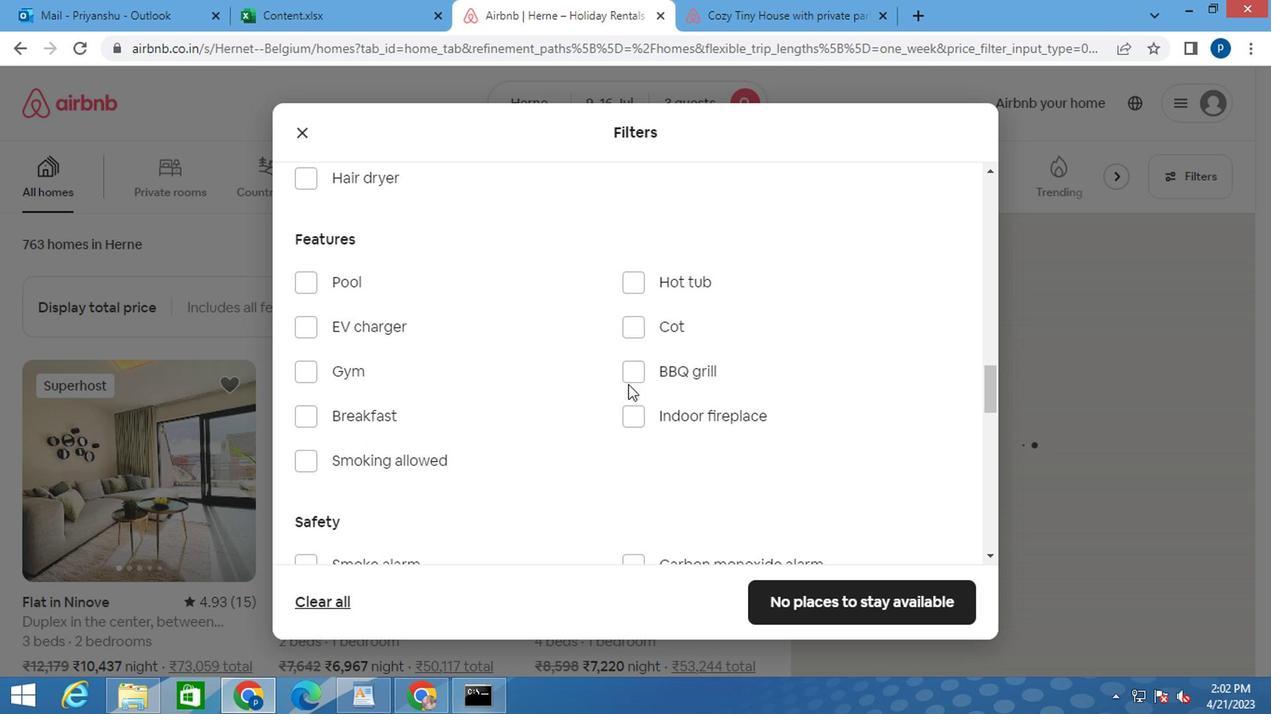 
Action: Mouse moved to (664, 394)
Screenshot: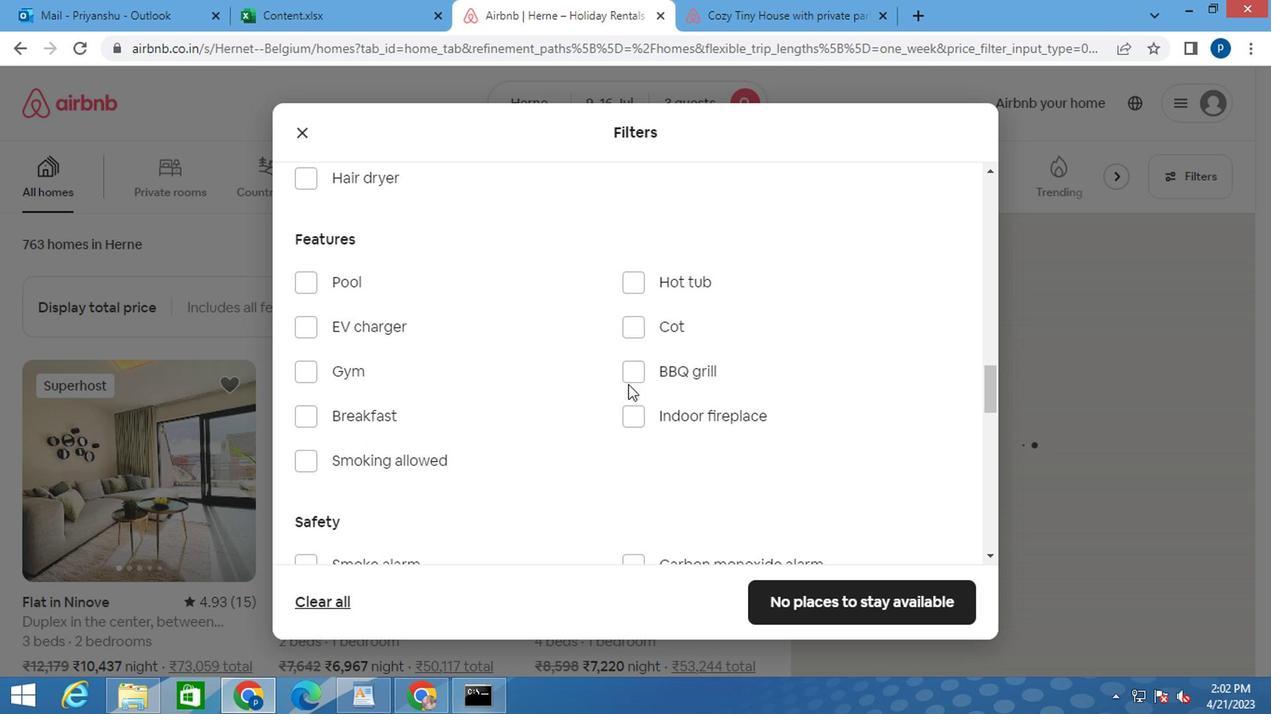 
Action: Mouse scrolled (664, 393) with delta (0, 0)
Screenshot: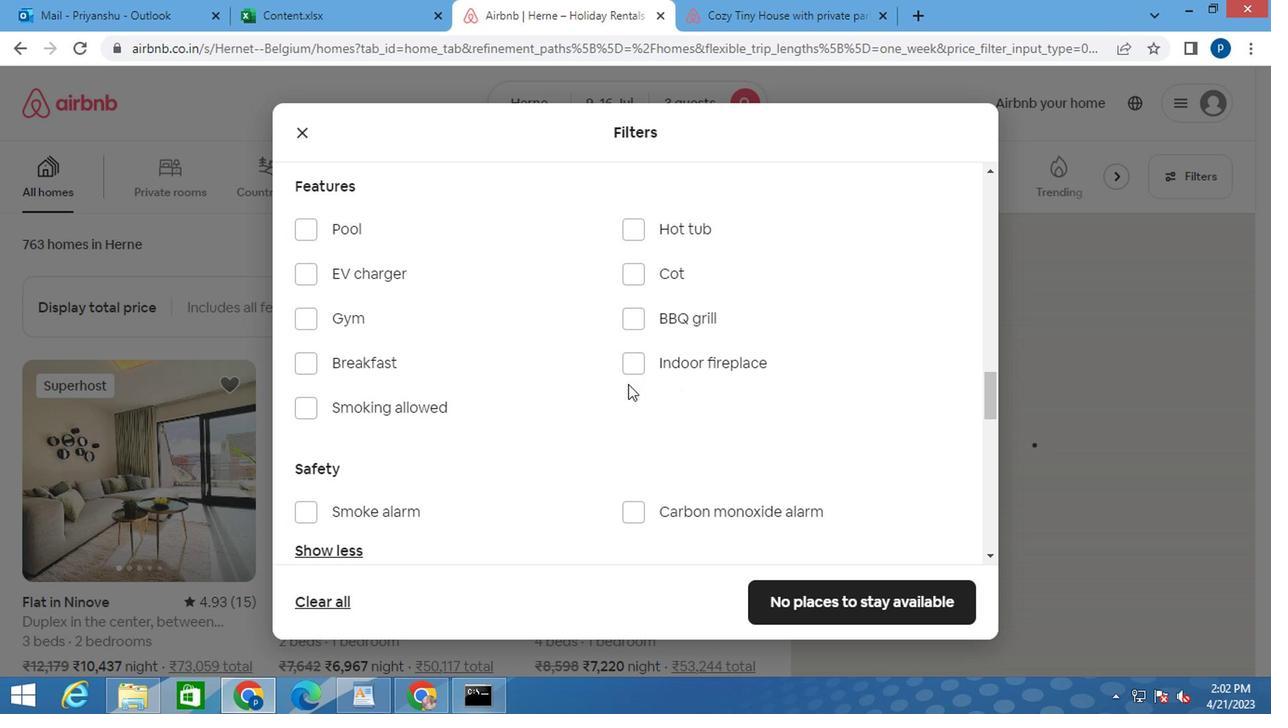 
Action: Mouse scrolled (664, 393) with delta (0, 0)
Screenshot: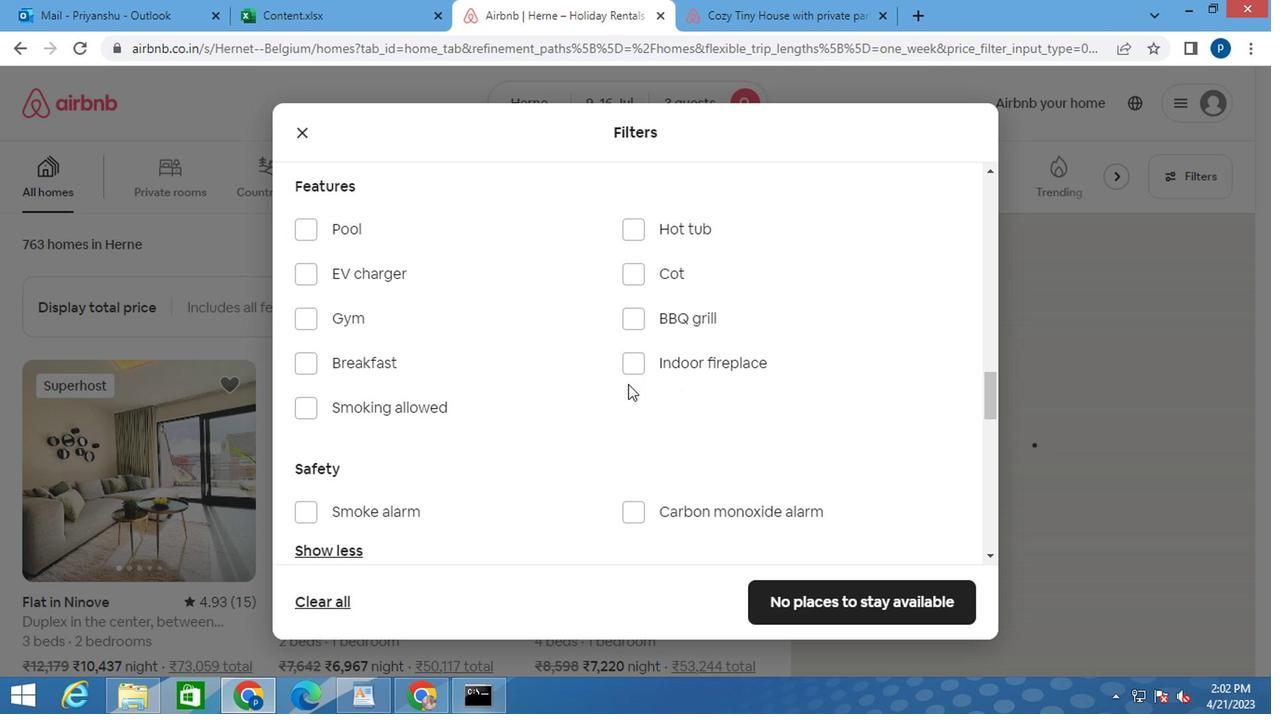 
Action: Mouse moved to (783, 391)
Screenshot: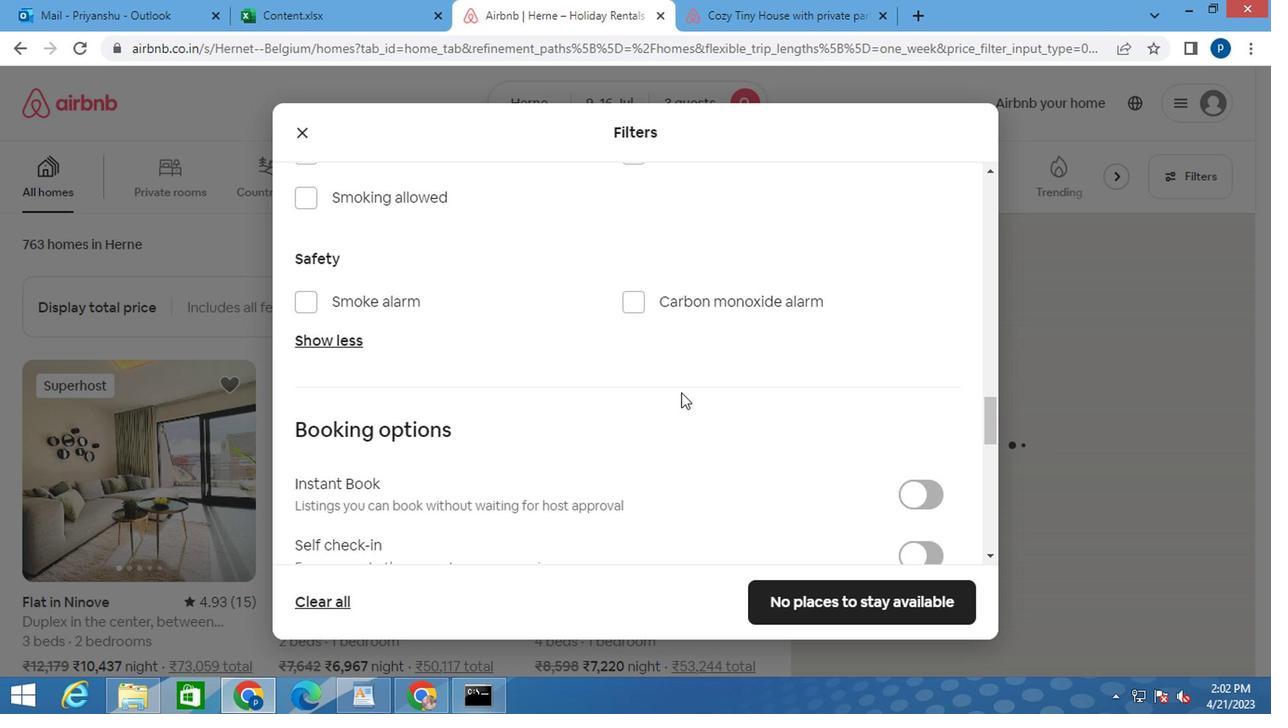 
Action: Mouse scrolled (783, 389) with delta (0, -1)
Screenshot: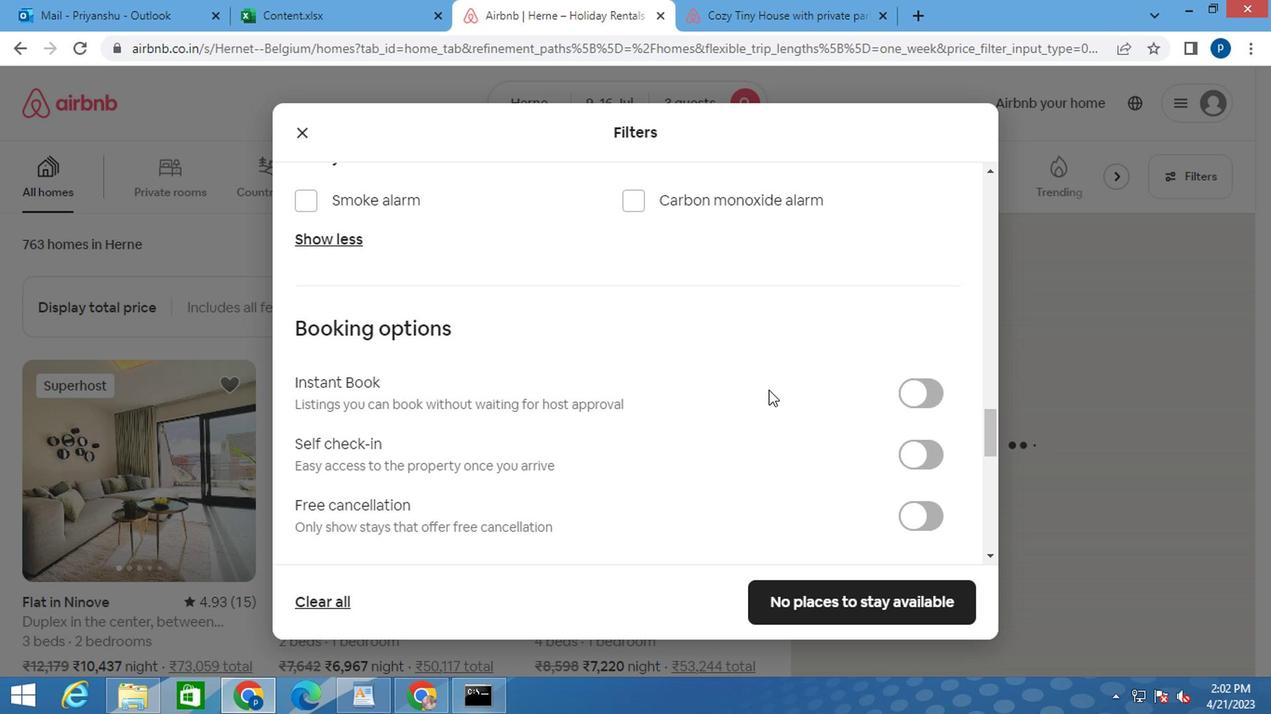 
Action: Mouse scrolled (783, 389) with delta (0, -1)
Screenshot: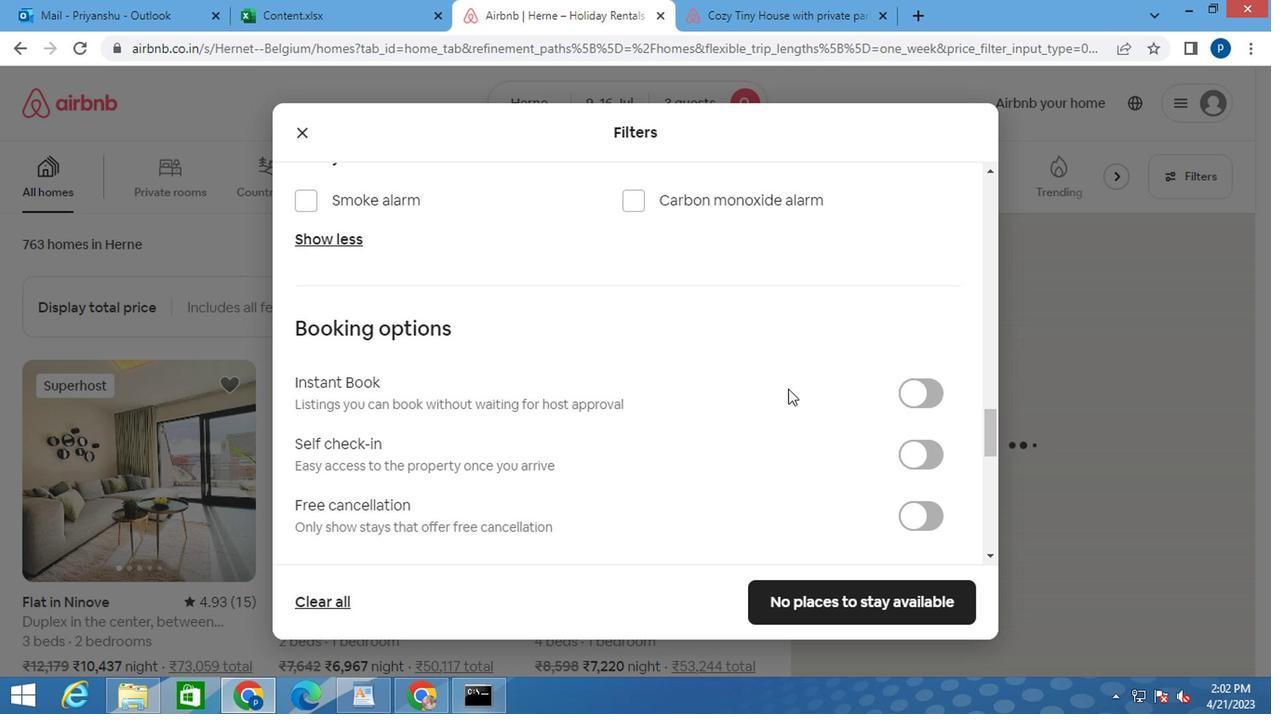 
Action: Mouse moved to (905, 262)
Screenshot: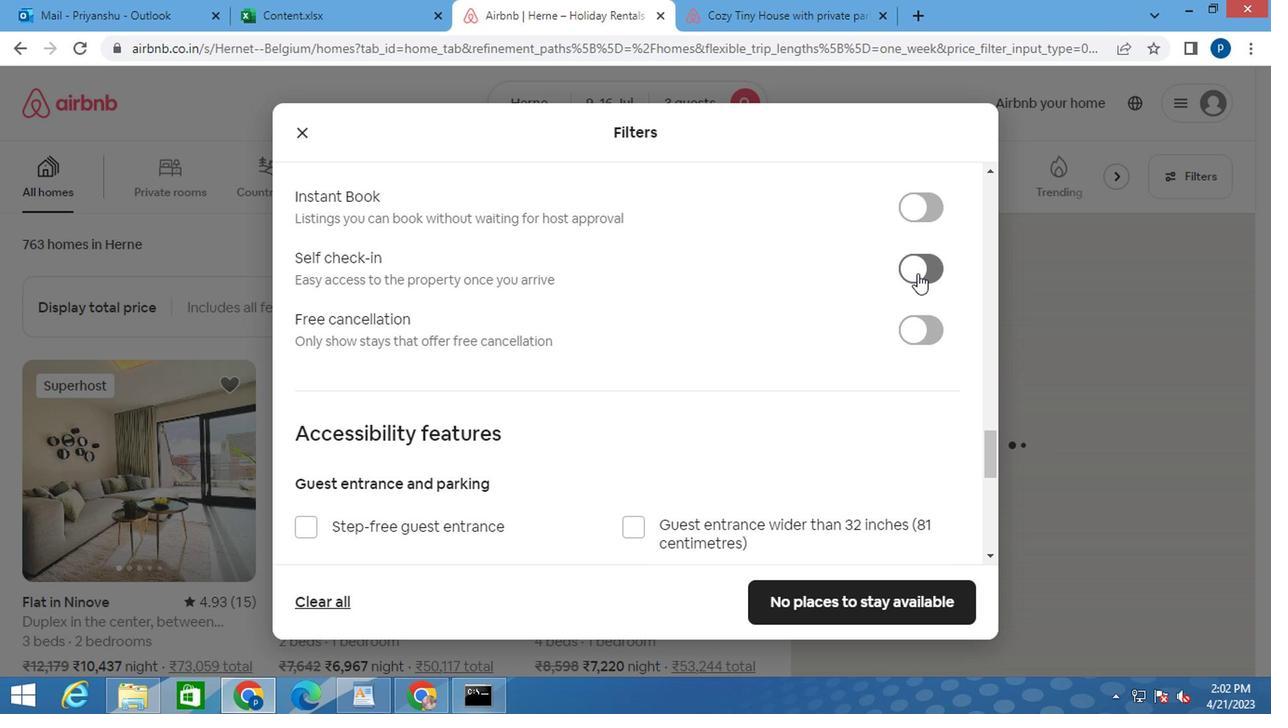 
Action: Mouse pressed left at (905, 262)
Screenshot: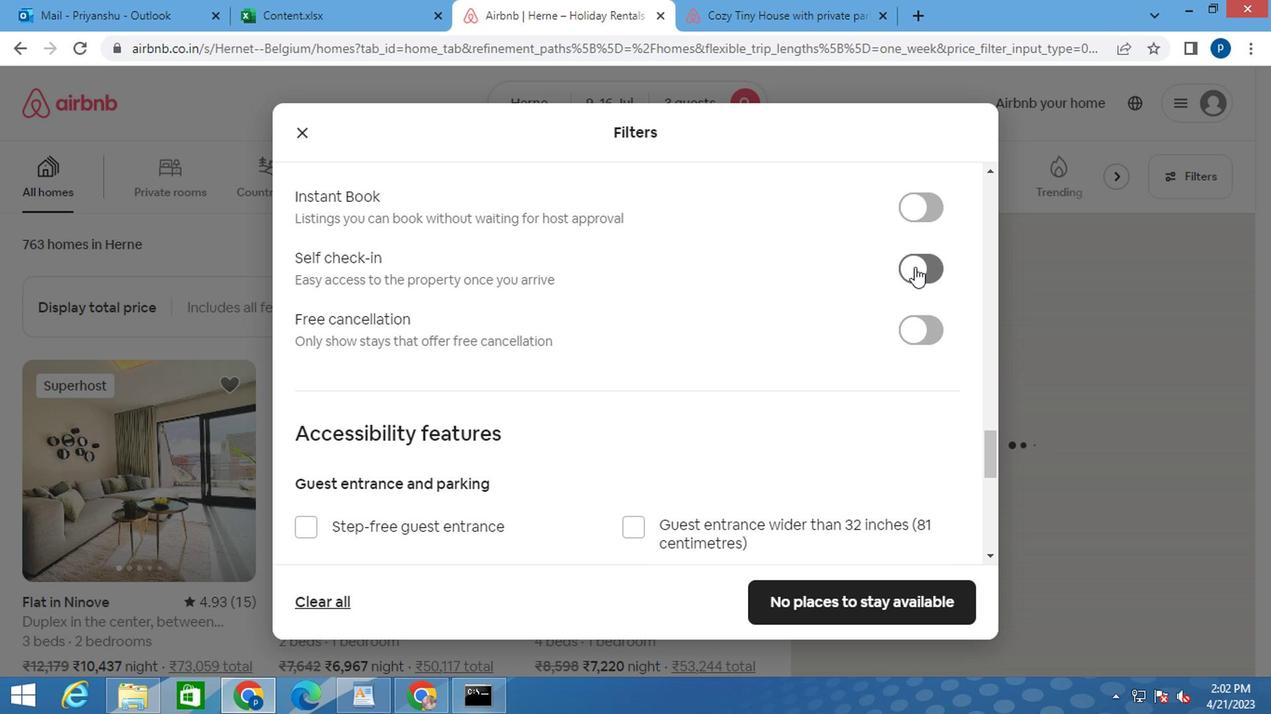 
Action: Mouse moved to (631, 404)
Screenshot: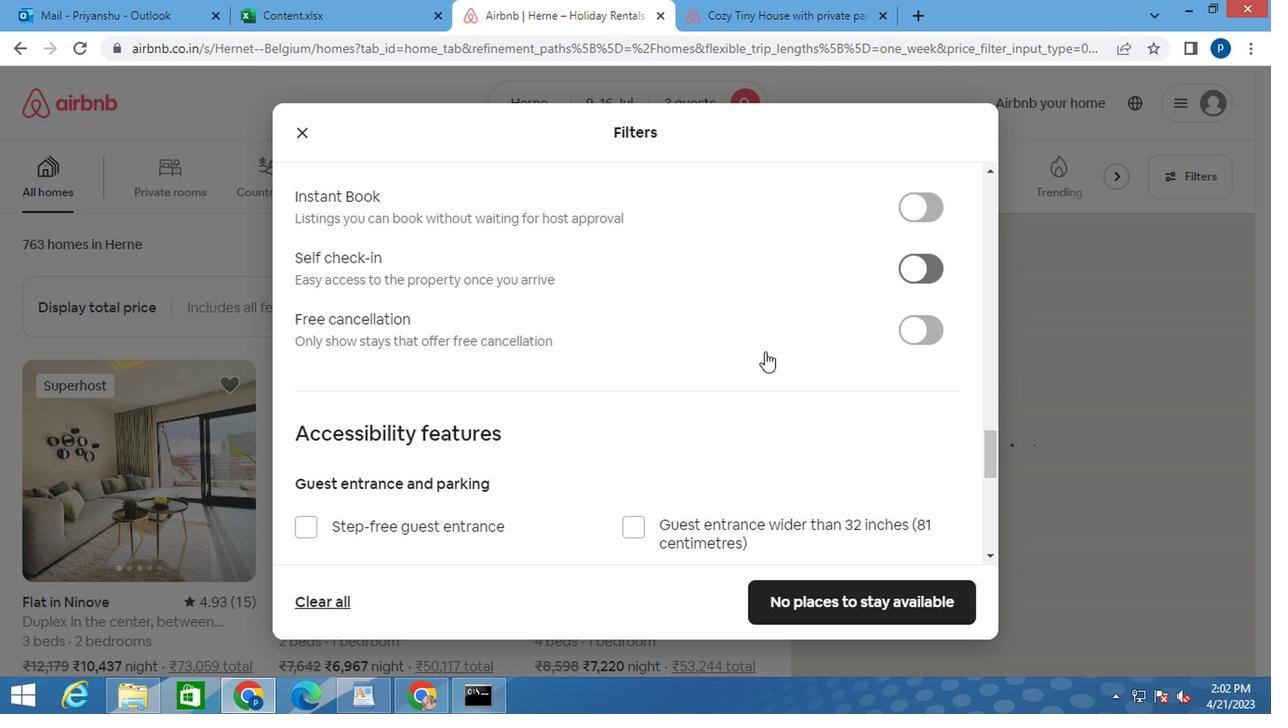 
Action: Mouse scrolled (631, 403) with delta (0, -1)
Screenshot: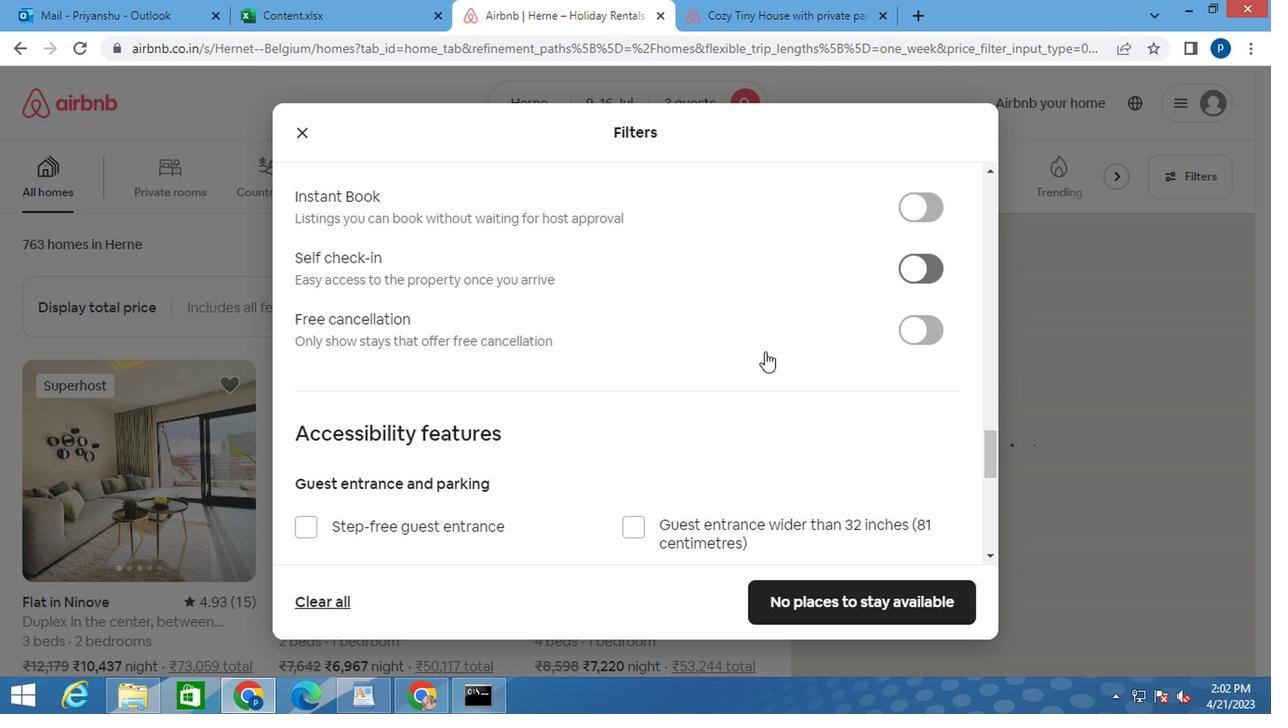 
Action: Mouse moved to (628, 405)
Screenshot: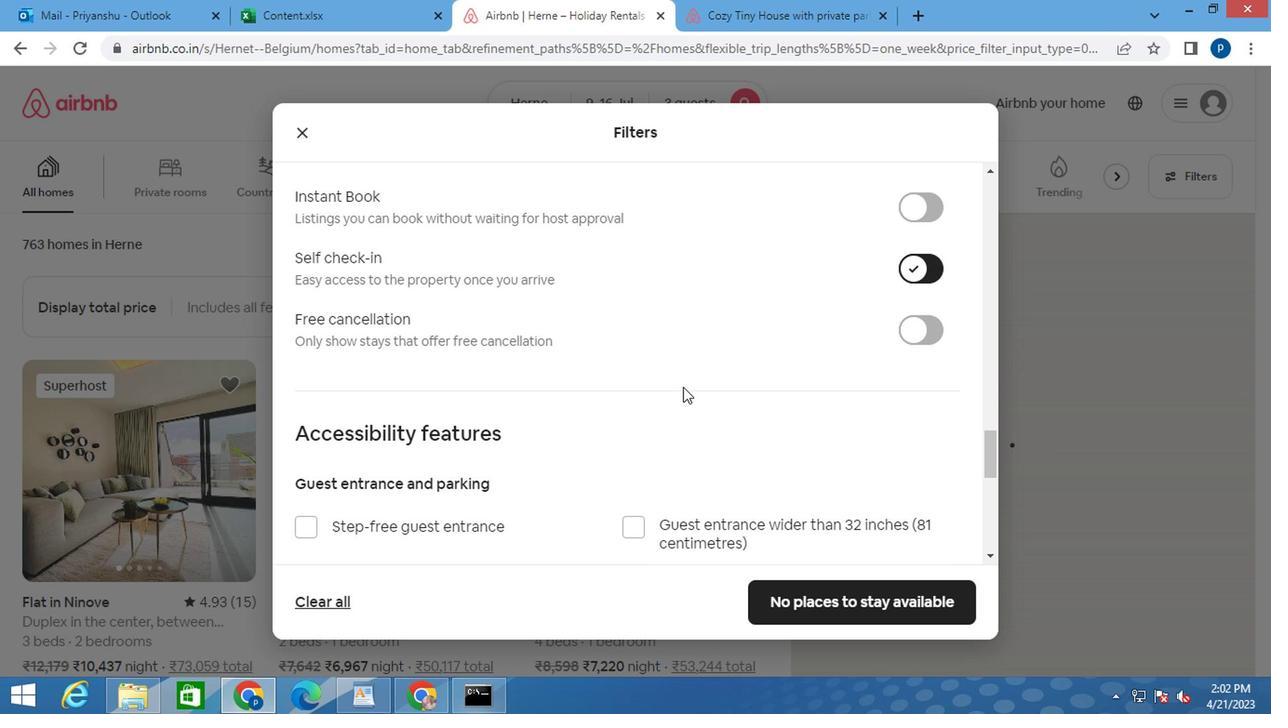 
Action: Mouse scrolled (628, 405) with delta (0, 0)
Screenshot: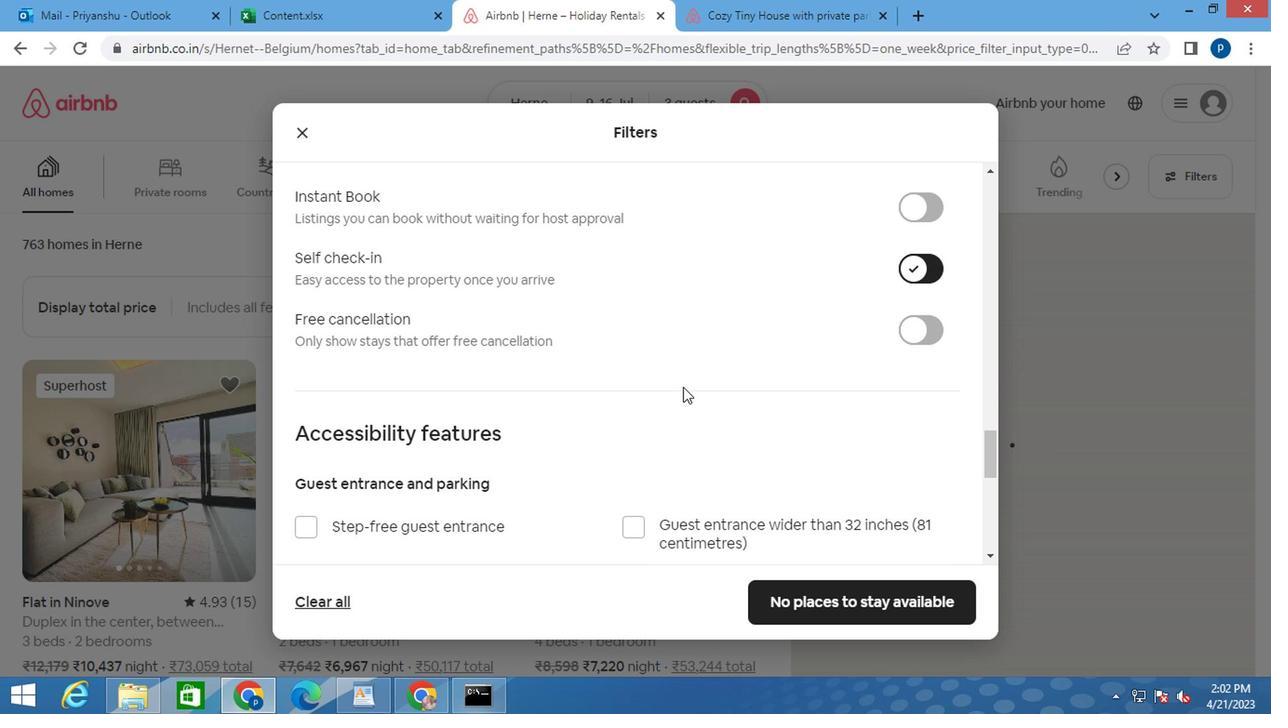 
Action: Mouse moved to (624, 407)
Screenshot: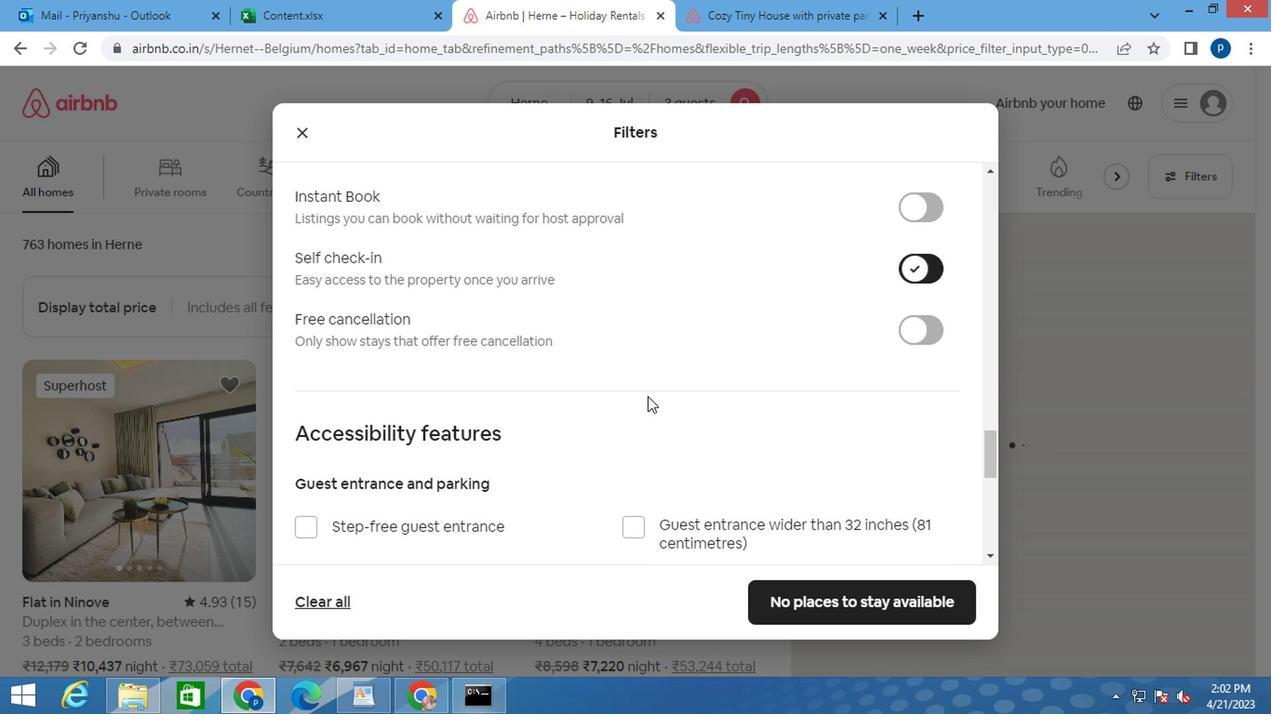 
Action: Mouse scrolled (624, 407) with delta (0, 0)
Screenshot: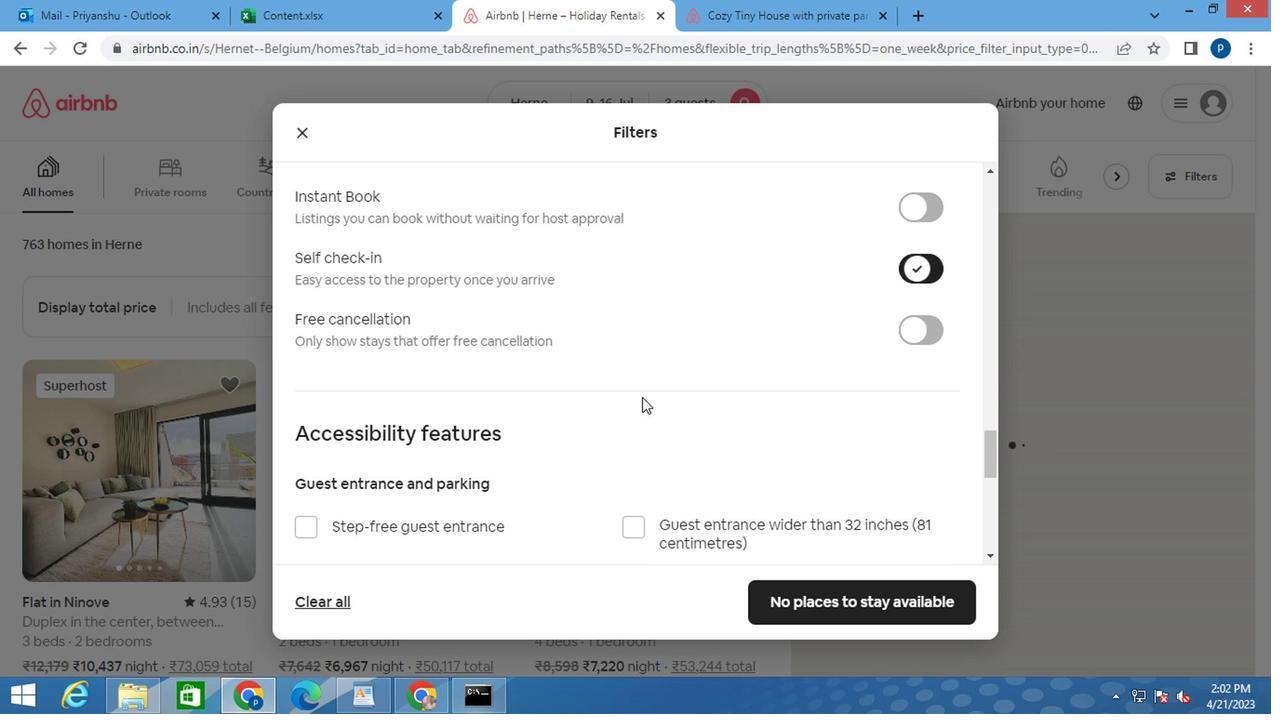 
Action: Mouse moved to (622, 409)
Screenshot: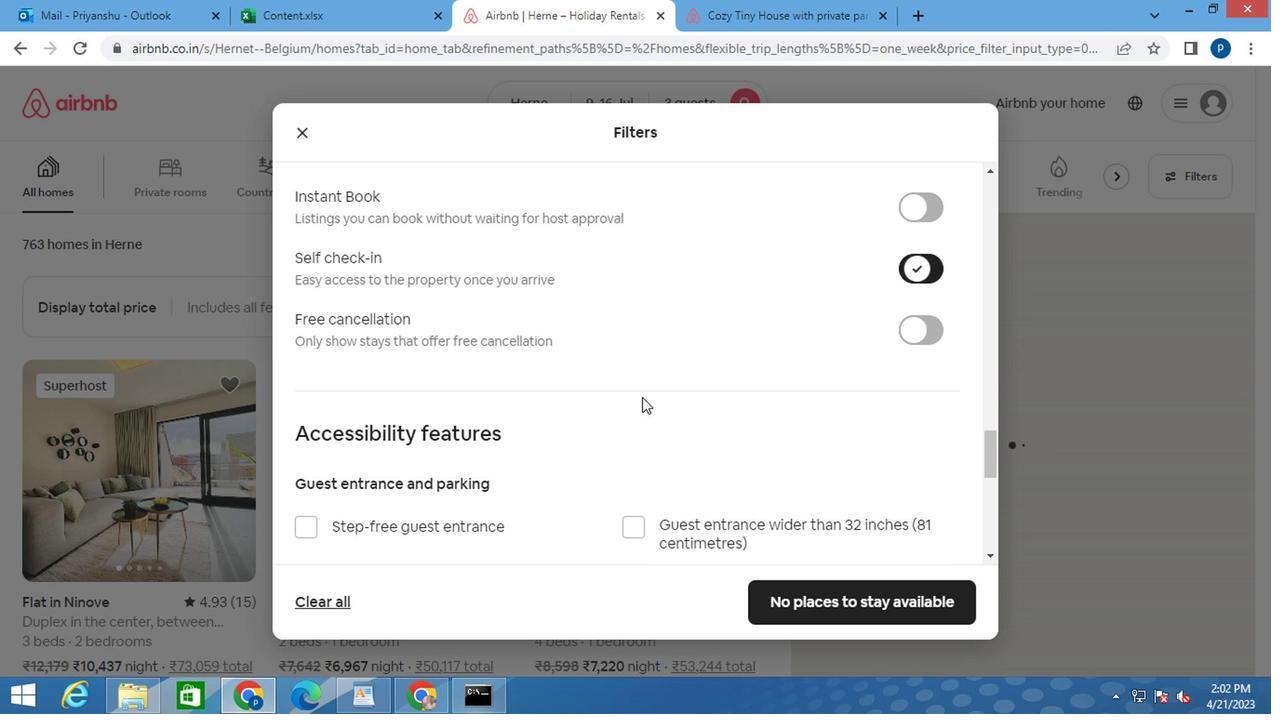
Action: Mouse scrolled (622, 409) with delta (0, 0)
Screenshot: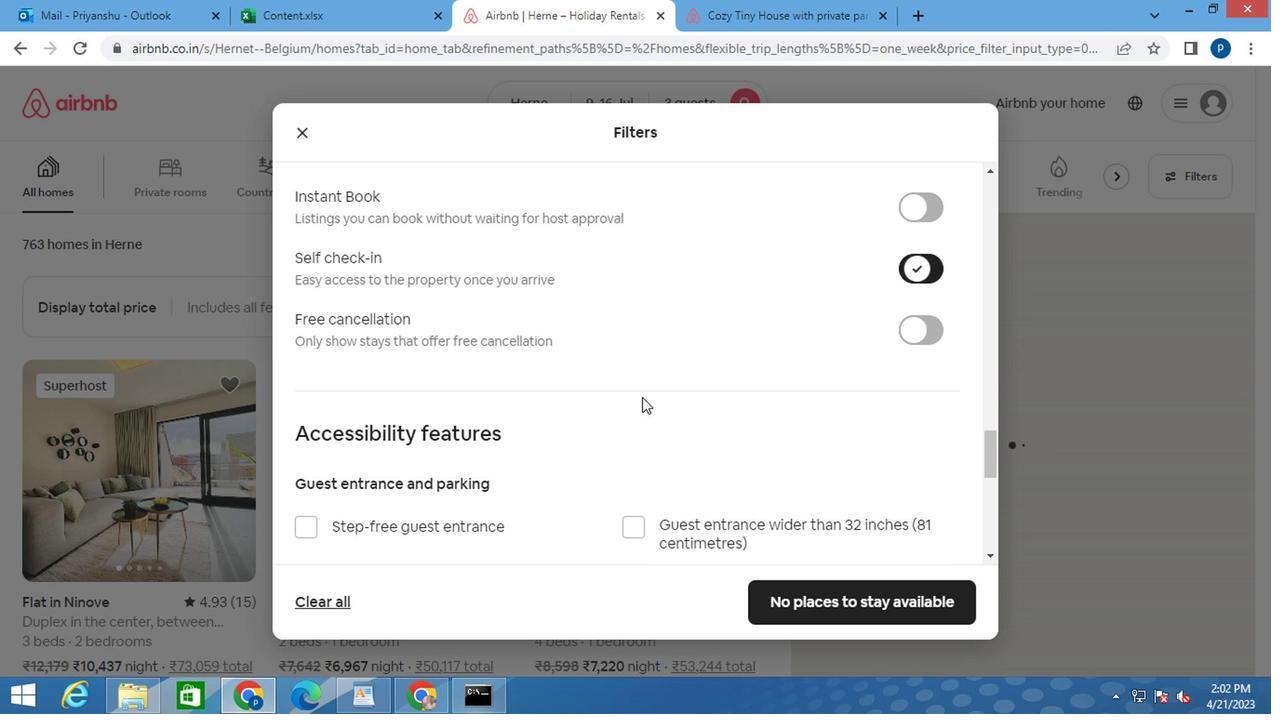 
Action: Mouse moved to (589, 418)
Screenshot: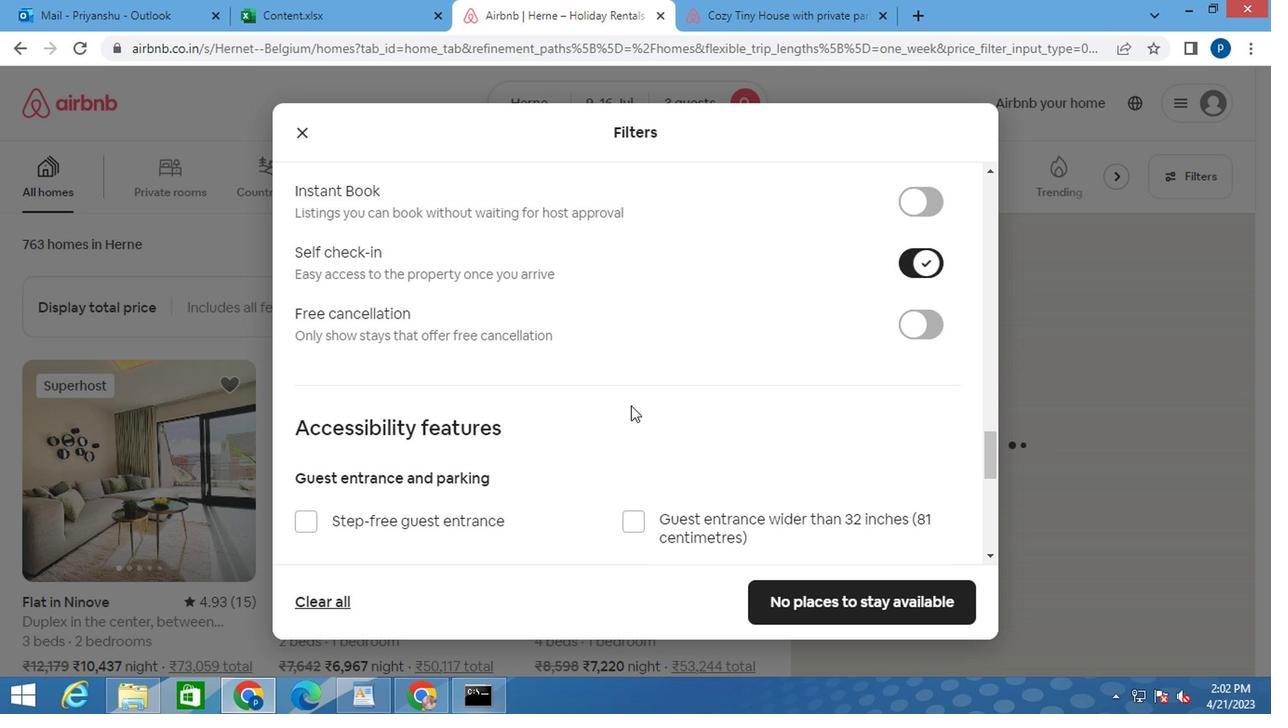 
Action: Mouse scrolled (617, 410) with delta (0, -1)
Screenshot: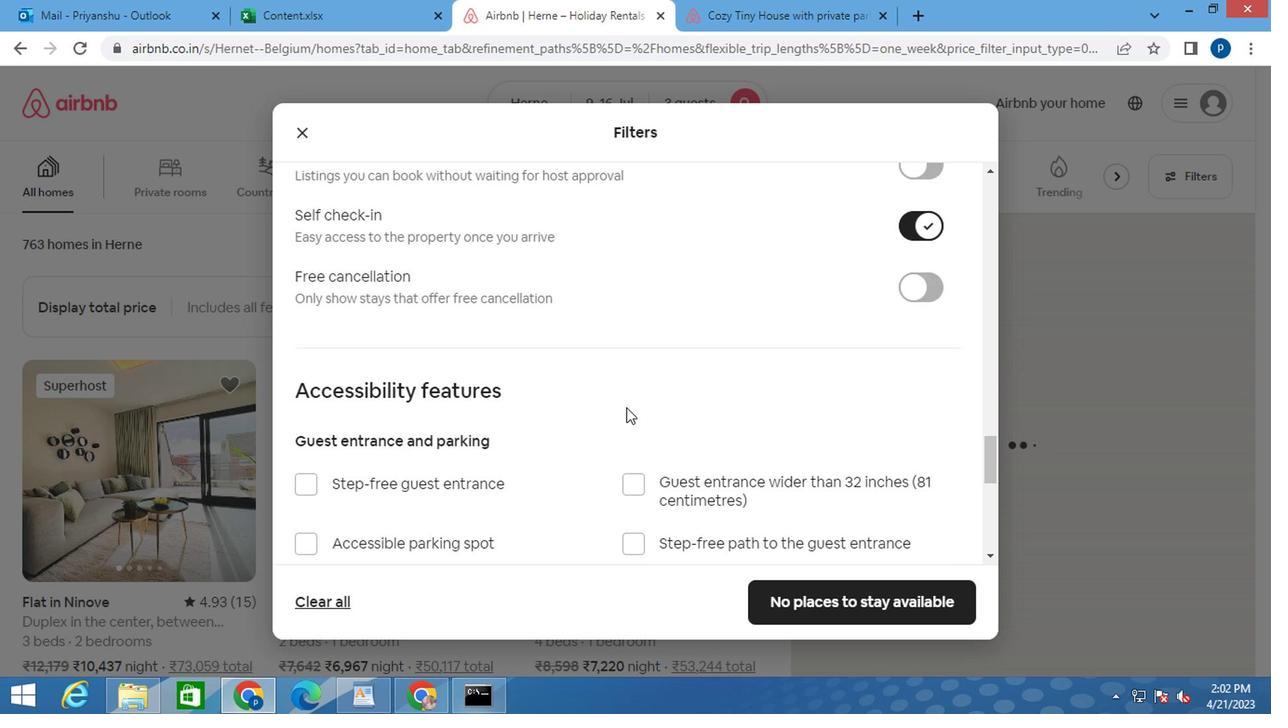
Action: Mouse moved to (329, 472)
Screenshot: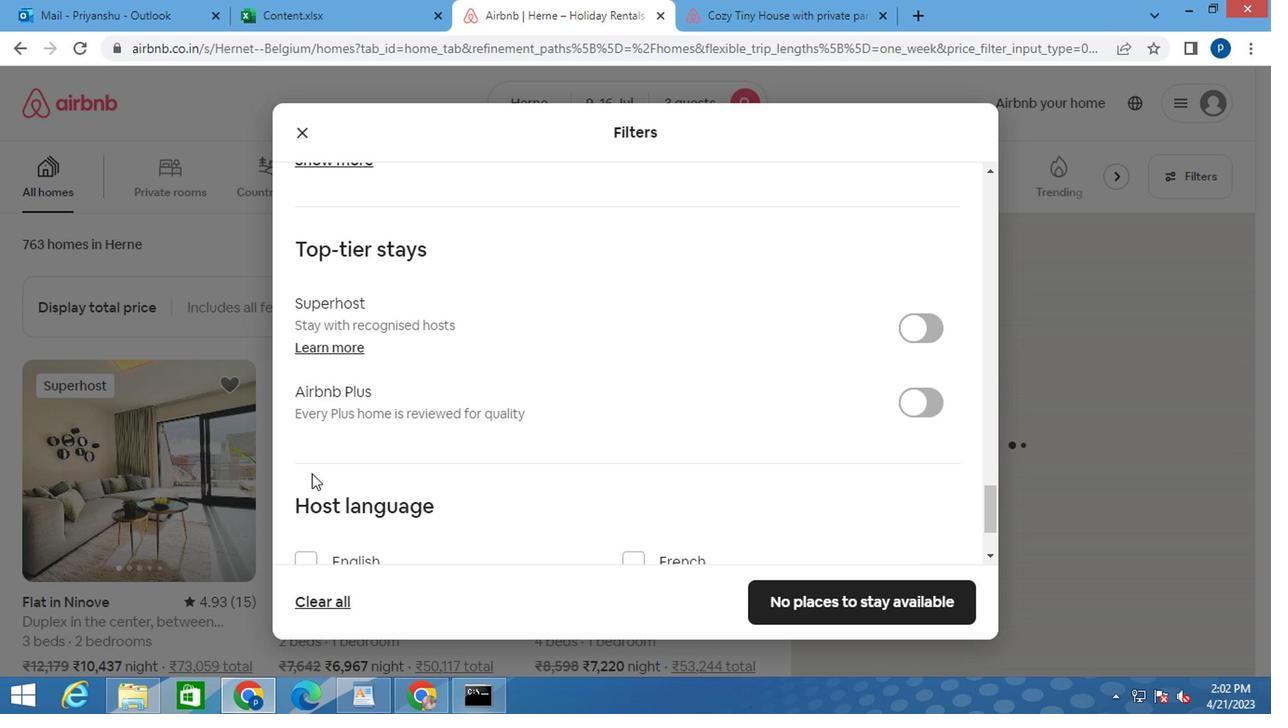 
Action: Mouse scrolled (329, 472) with delta (0, 0)
Screenshot: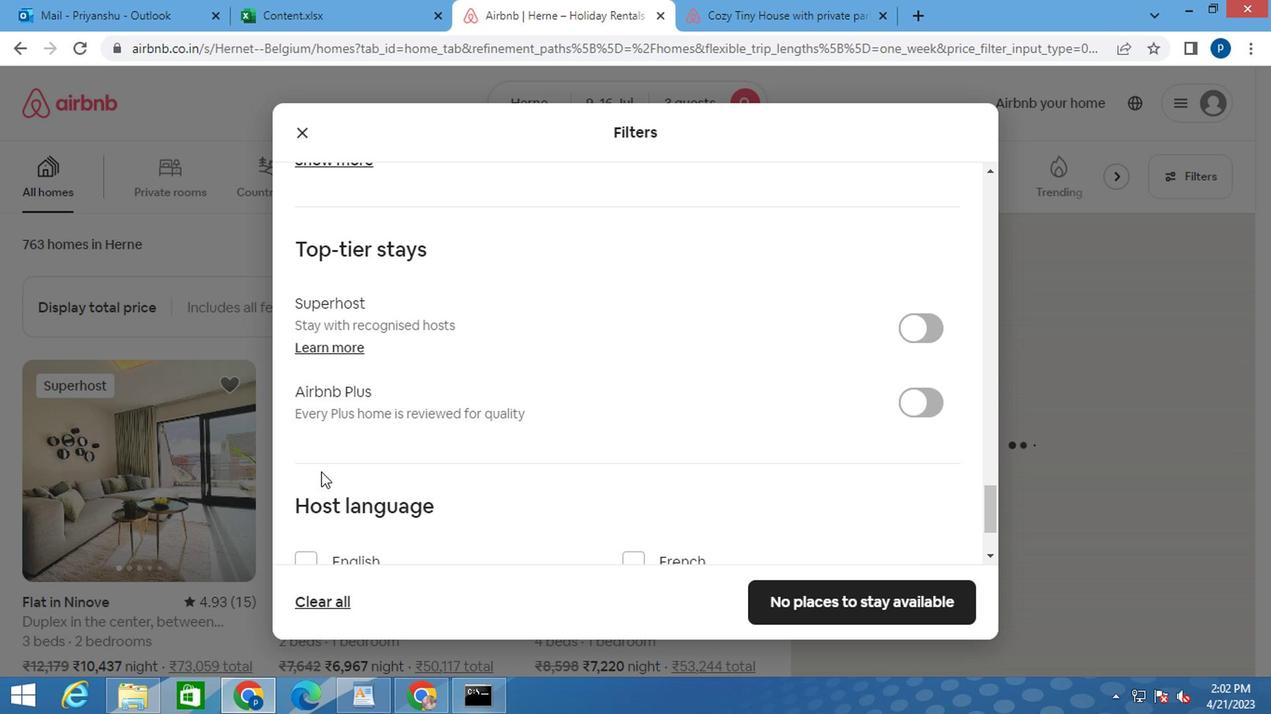 
Action: Mouse scrolled (329, 472) with delta (0, 0)
Screenshot: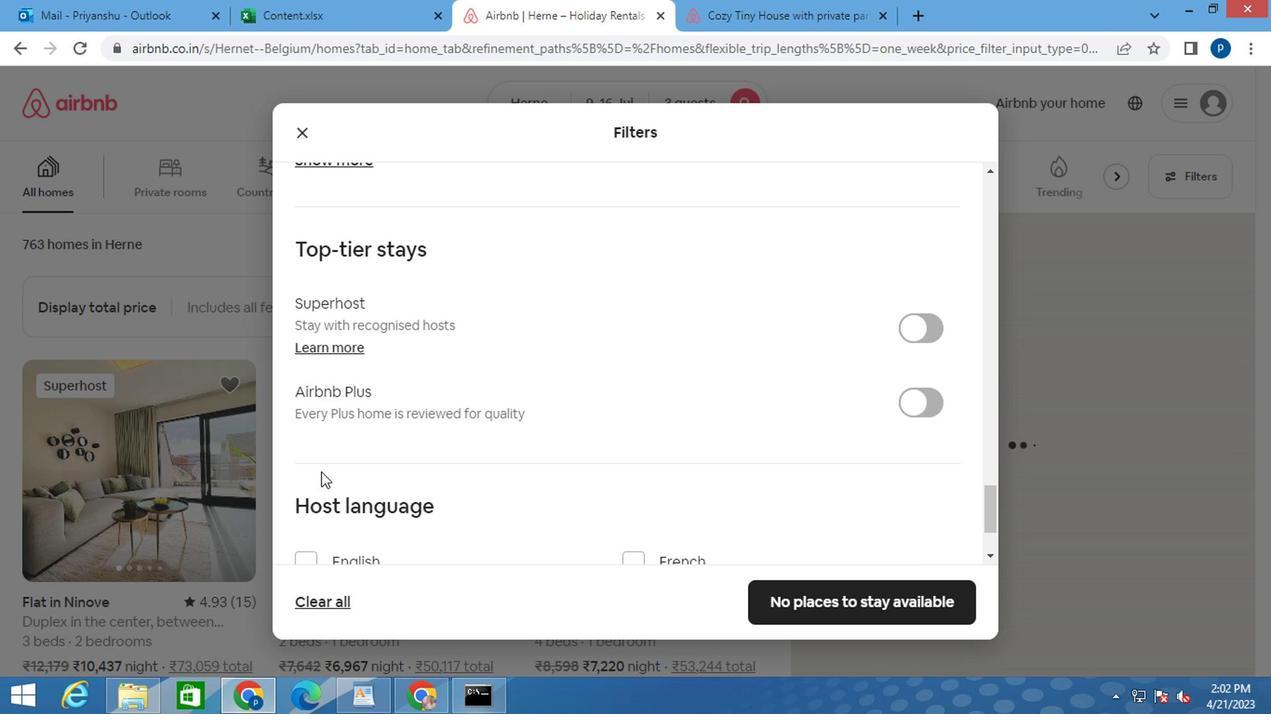 
Action: Mouse scrolled (329, 472) with delta (0, 0)
Screenshot: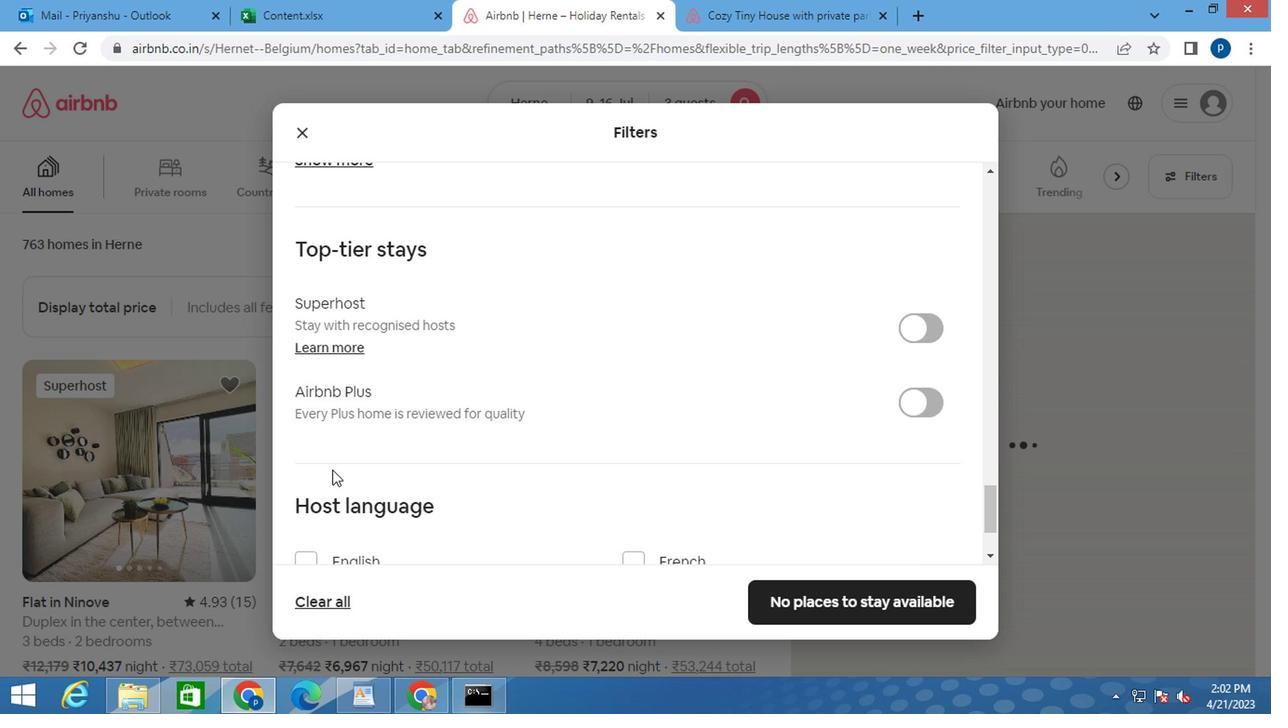 
Action: Mouse moved to (304, 434)
Screenshot: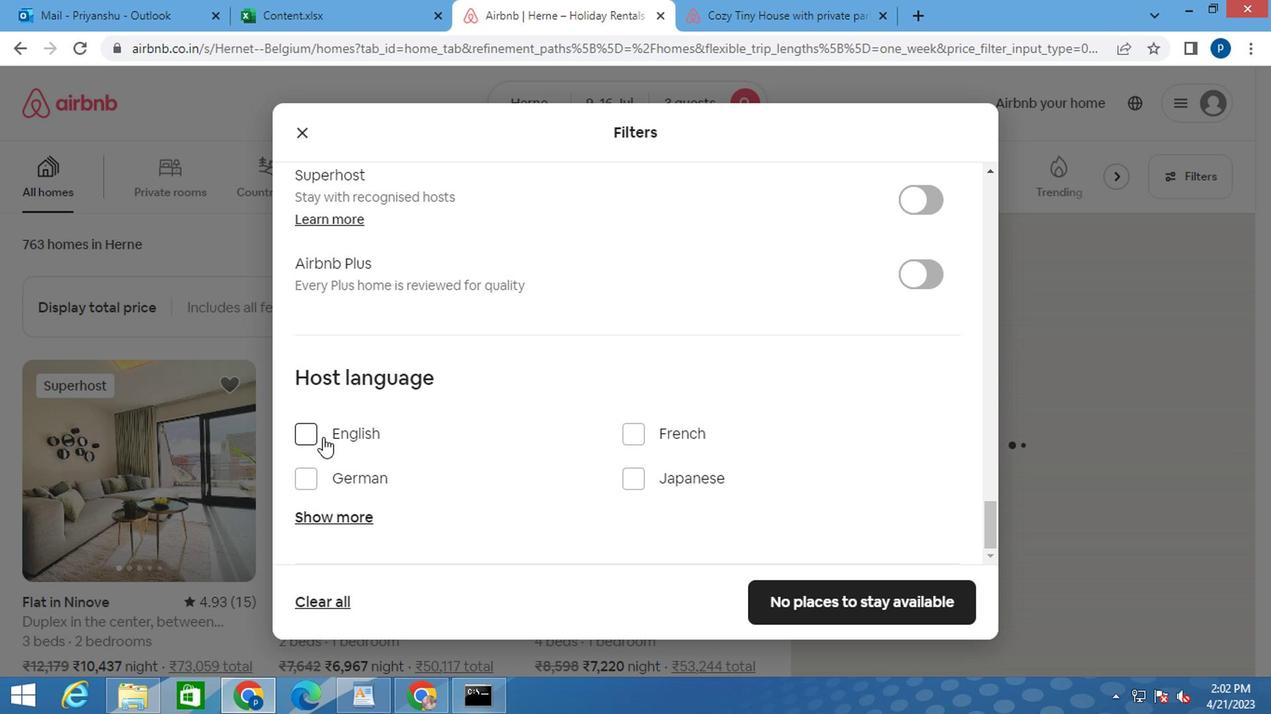 
Action: Mouse pressed left at (304, 434)
Screenshot: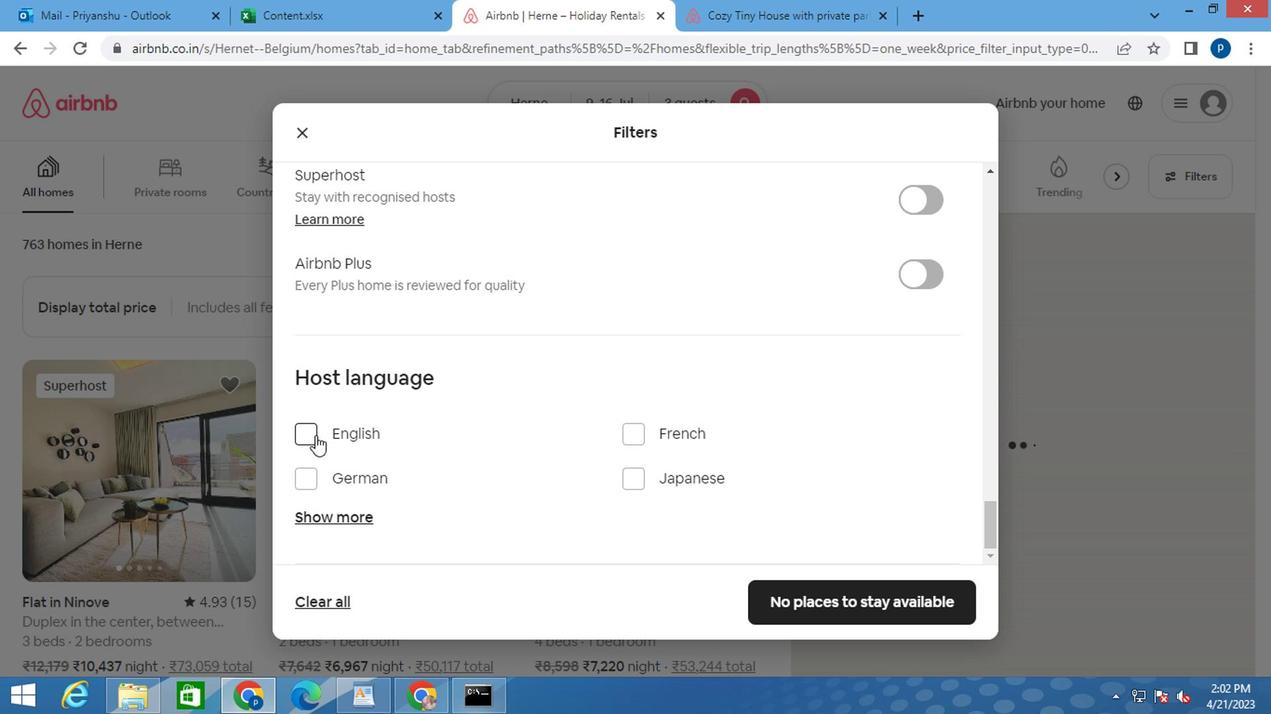 
Action: Mouse moved to (806, 607)
Screenshot: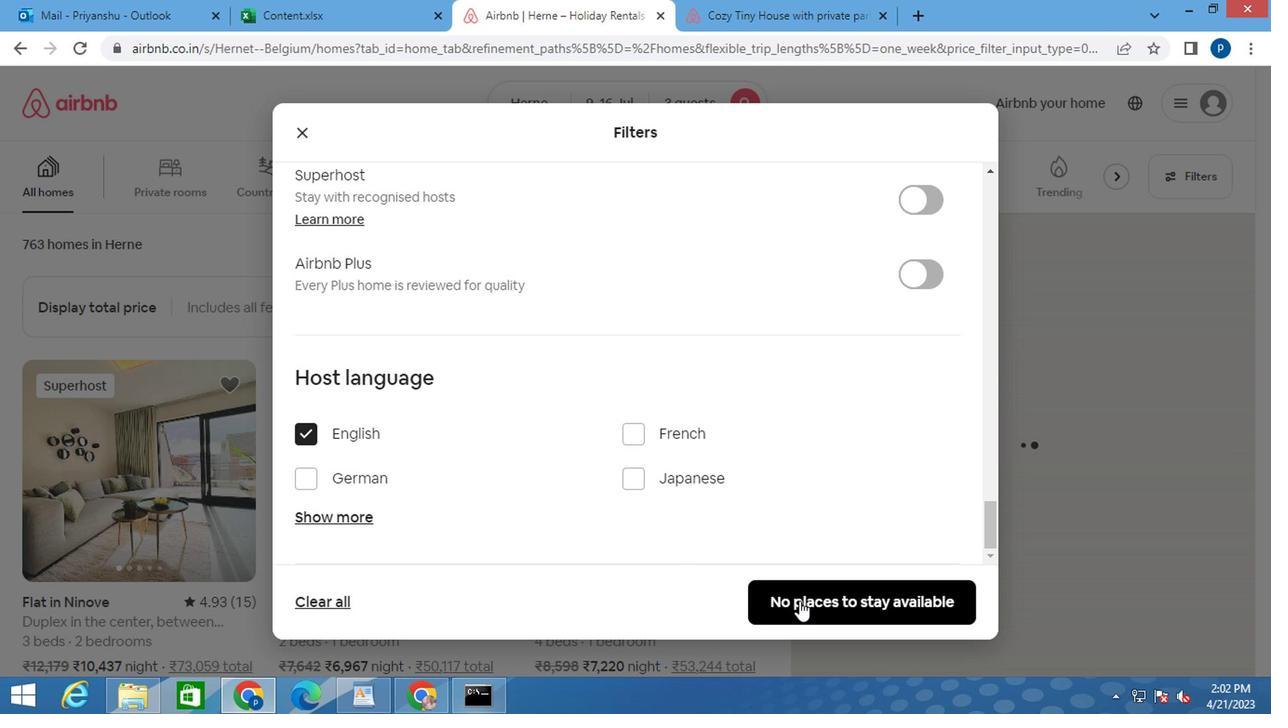 
Action: Mouse pressed left at (806, 607)
Screenshot: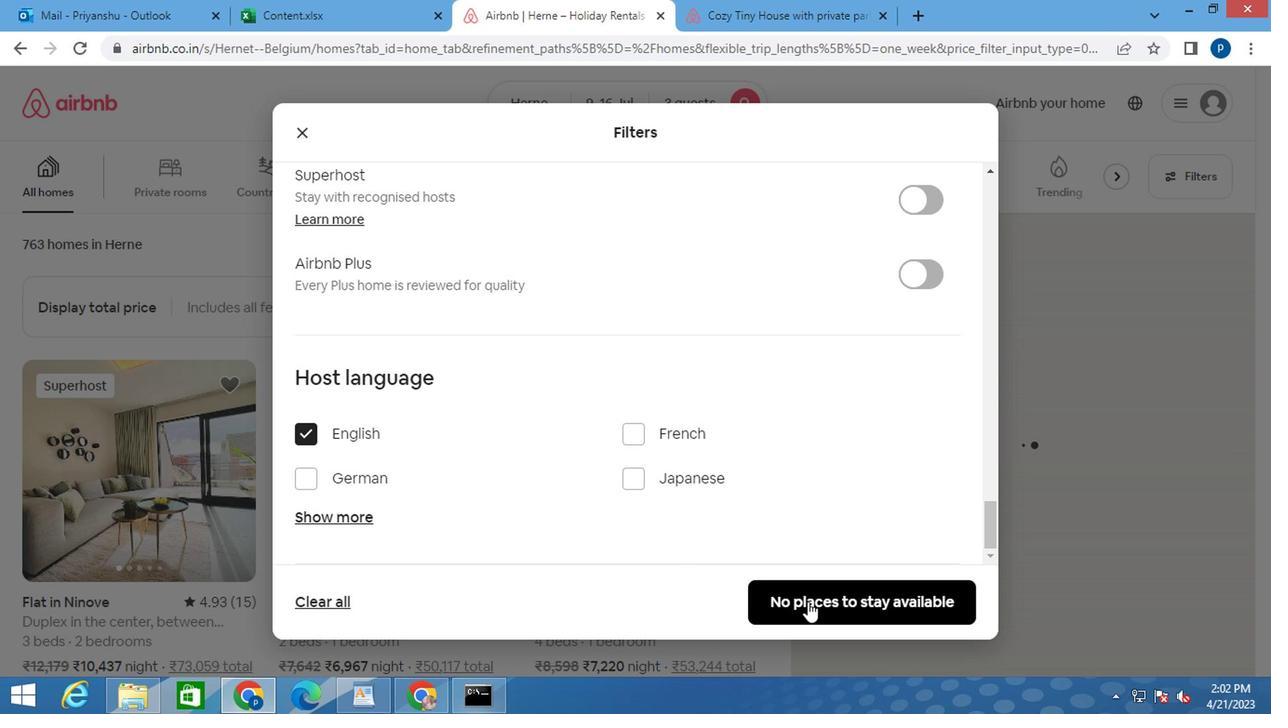 
